 Task: Look for space in Aparecida do Taboado, Brazil from 1st August, 2023 to 5th August, 2023 for 1 adult in price range Rs.6000 to Rs.15000. Place can be entire place with 1  bedroom having 1 bed and 1 bathroom. Property type can be house, flat, guest house. Amenities needed are: wifi, washing machine. Booking option can be shelf check-in. Required host language is Spanish.
Action: Mouse moved to (807, 103)
Screenshot: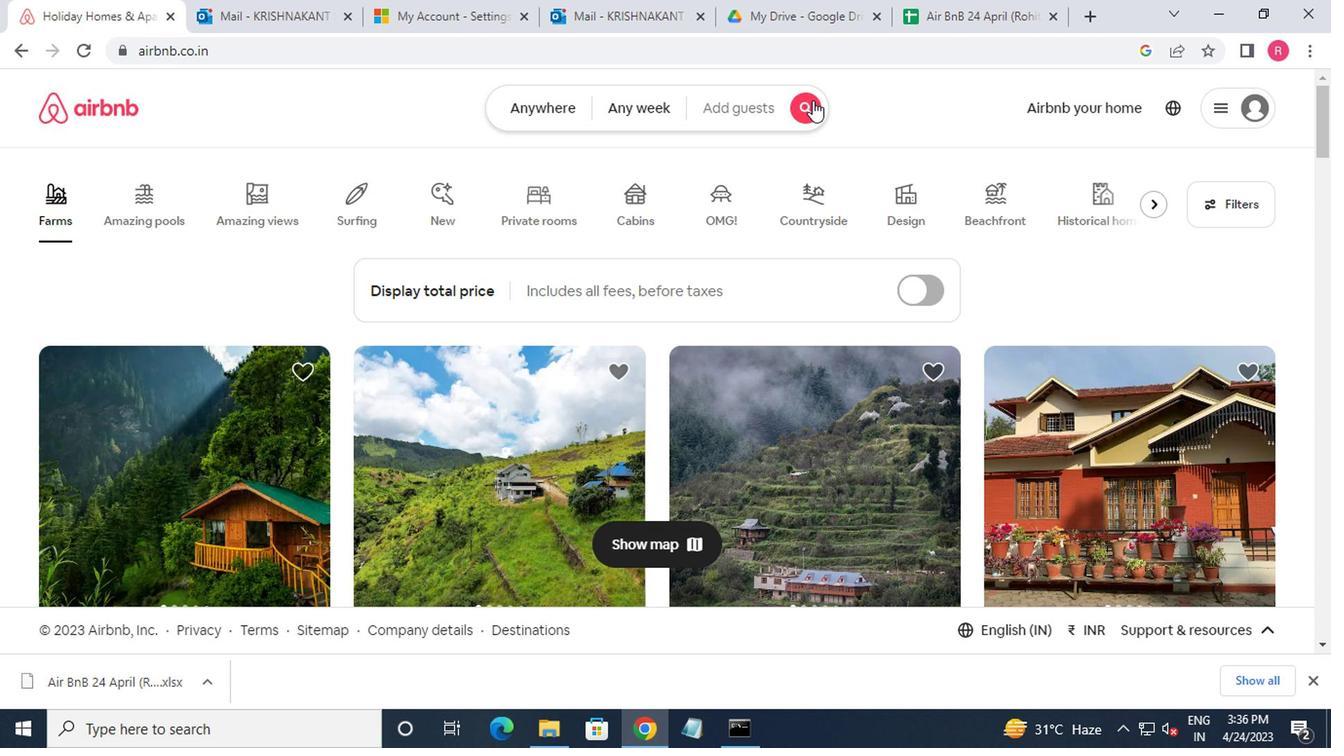 
Action: Mouse pressed left at (807, 103)
Screenshot: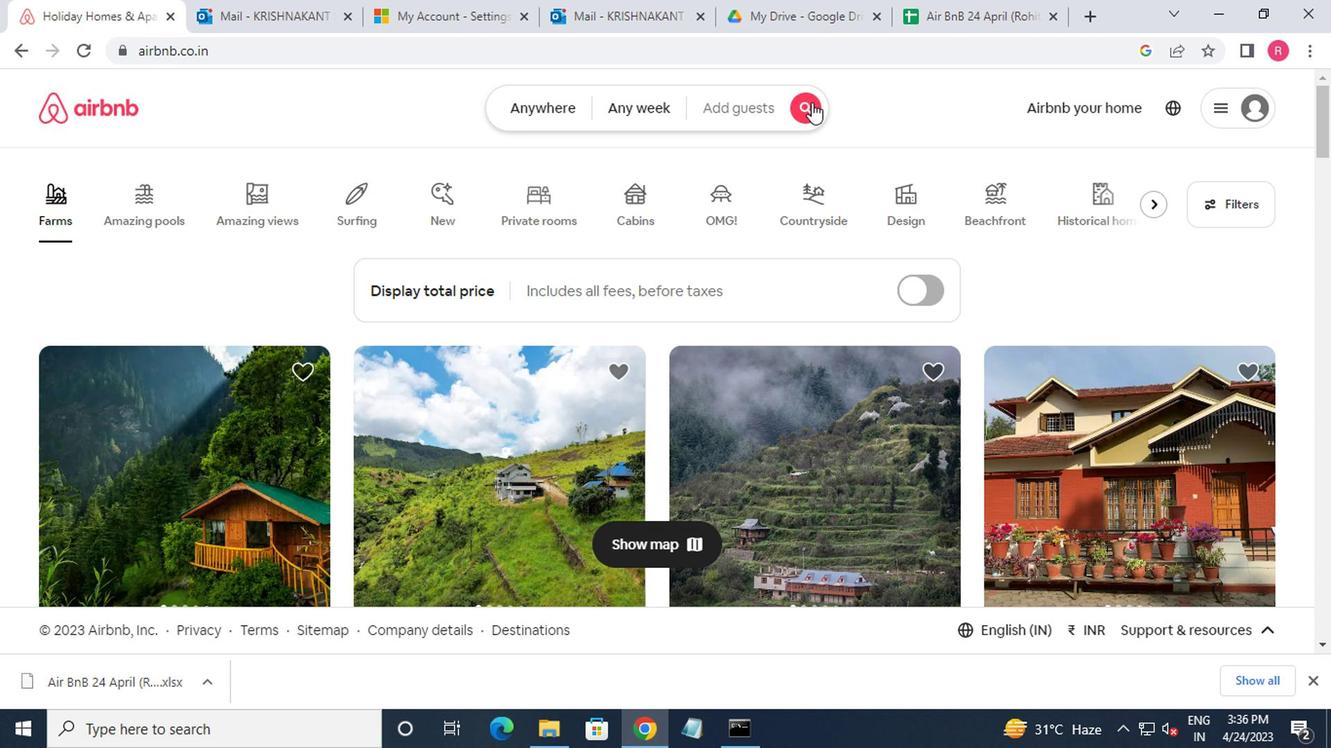 
Action: Mouse moved to (454, 193)
Screenshot: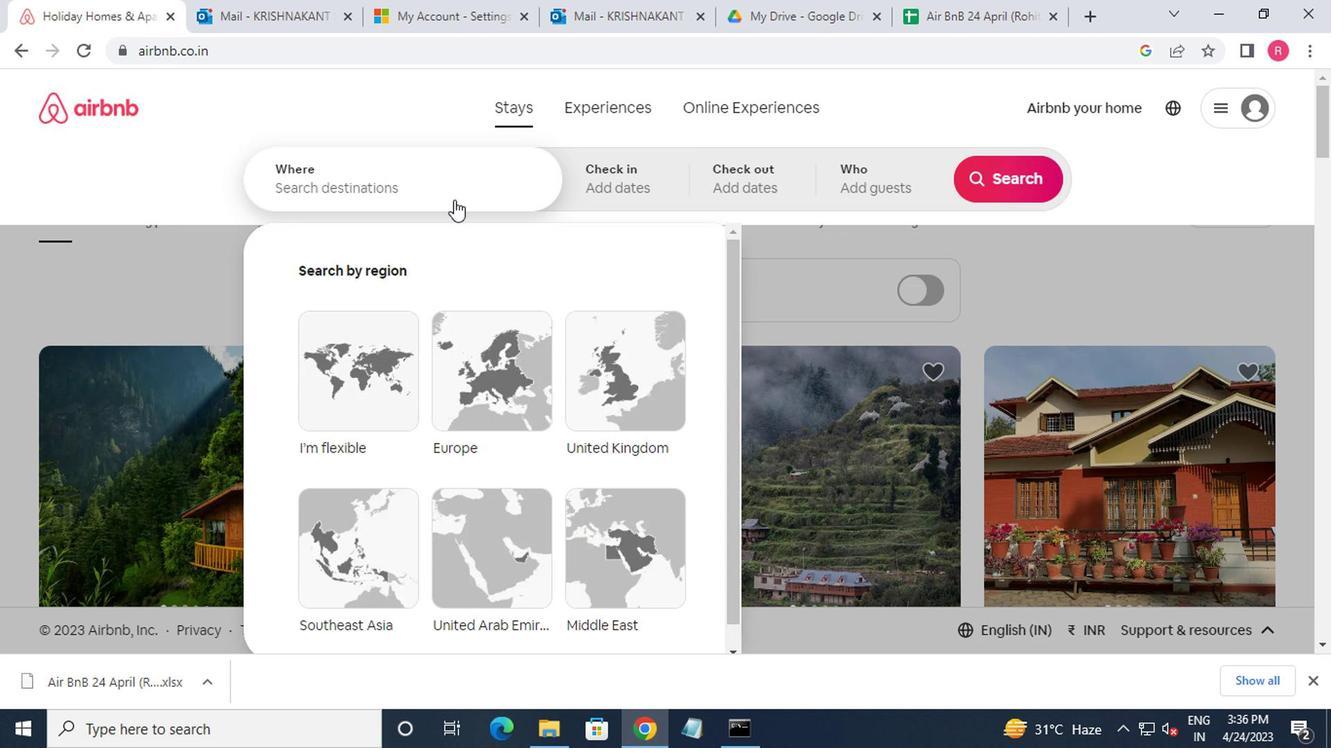
Action: Mouse pressed left at (454, 193)
Screenshot: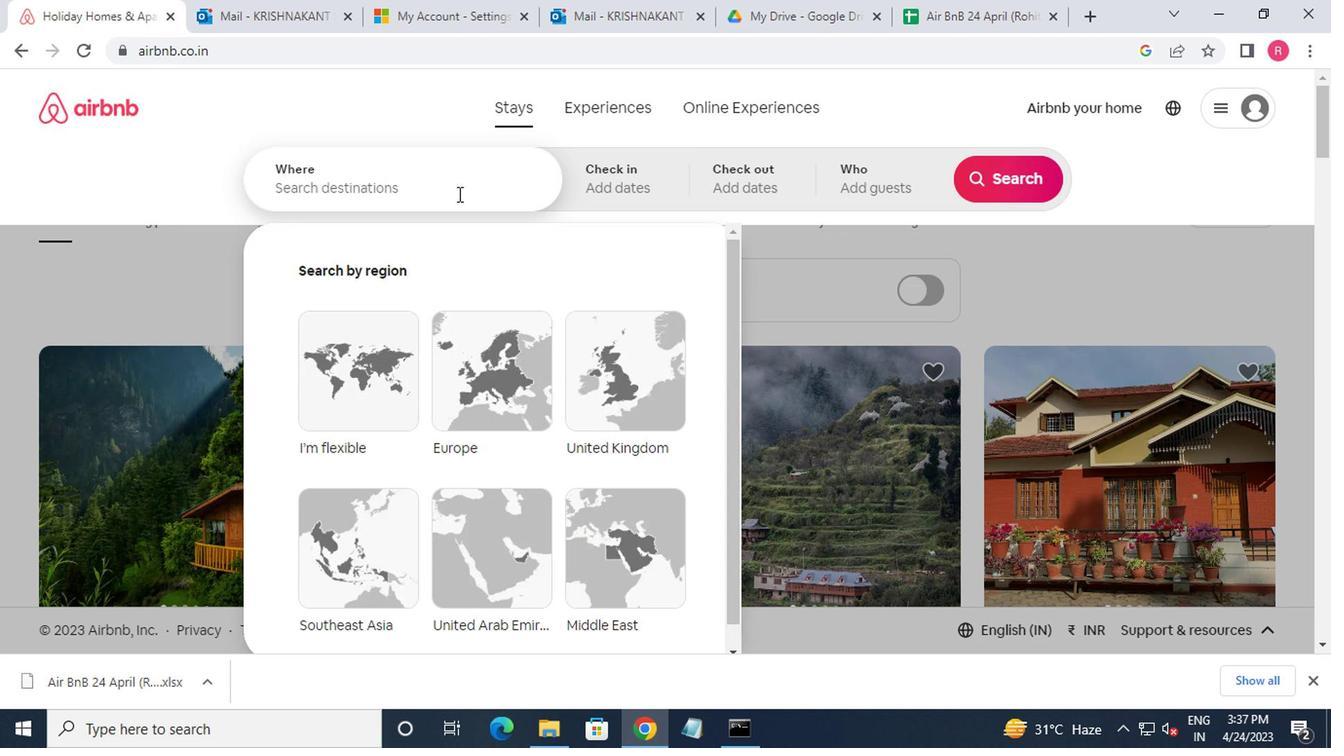 
Action: Mouse moved to (453, 192)
Screenshot: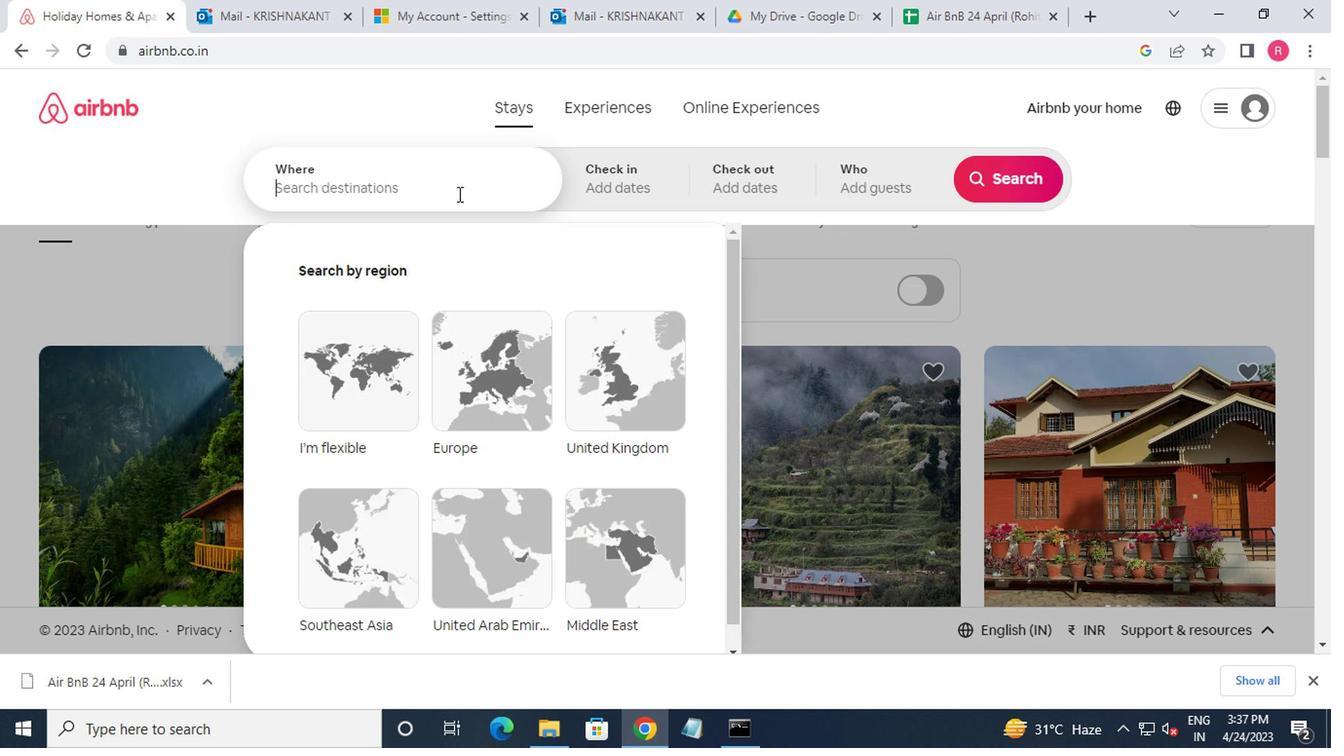 
Action: Key pressed aparecide<Key.space>do<Key.space>taboado,brazil<Key.enter>
Screenshot: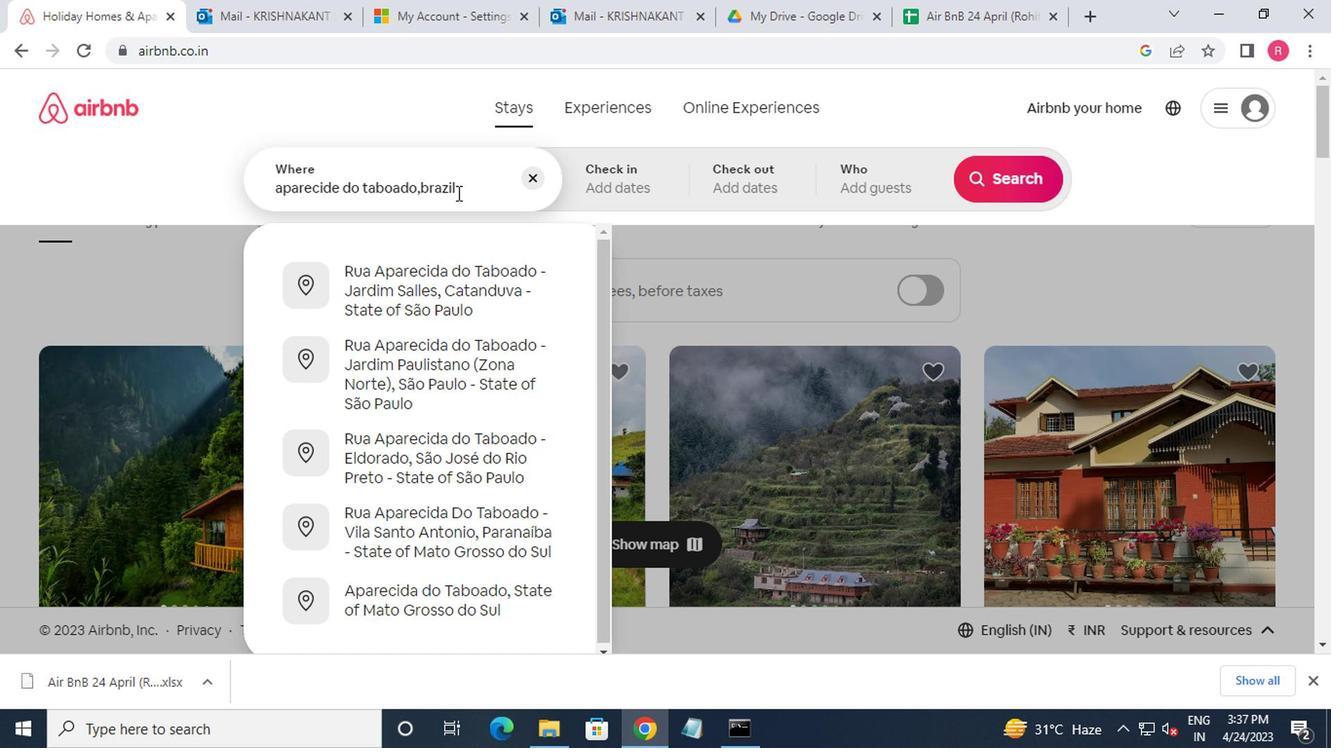 
Action: Mouse moved to (984, 338)
Screenshot: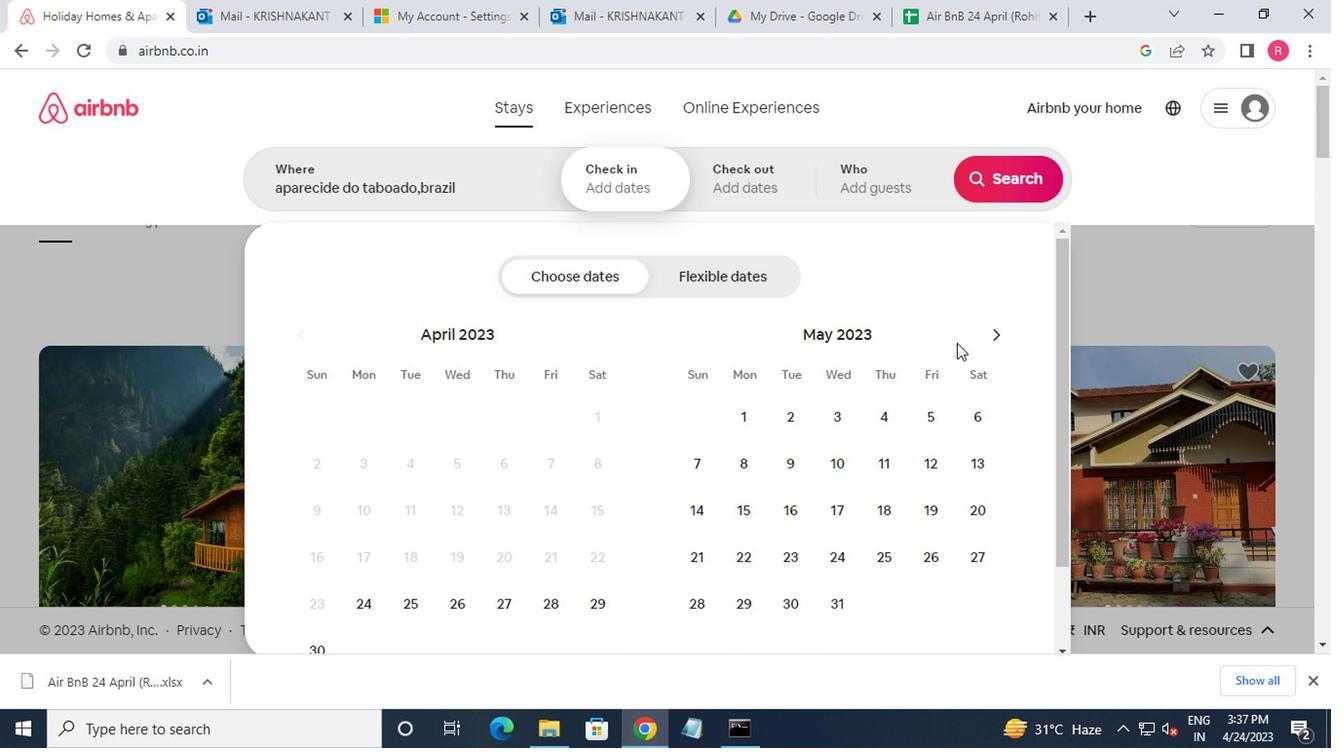 
Action: Mouse pressed left at (984, 338)
Screenshot: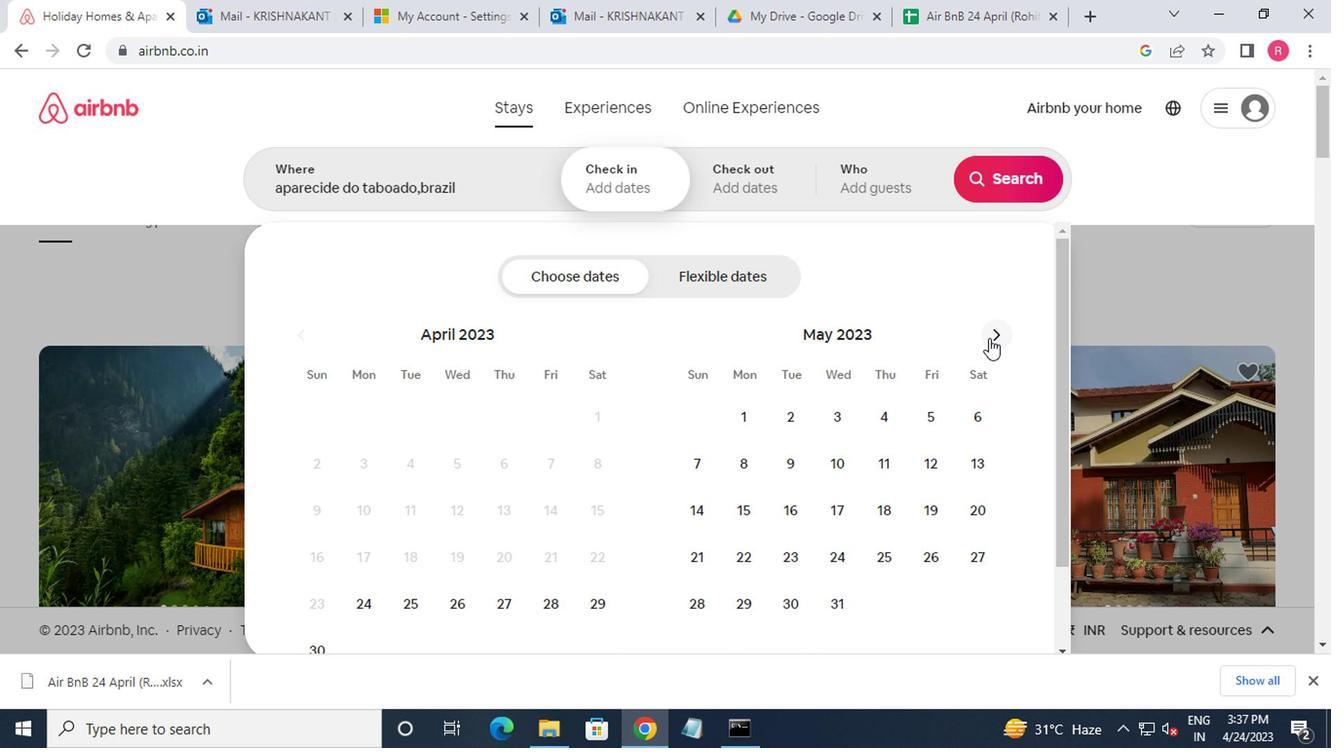 
Action: Mouse pressed left at (984, 338)
Screenshot: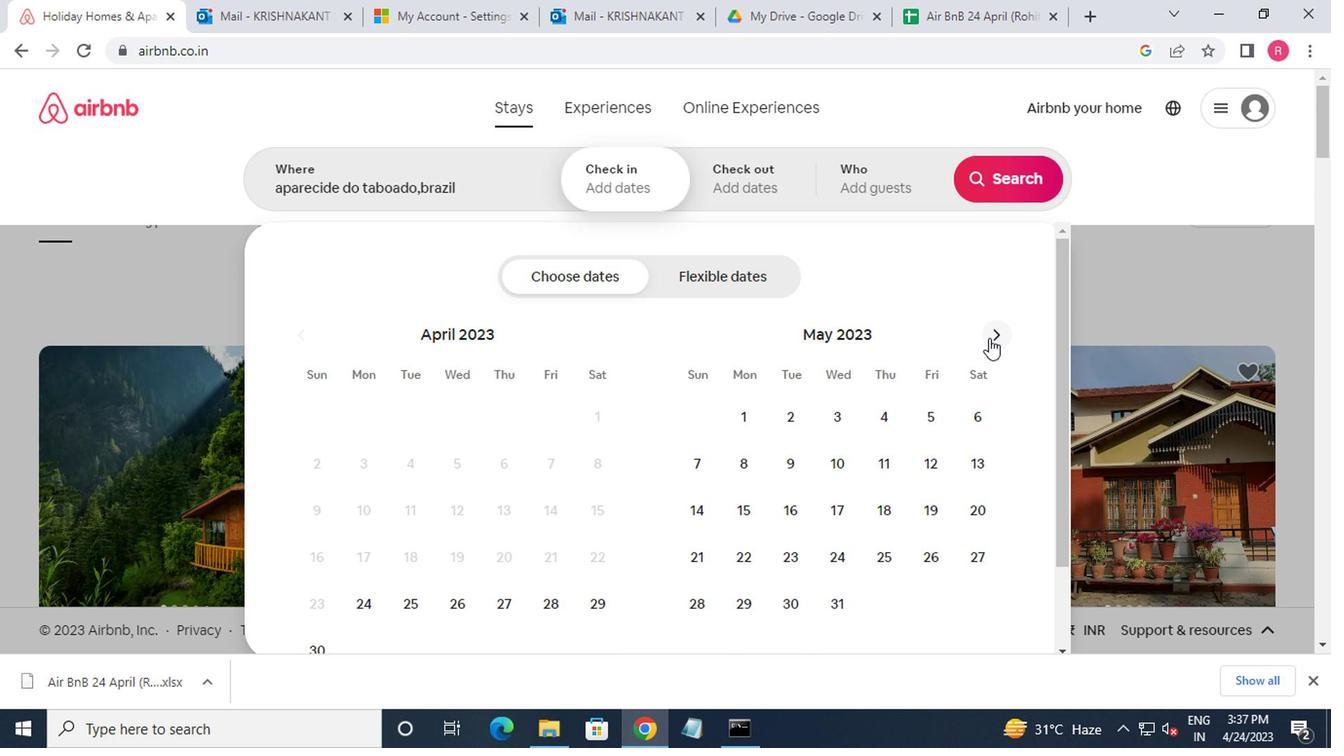 
Action: Mouse moved to (984, 338)
Screenshot: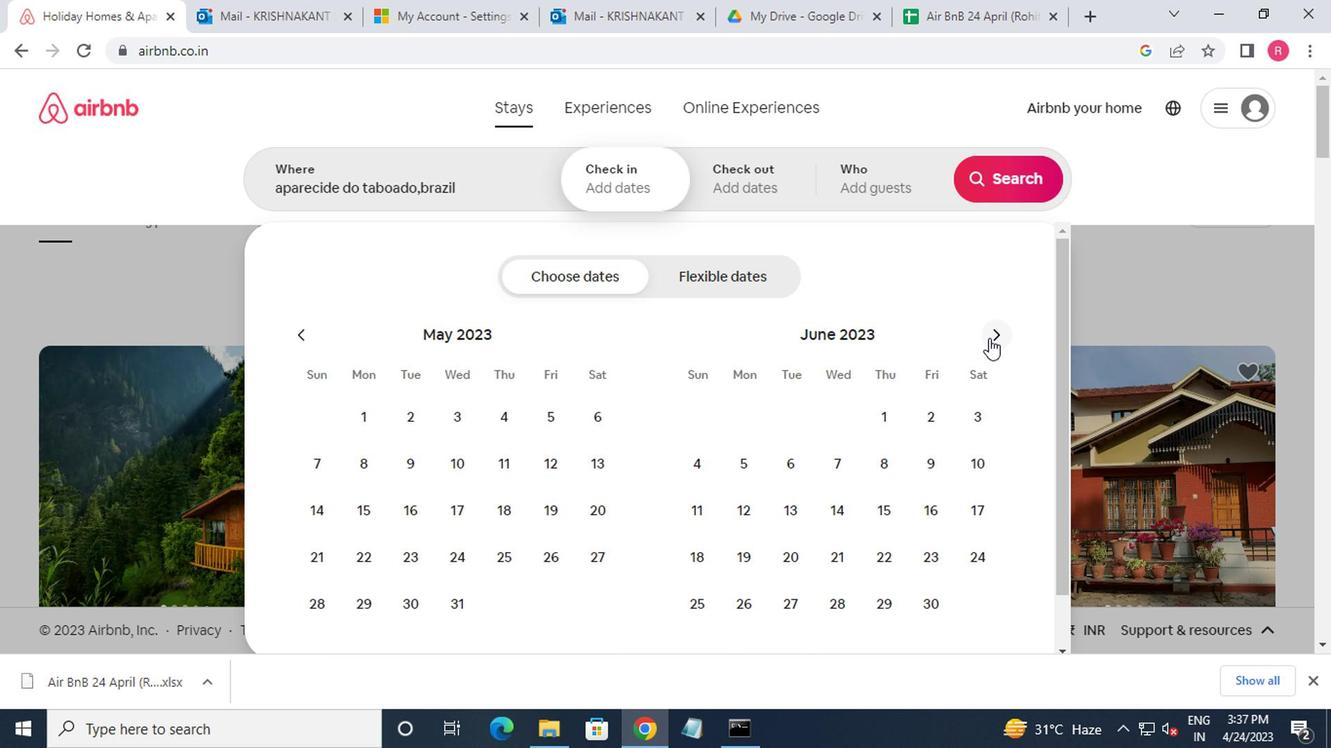 
Action: Mouse pressed left at (984, 338)
Screenshot: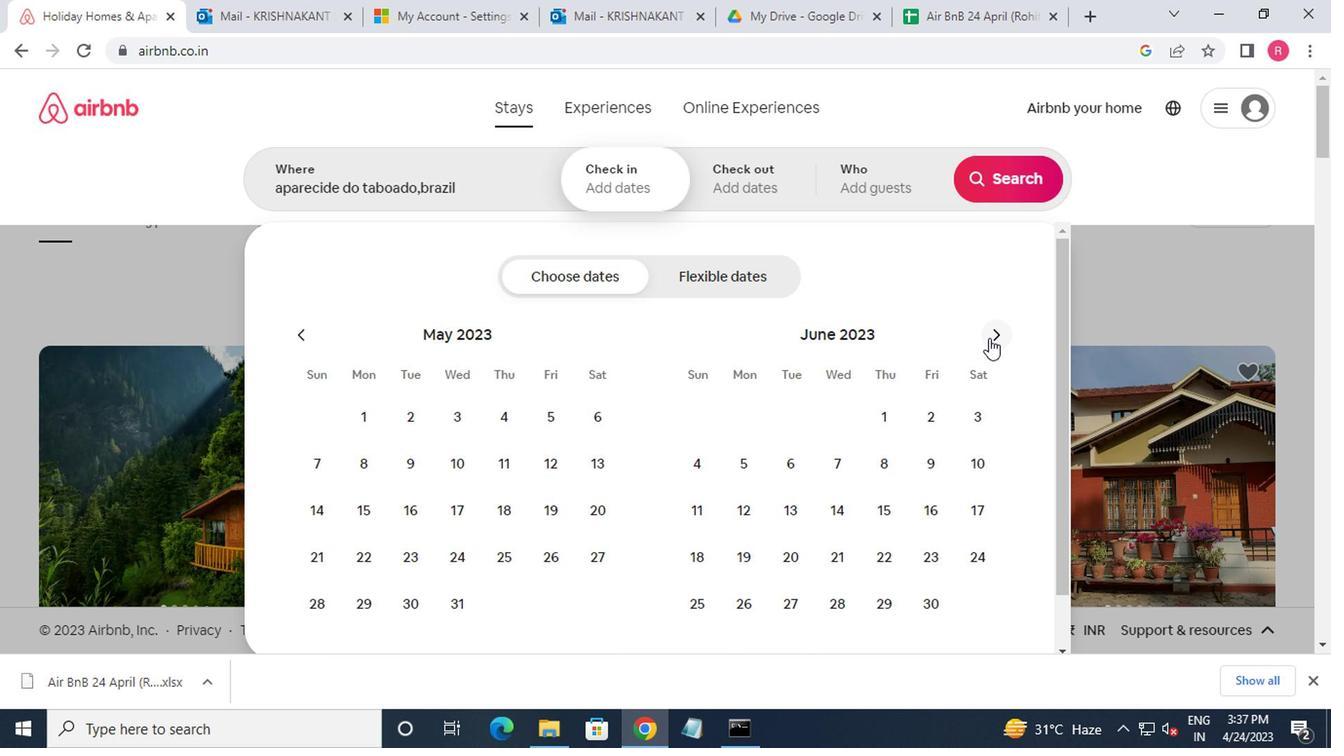 
Action: Mouse moved to (986, 336)
Screenshot: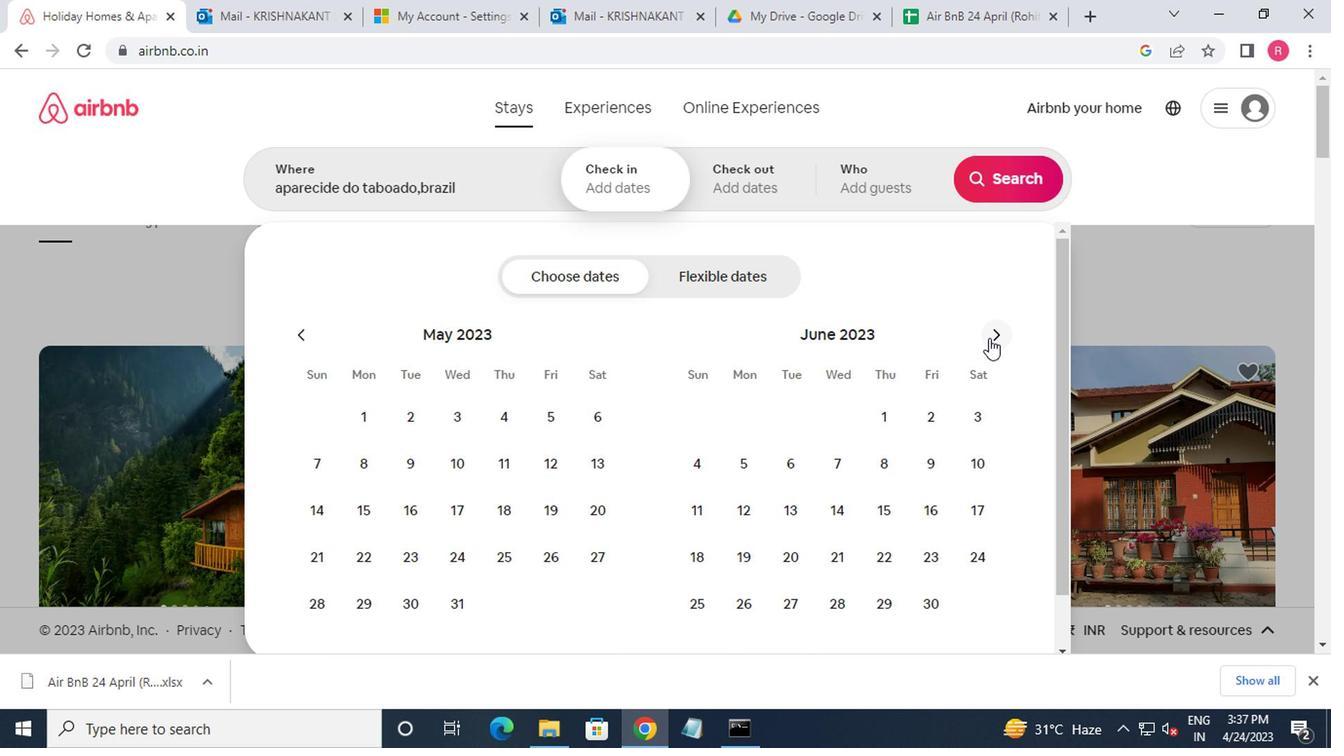 
Action: Mouse pressed left at (986, 336)
Screenshot: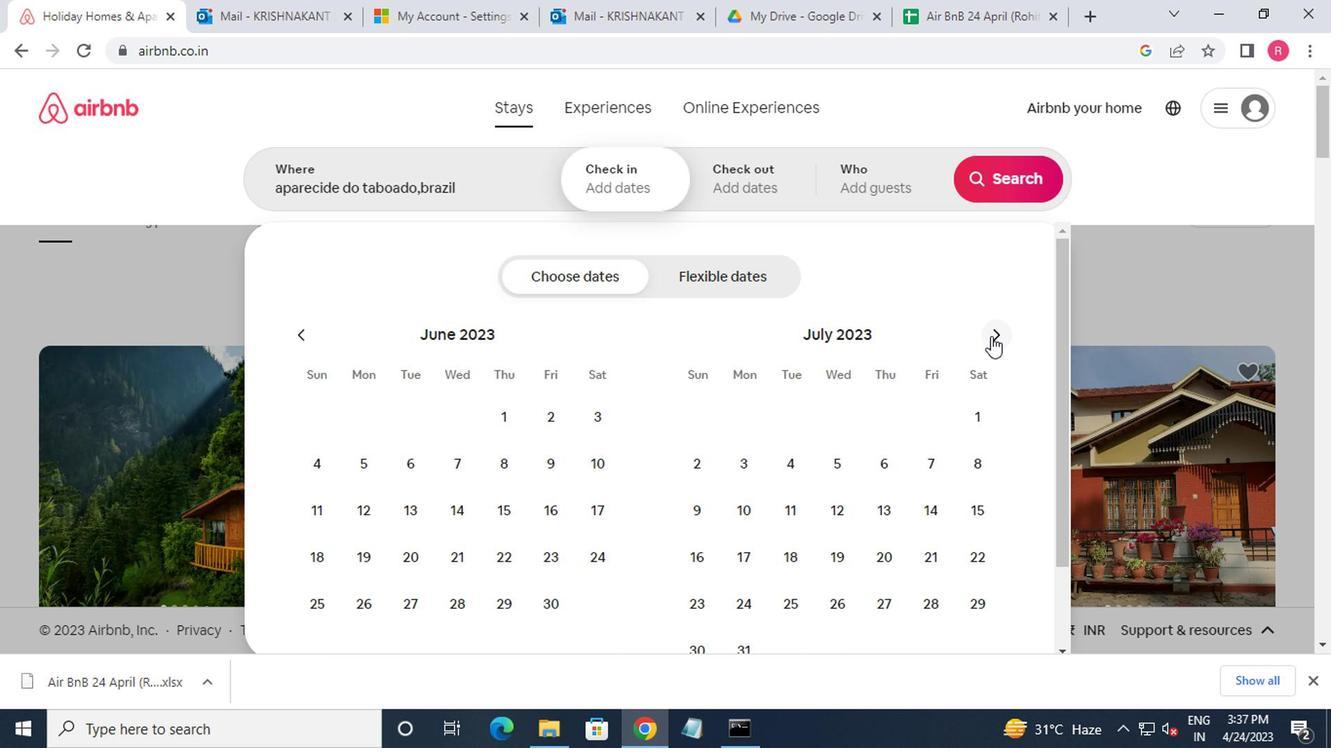 
Action: Mouse moved to (800, 422)
Screenshot: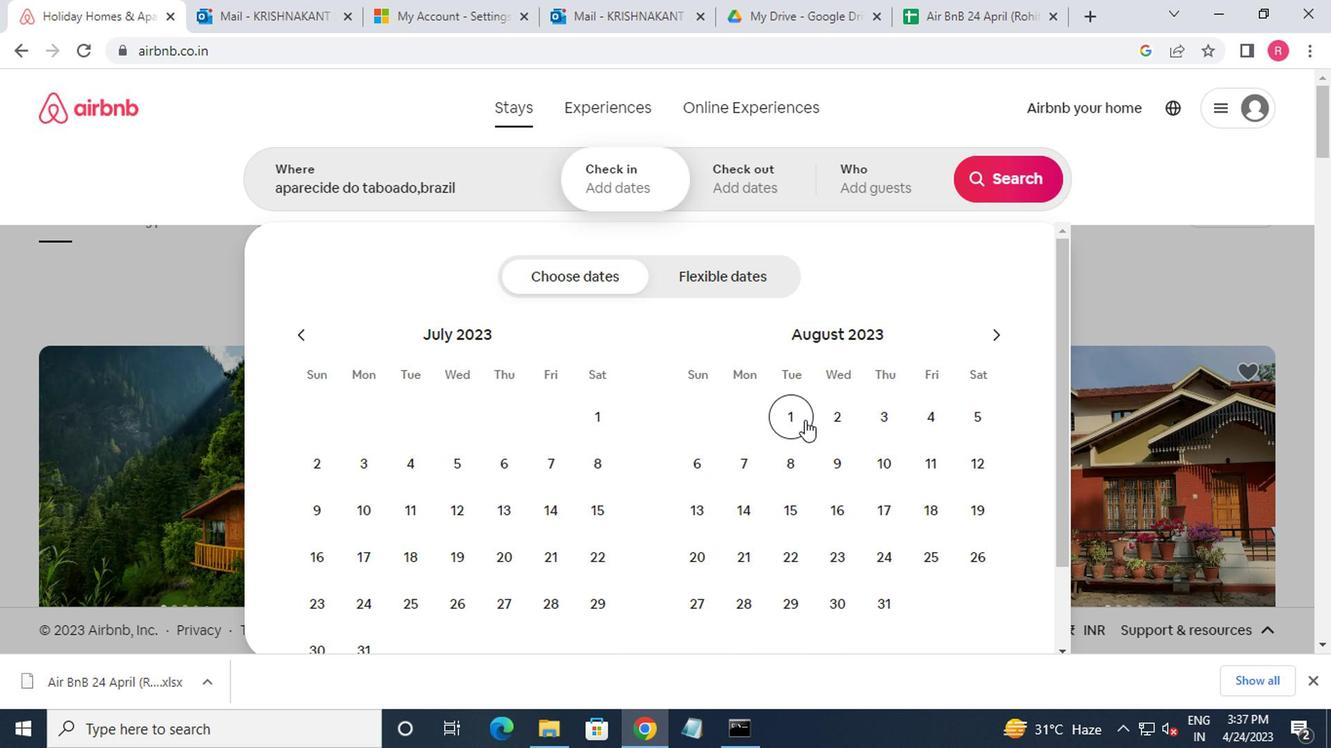 
Action: Mouse pressed left at (800, 422)
Screenshot: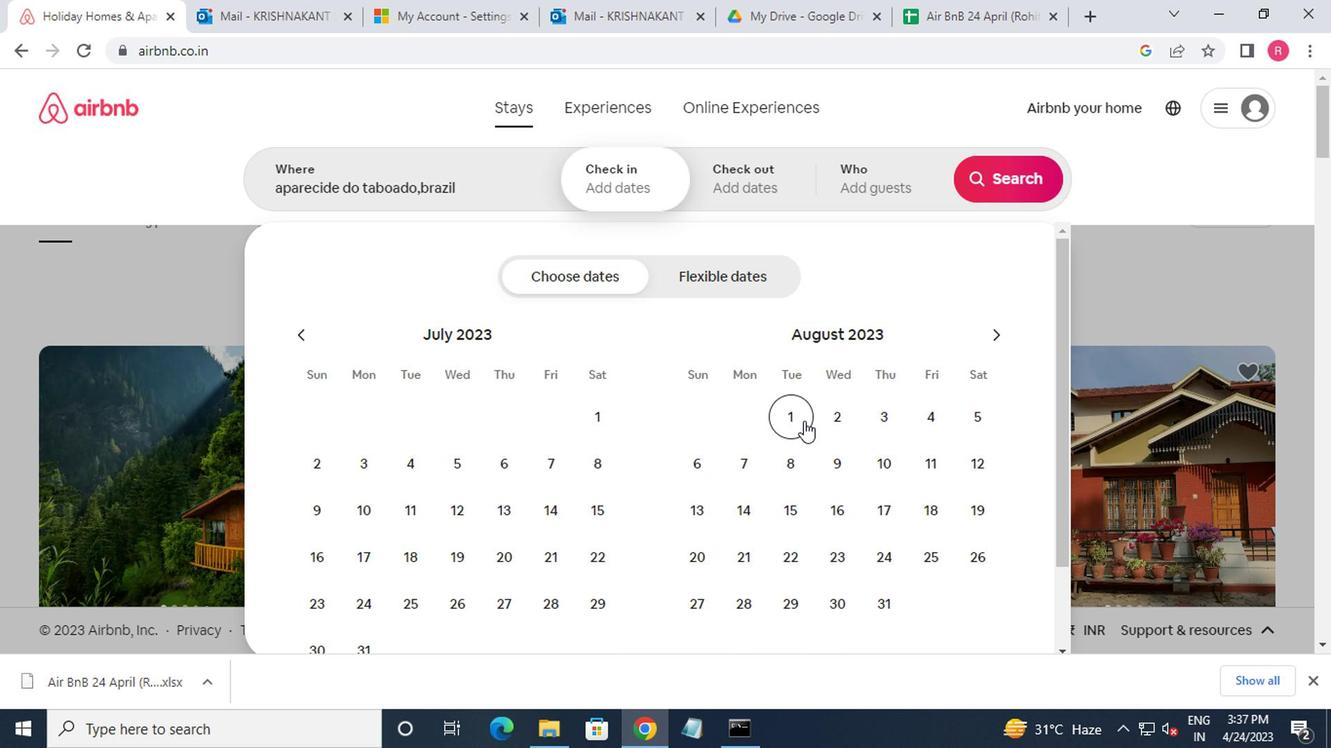 
Action: Mouse moved to (984, 424)
Screenshot: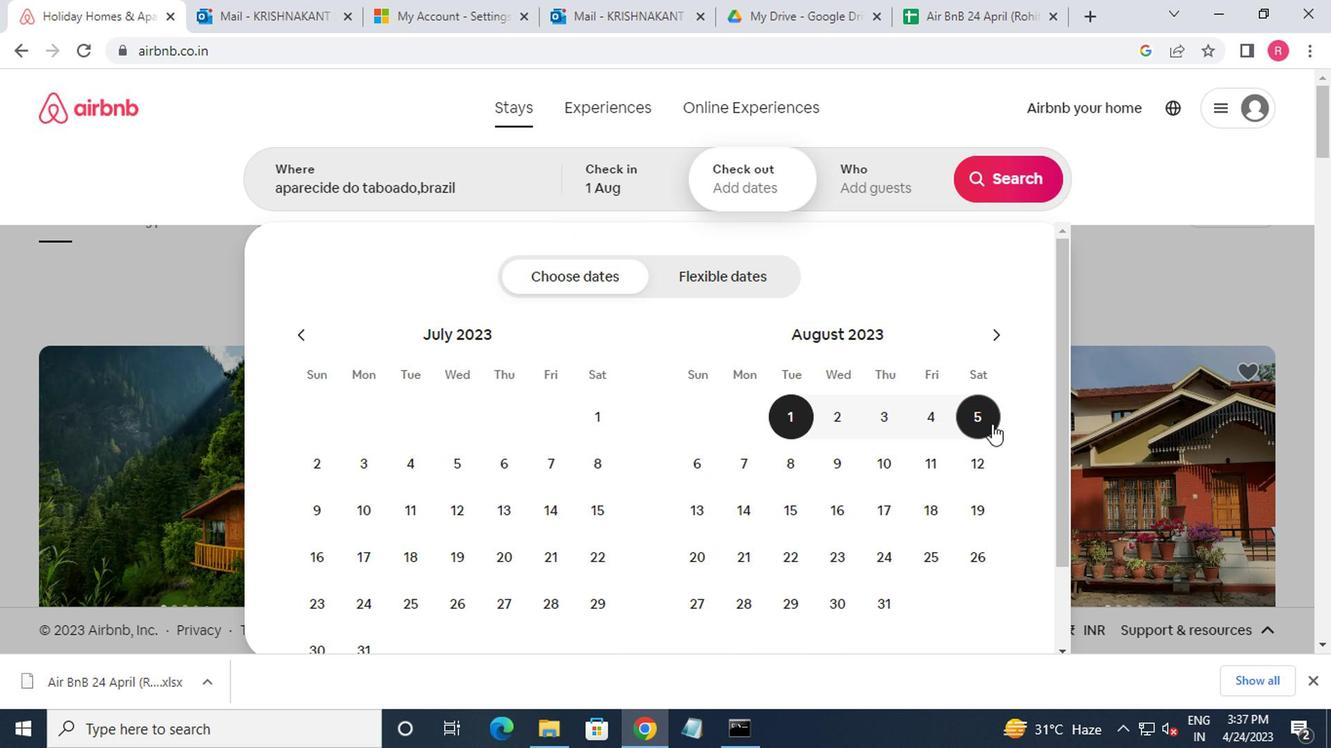 
Action: Mouse pressed left at (984, 424)
Screenshot: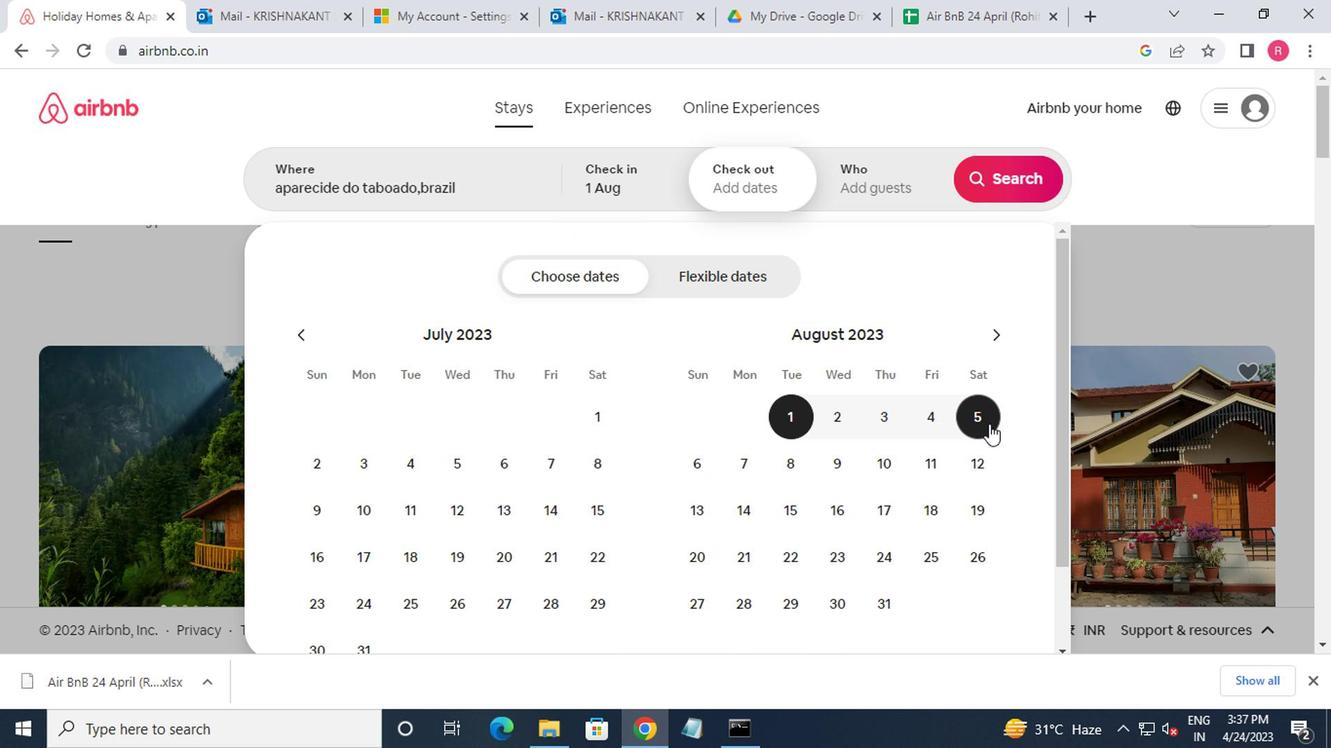 
Action: Mouse moved to (881, 196)
Screenshot: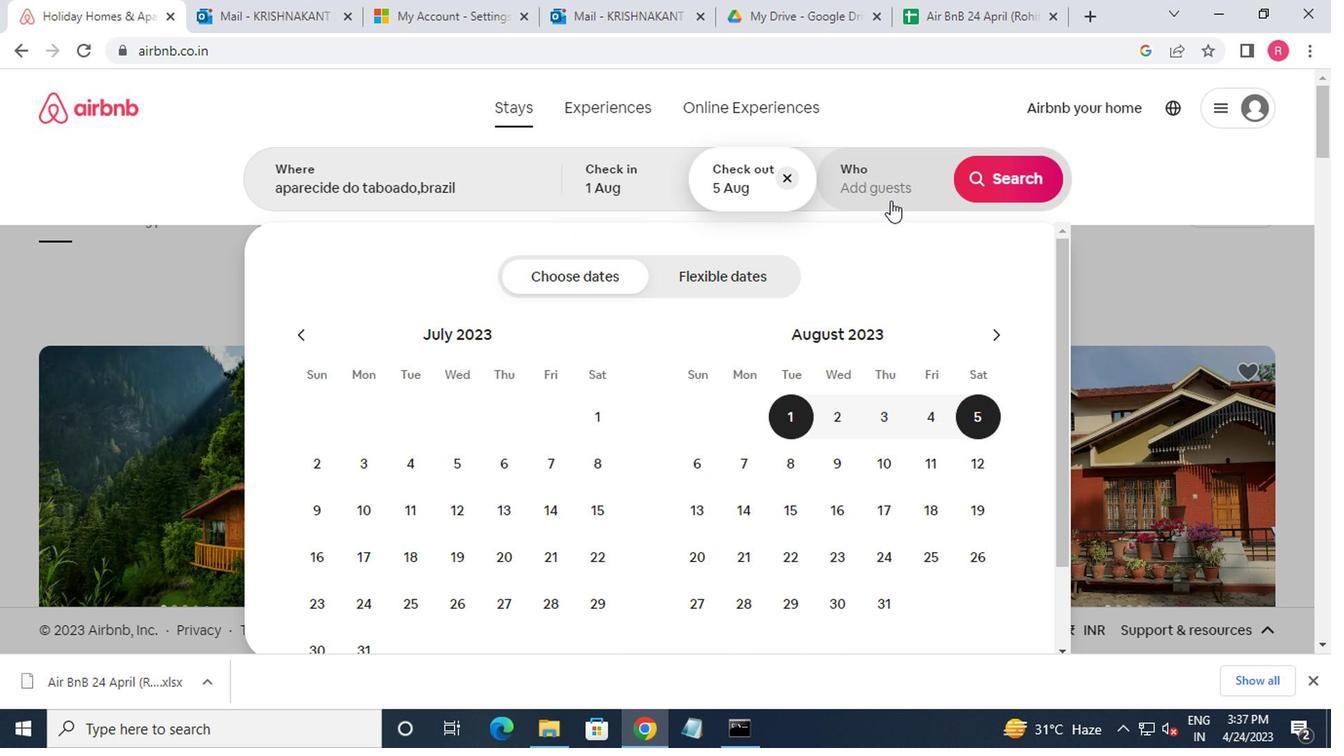 
Action: Mouse pressed left at (881, 196)
Screenshot: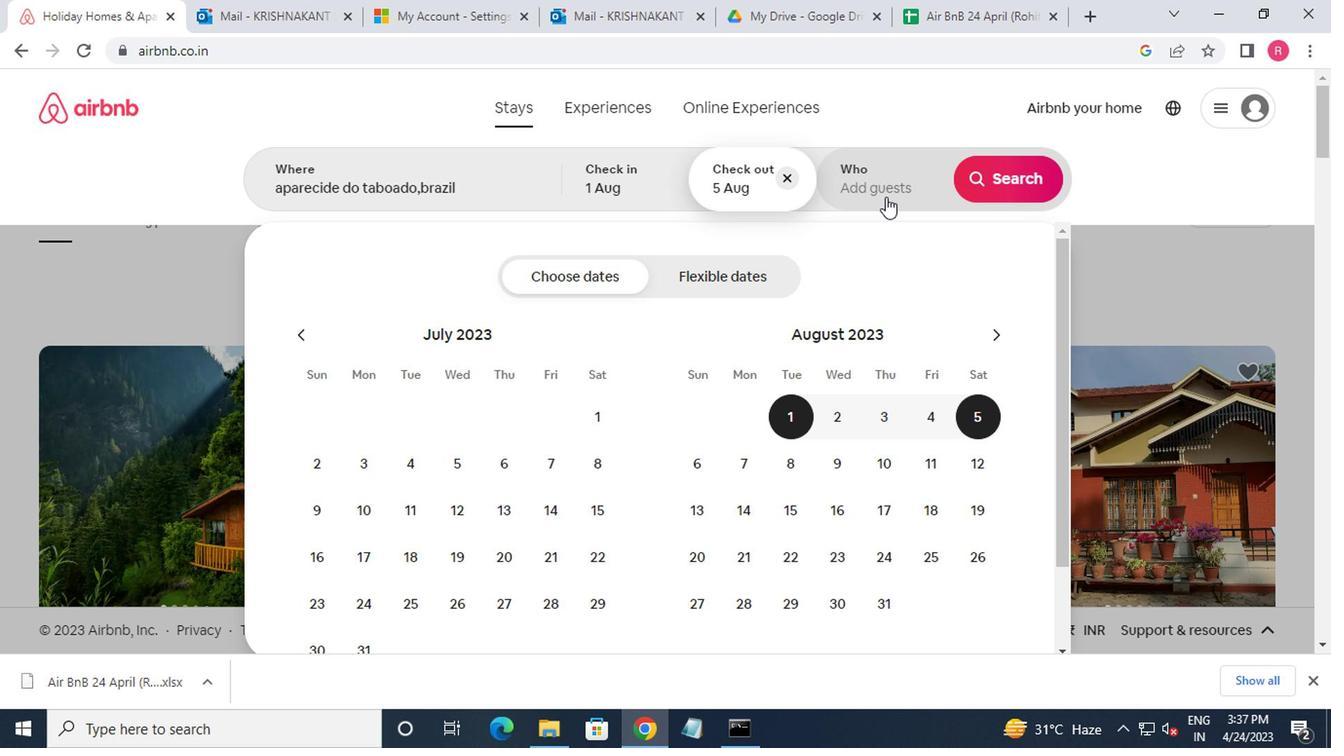 
Action: Mouse moved to (1005, 277)
Screenshot: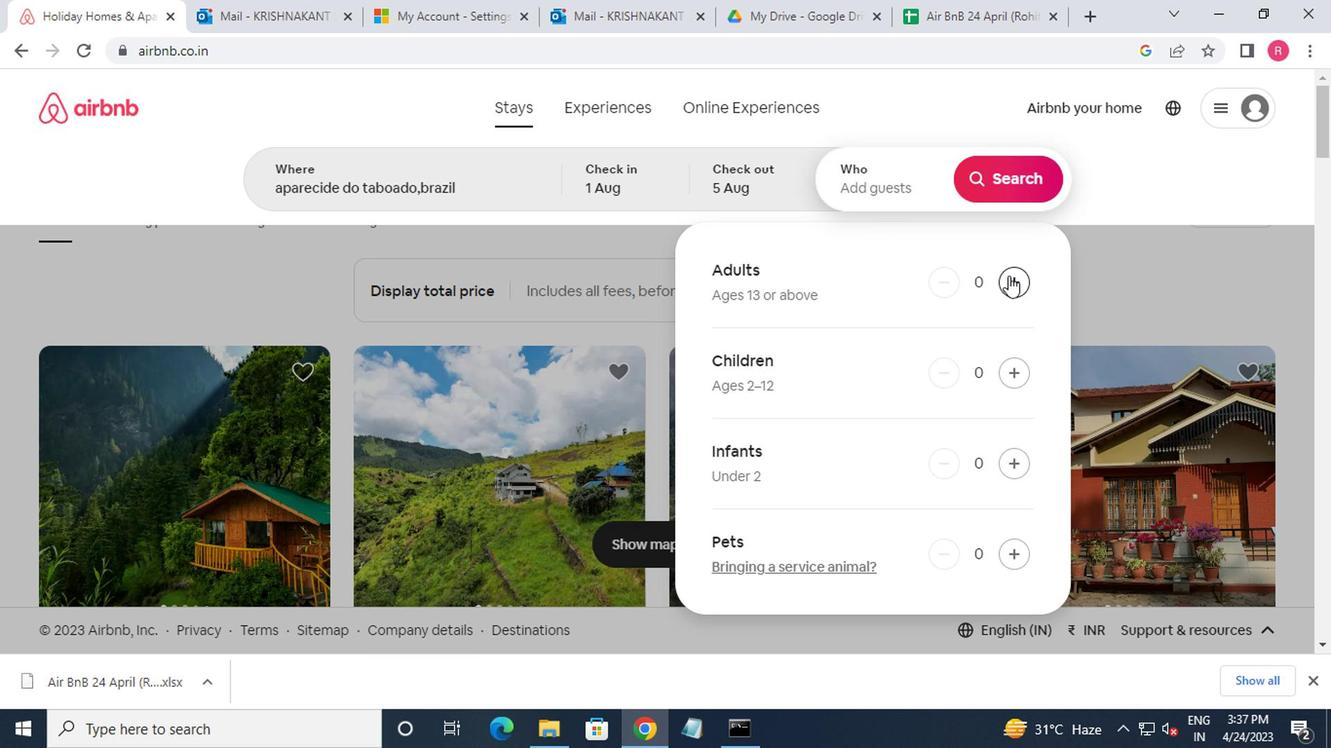 
Action: Mouse pressed left at (1005, 277)
Screenshot: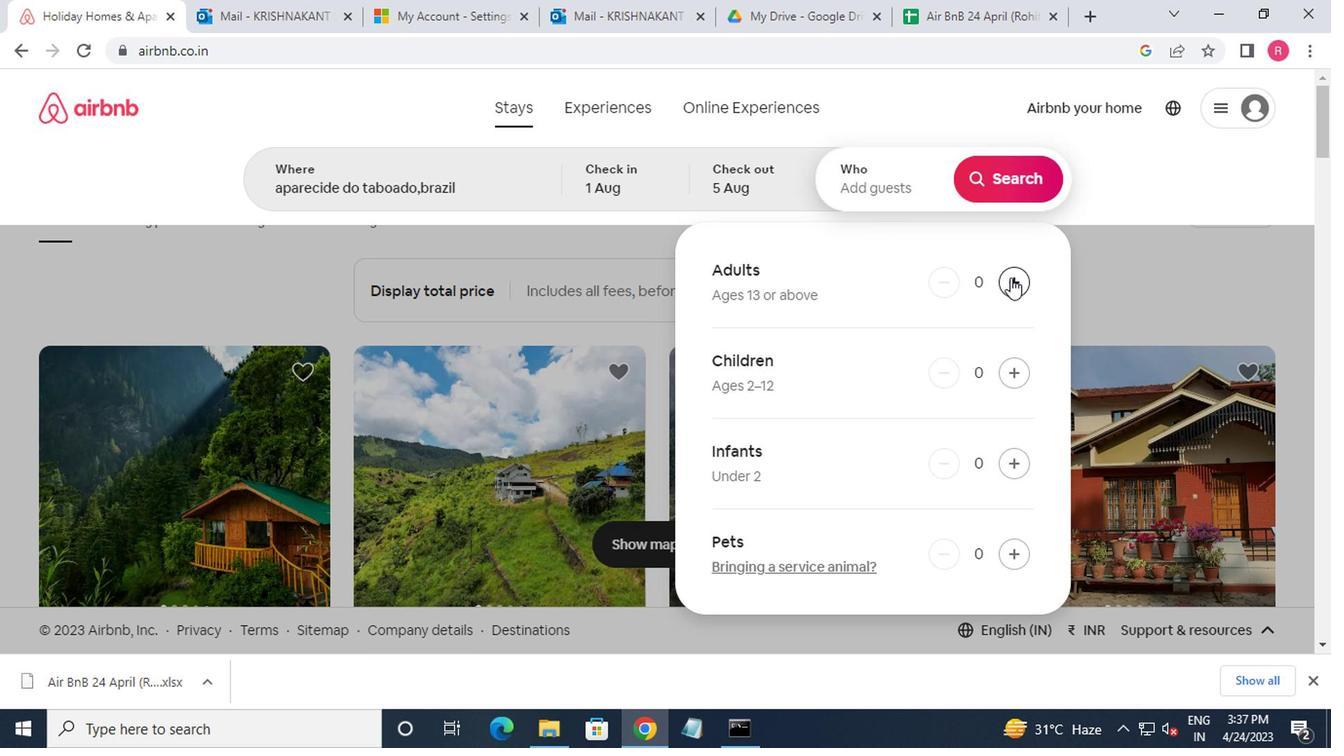 
Action: Mouse moved to (991, 188)
Screenshot: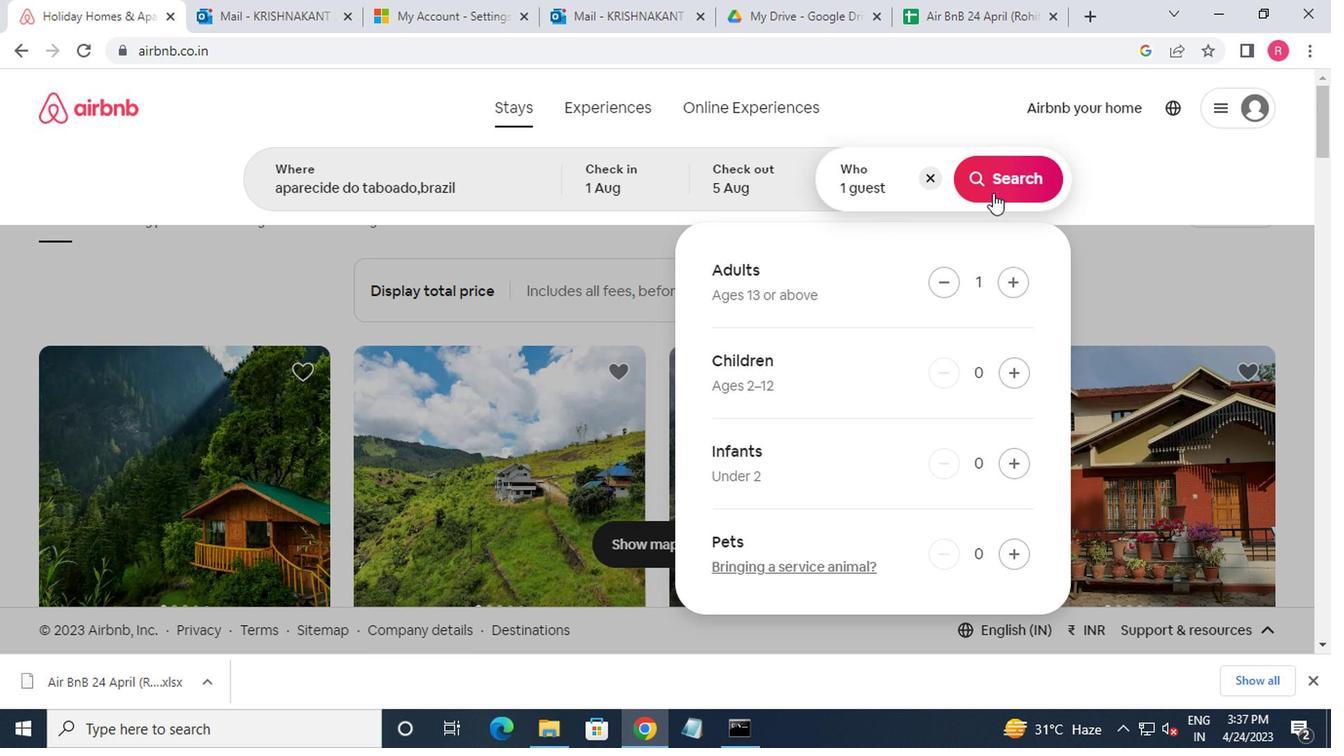 
Action: Mouse pressed left at (991, 188)
Screenshot: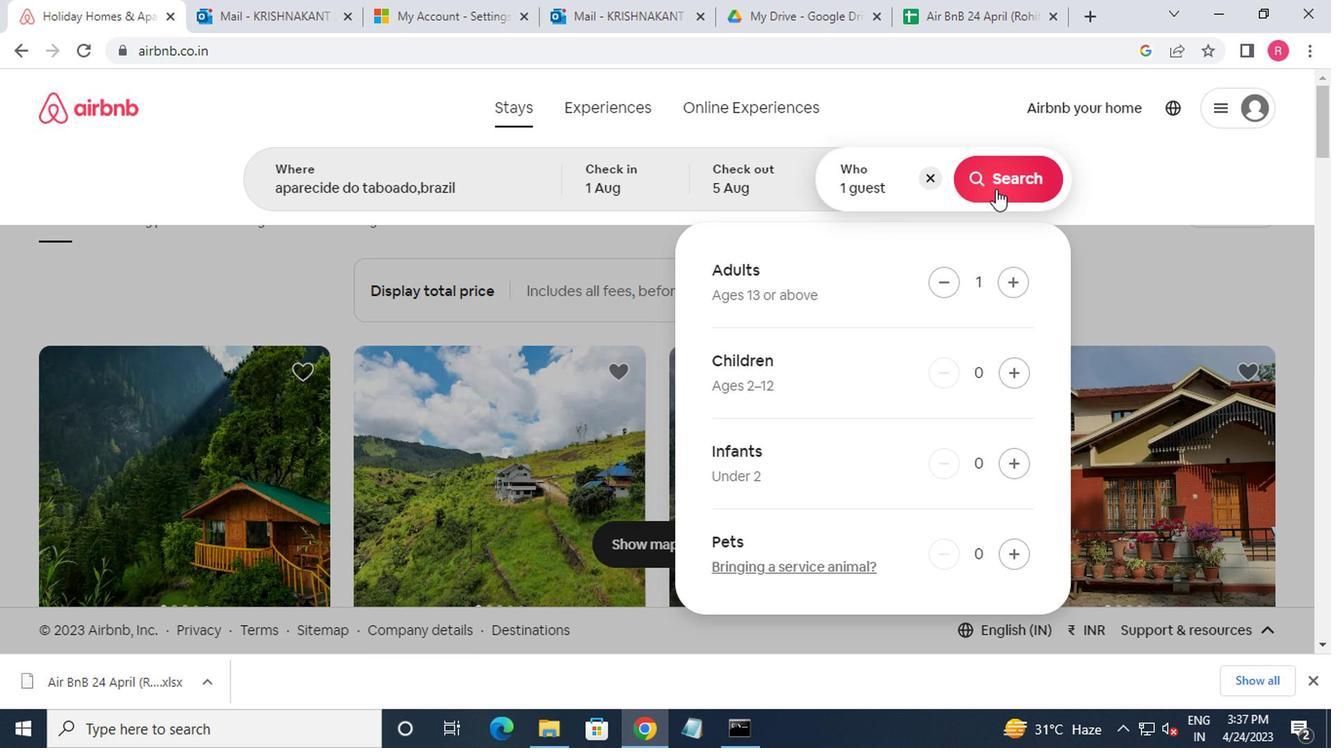
Action: Mouse moved to (1272, 194)
Screenshot: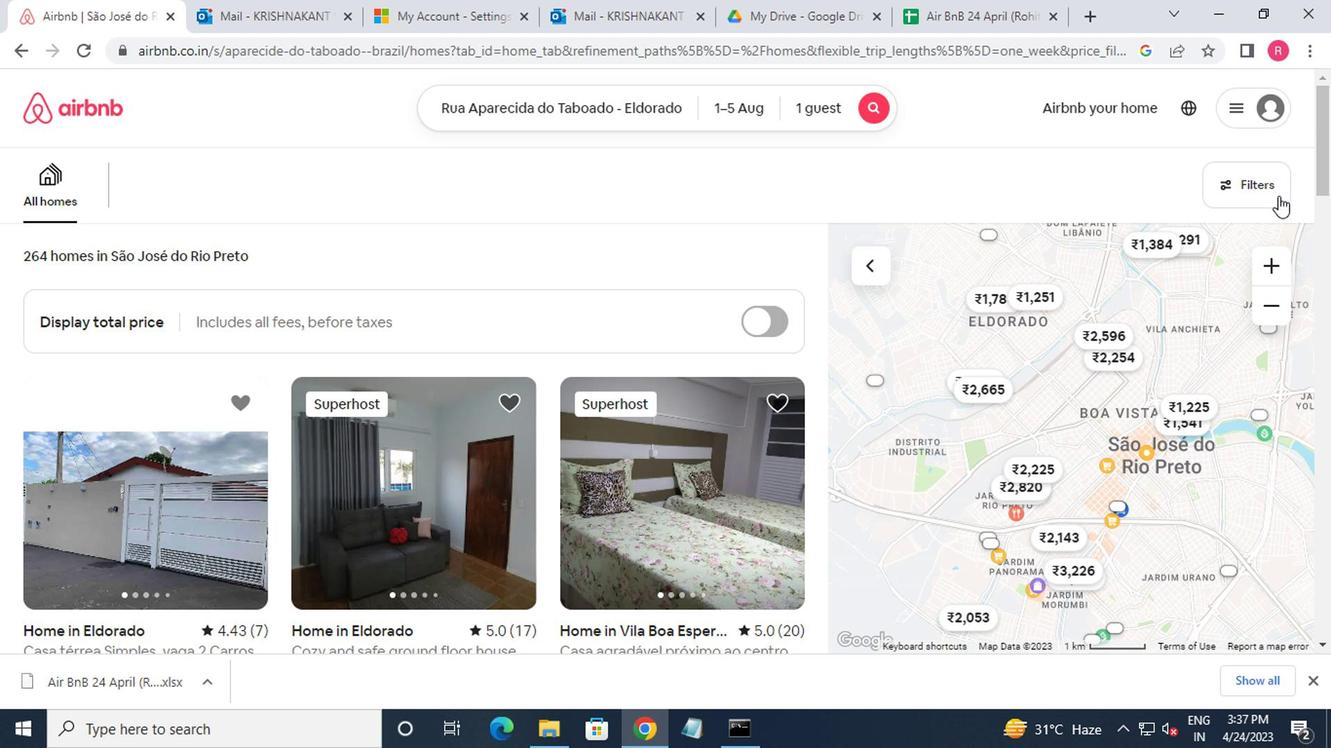 
Action: Mouse pressed left at (1272, 194)
Screenshot: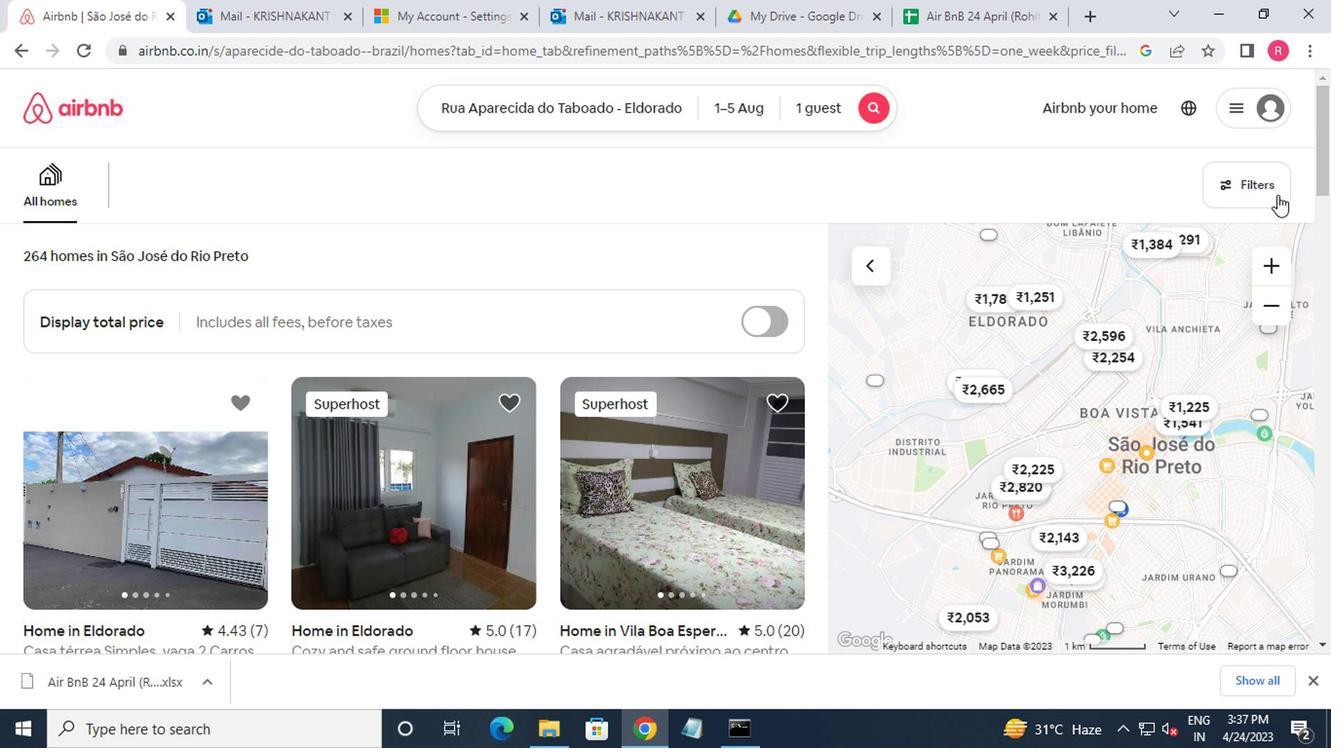 
Action: Mouse moved to (448, 441)
Screenshot: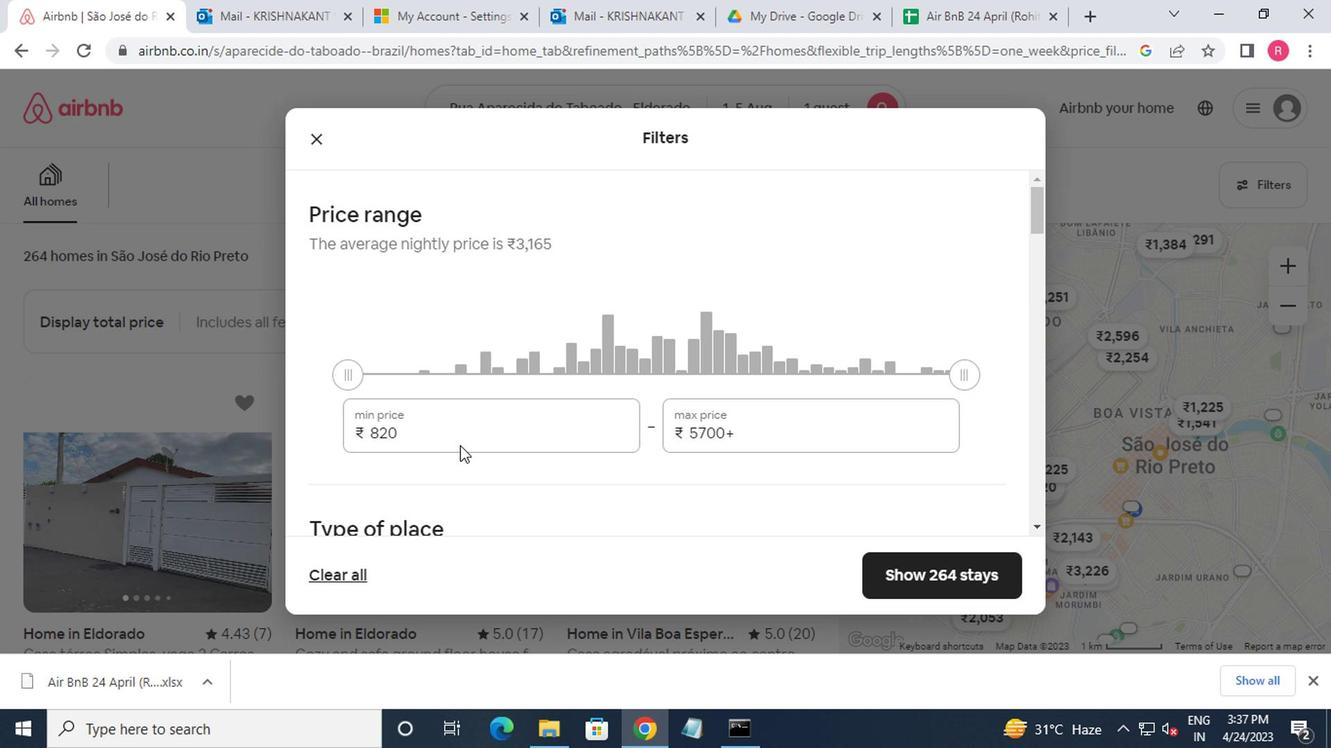 
Action: Mouse pressed left at (448, 441)
Screenshot: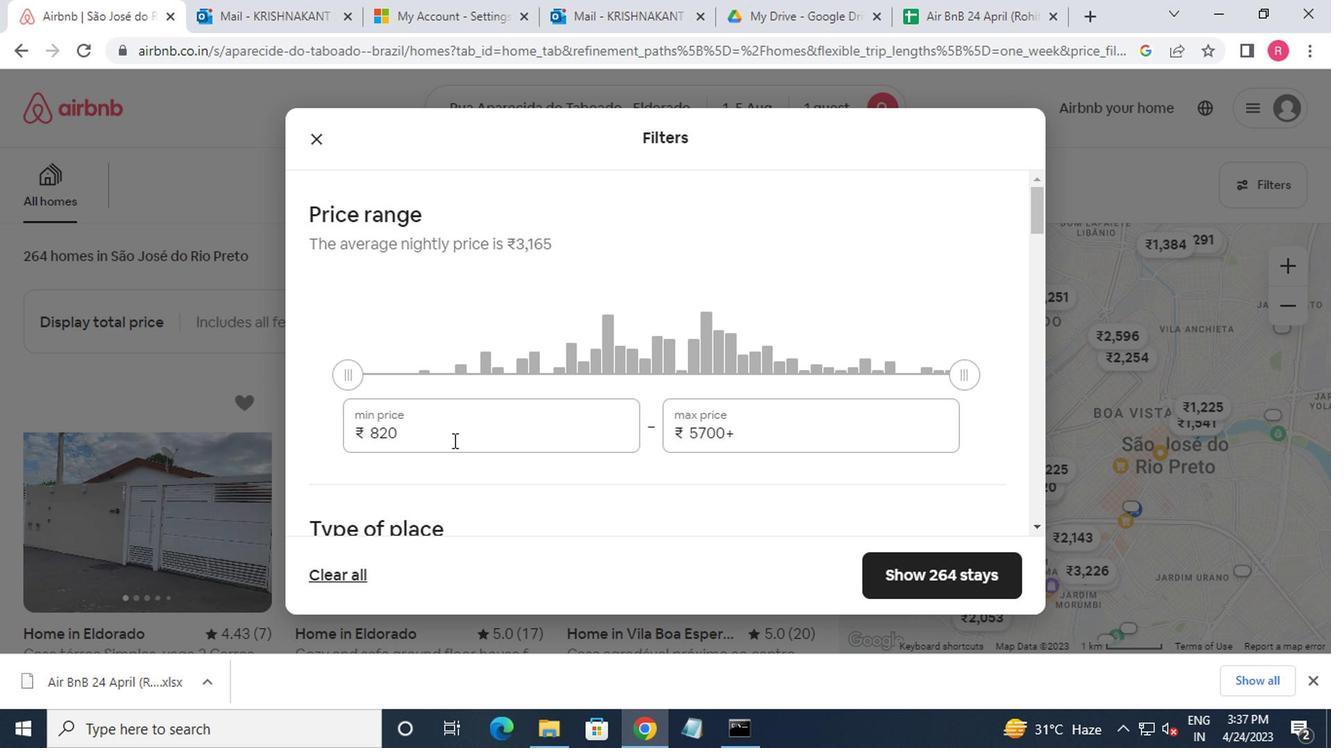 
Action: Key pressed <Key.backspace><Key.backspace><Key.backspace><Key.backspace><Key.backspace><Key.backspace><Key.backspace><Key.backspace><Key.backspace><Key.backspace><Key.backspace><Key.backspace><Key.backspace><Key.backspace><Key.backspace><Key.backspace><Key.backspace>6000<Key.tab>1<Key.backspace><Key.backspace><Key.backspace><Key.backspace><Key.backspace><Key.backspace><Key.backspace><Key.backspace><Key.backspace><Key.backspace>15000
Screenshot: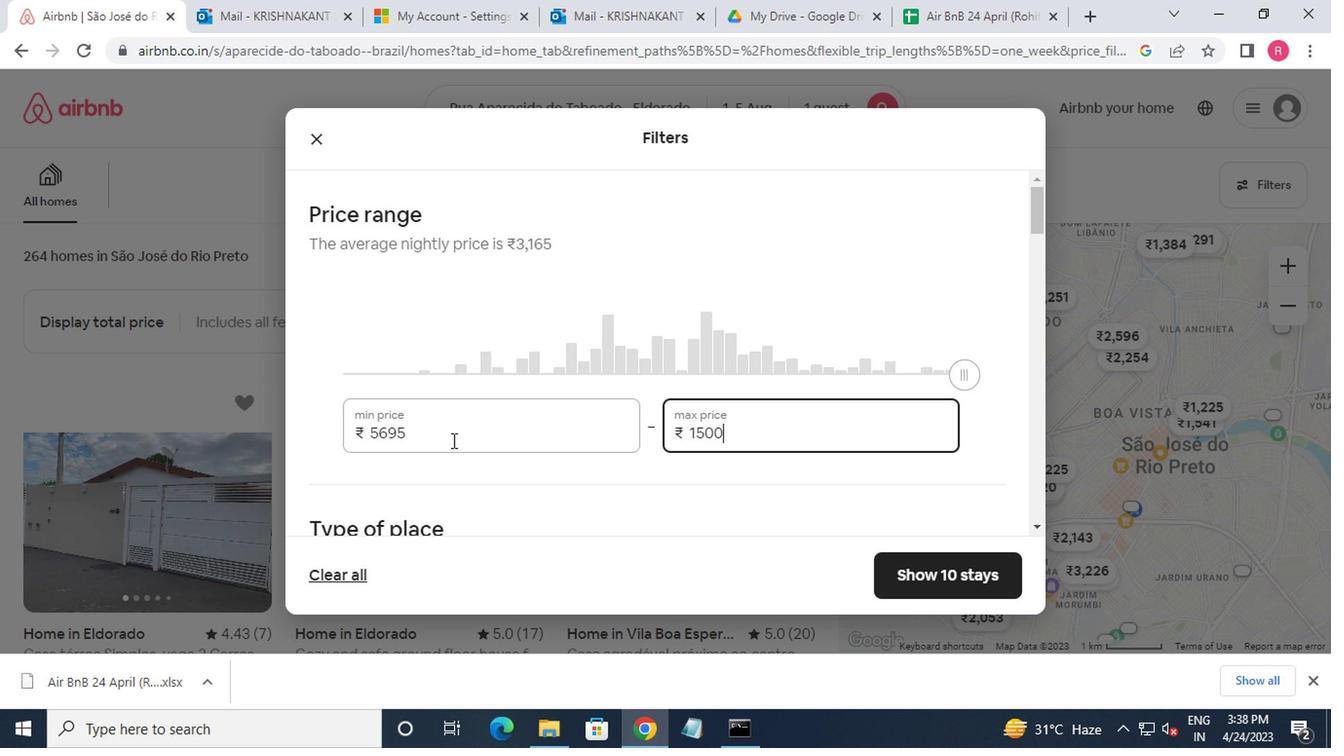 
Action: Mouse scrolled (448, 442) with delta (0, 0)
Screenshot: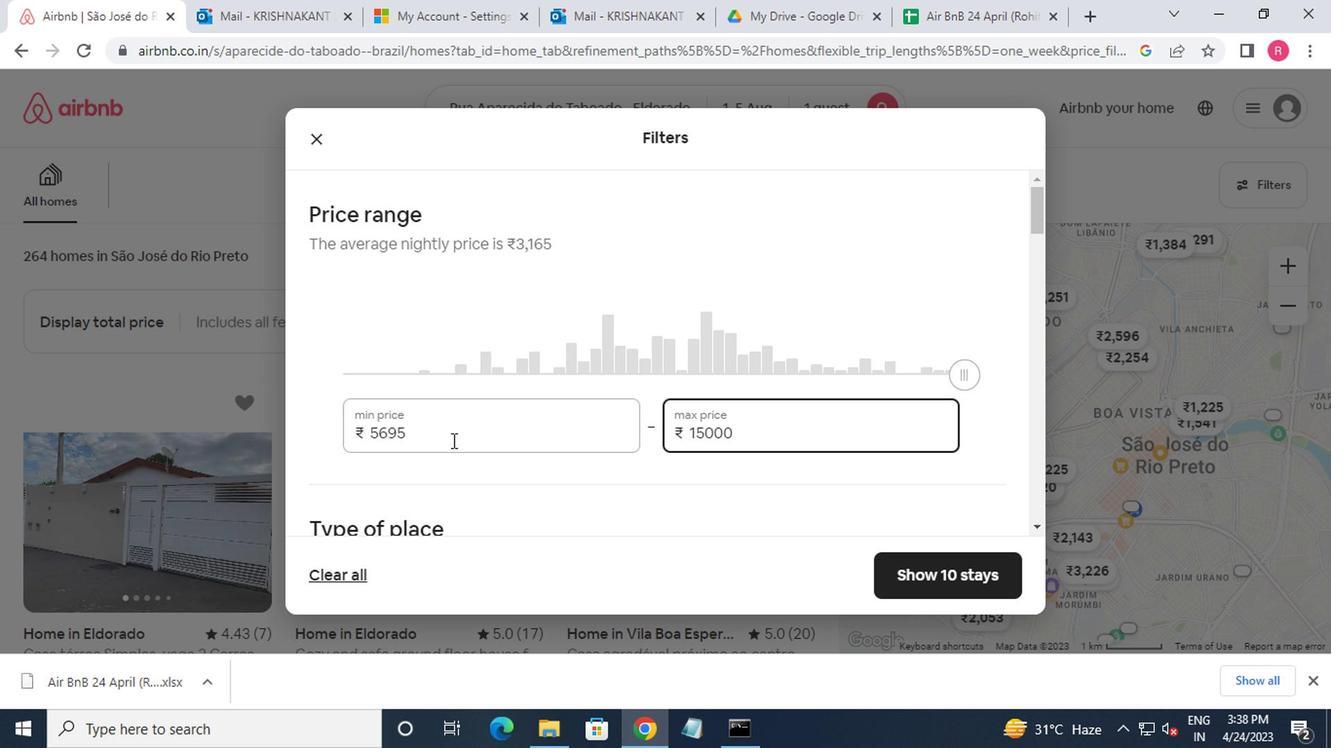 
Action: Mouse moved to (341, 354)
Screenshot: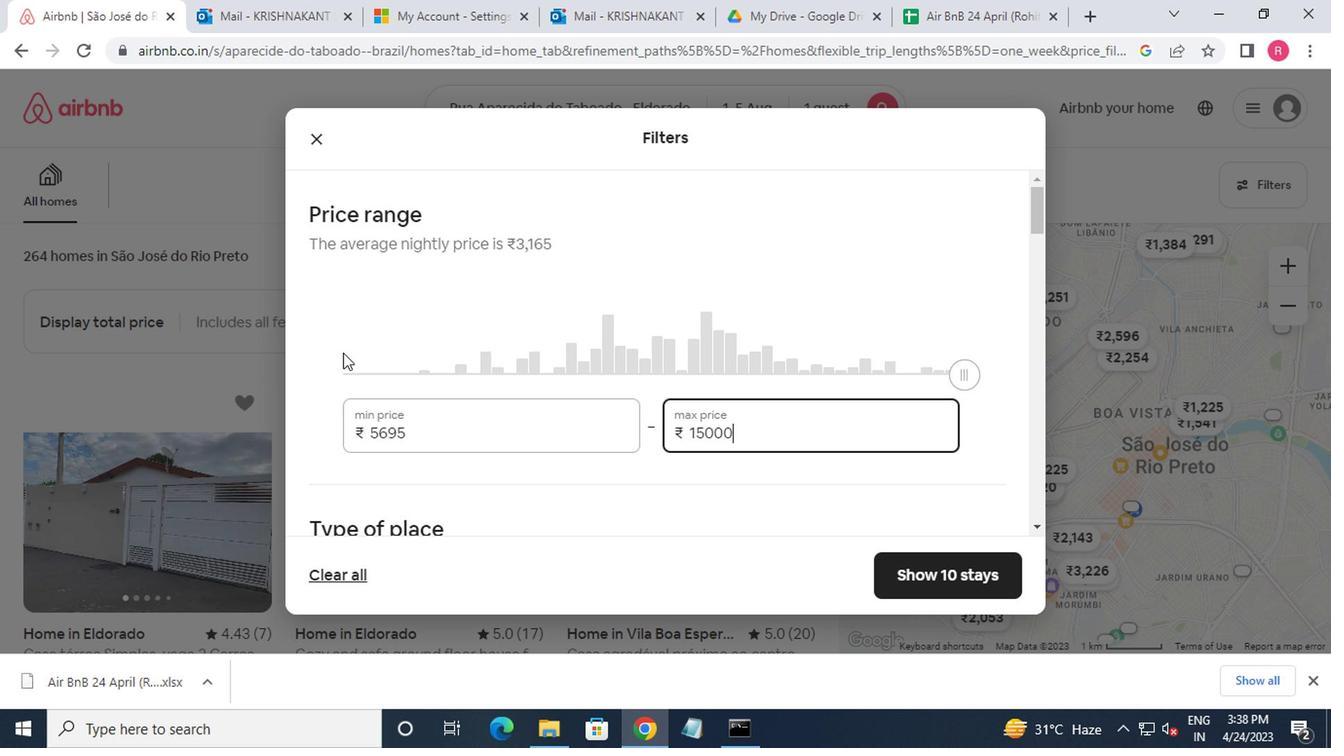 
Action: Mouse scrolled (341, 352) with delta (0, -1)
Screenshot: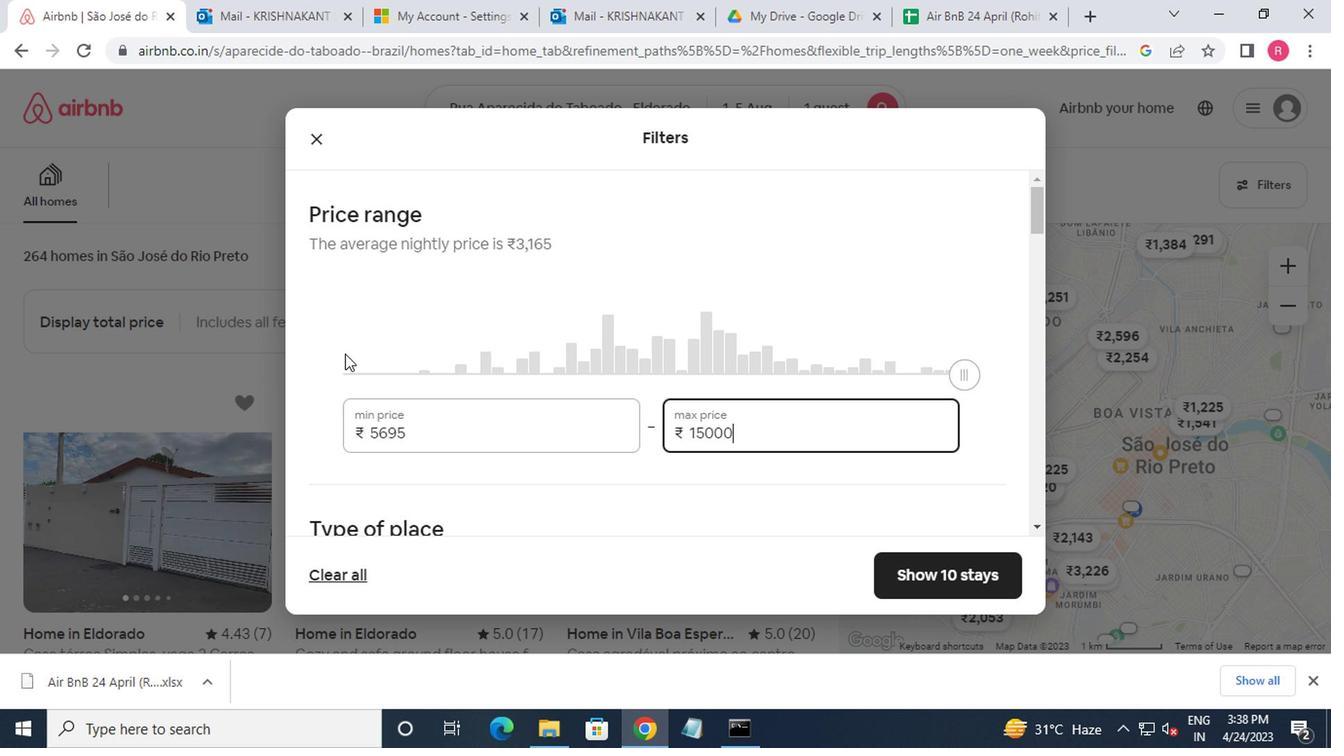 
Action: Mouse scrolled (341, 352) with delta (0, -1)
Screenshot: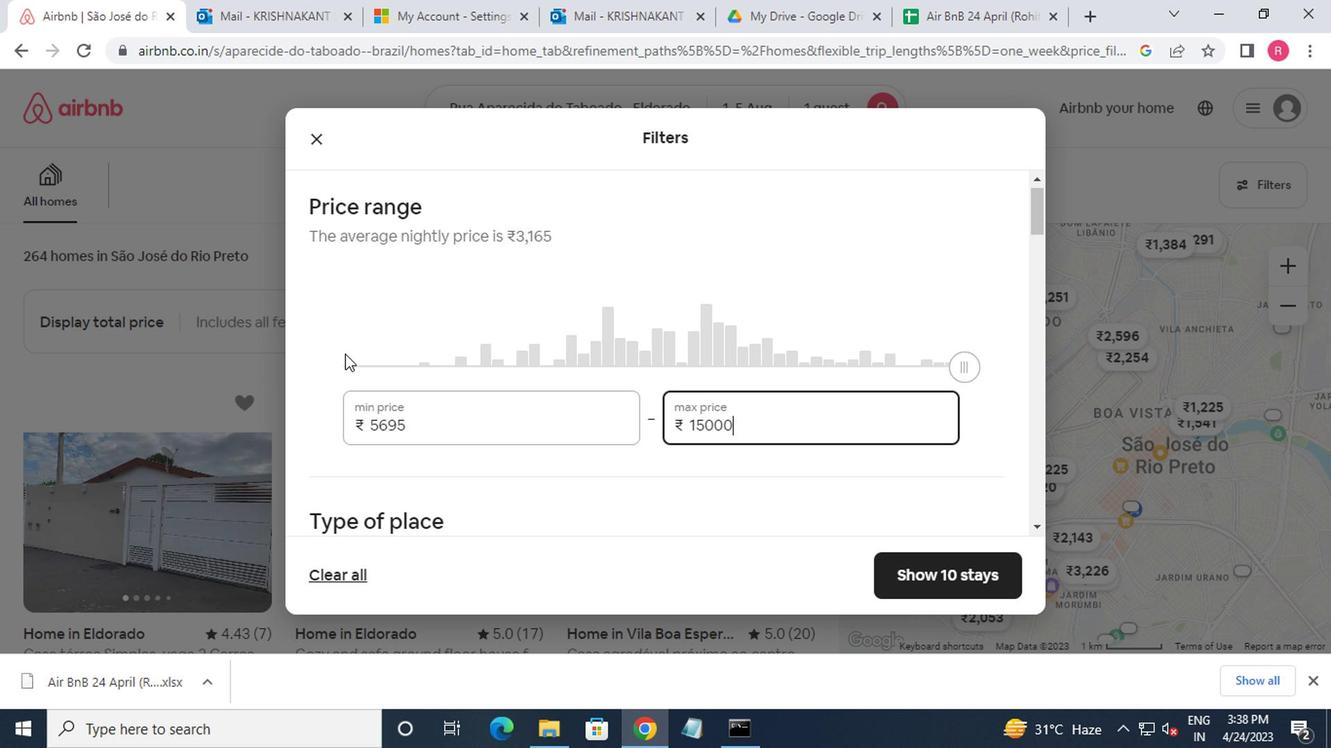 
Action: Mouse moved to (307, 393)
Screenshot: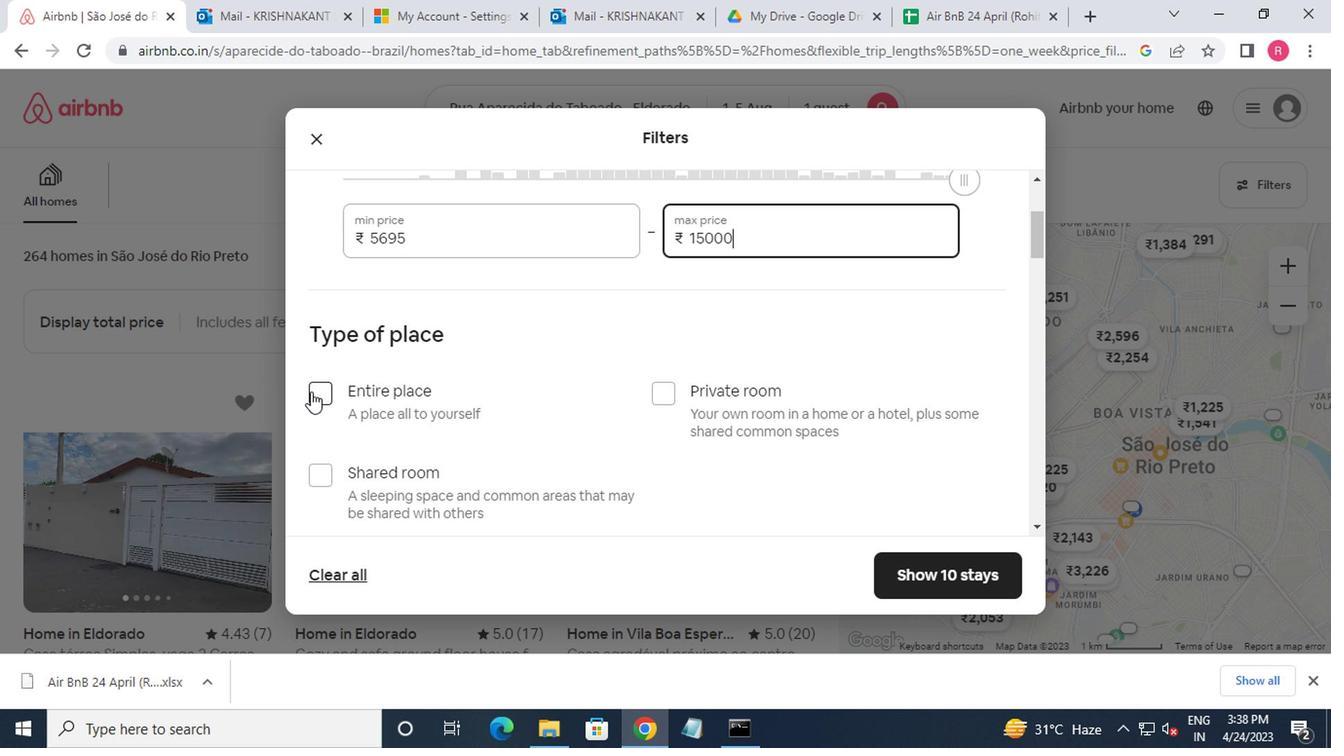 
Action: Mouse pressed left at (307, 393)
Screenshot: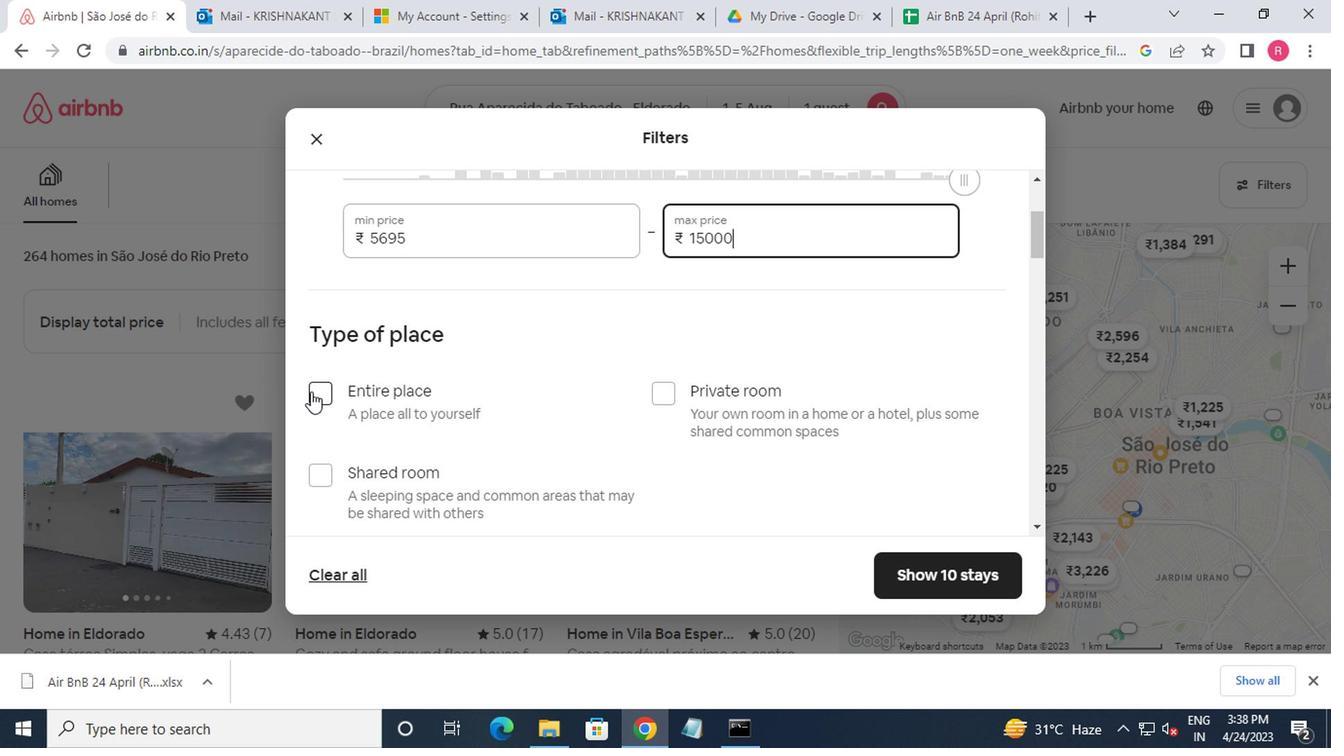 
Action: Mouse moved to (374, 418)
Screenshot: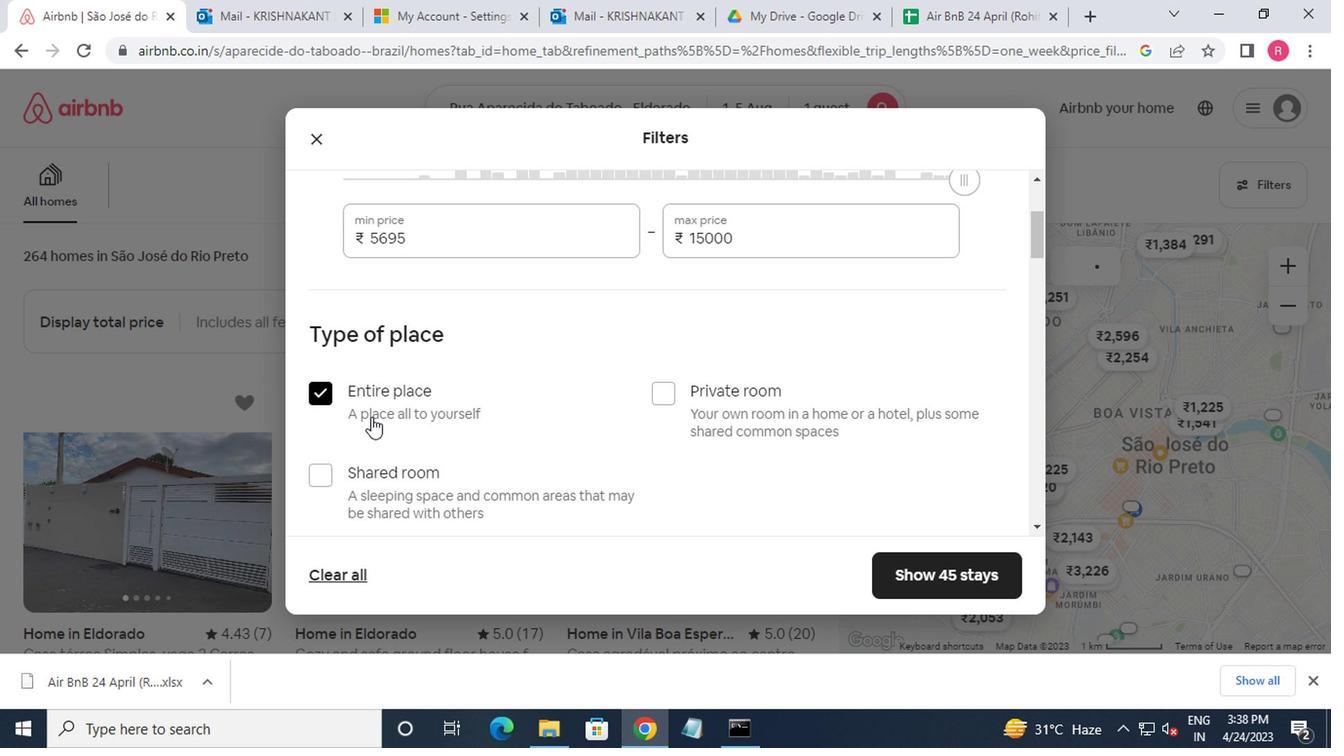 
Action: Mouse scrolled (374, 418) with delta (0, 0)
Screenshot: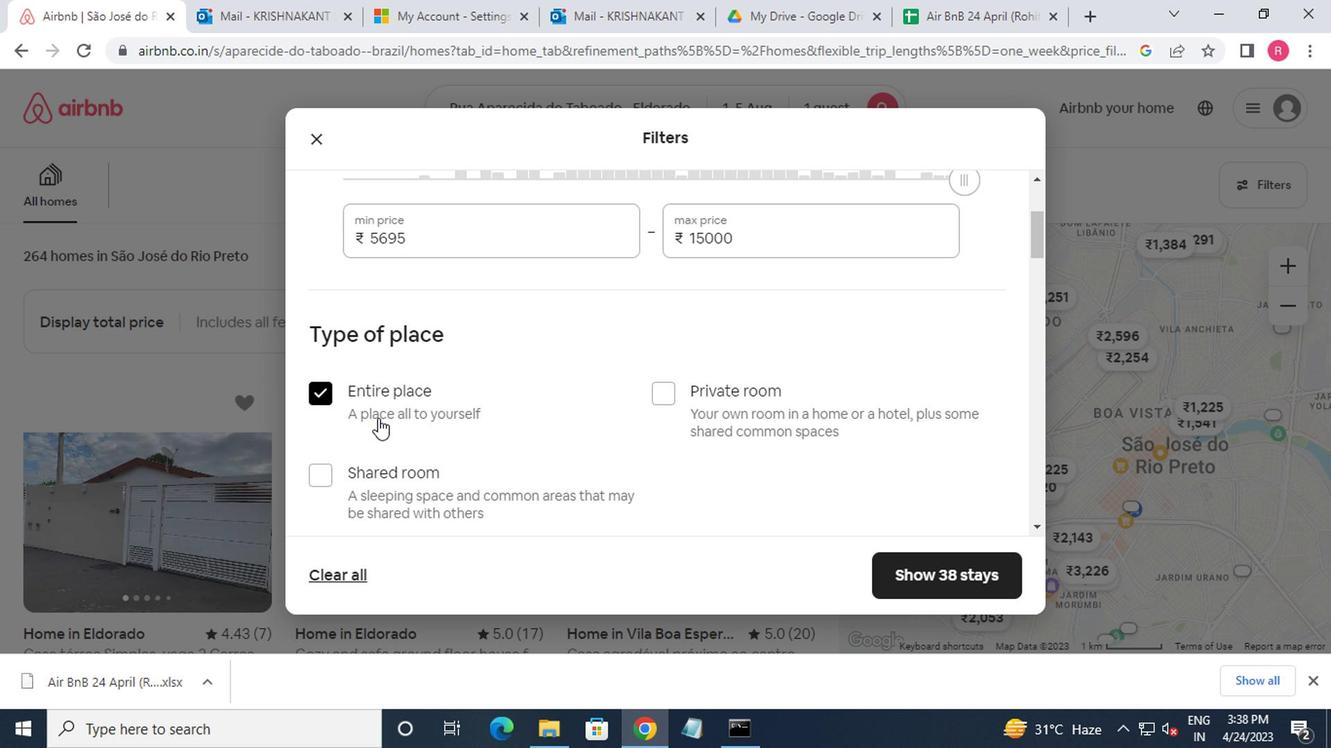 
Action: Mouse moved to (377, 422)
Screenshot: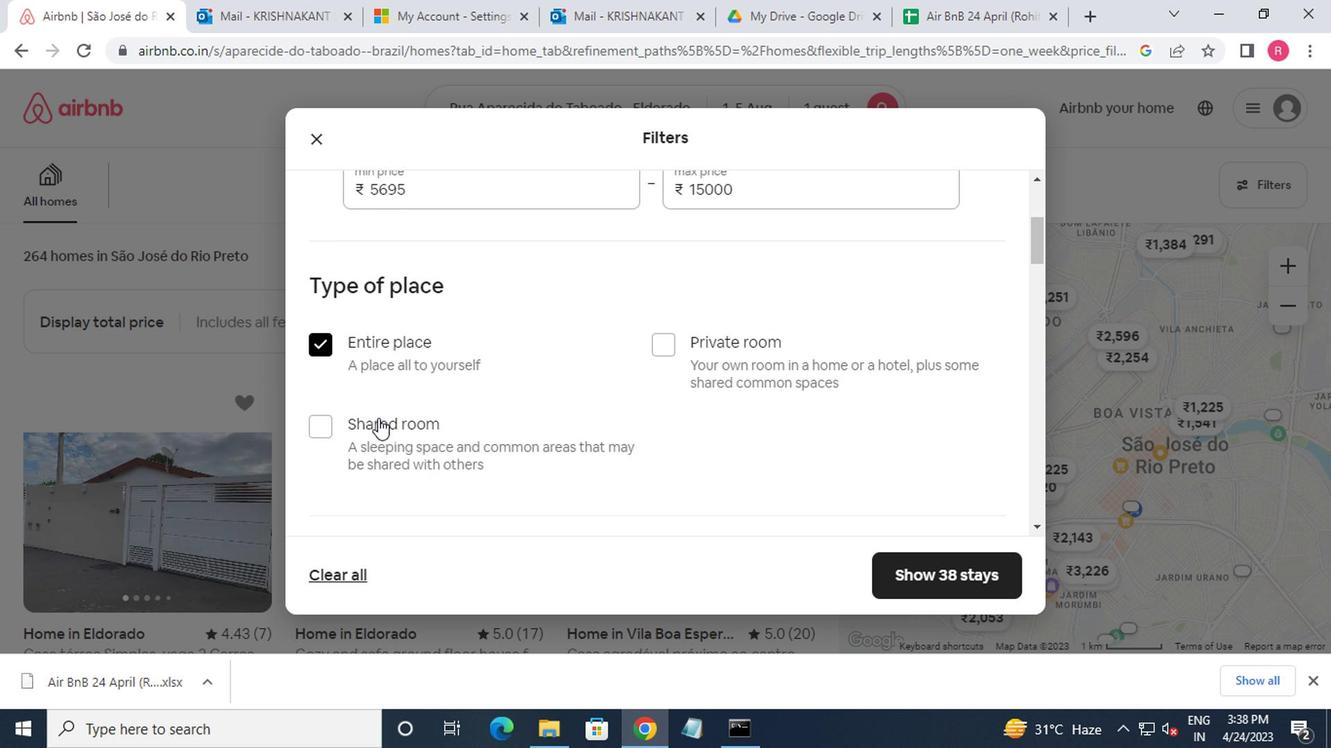 
Action: Mouse scrolled (377, 420) with delta (0, -1)
Screenshot: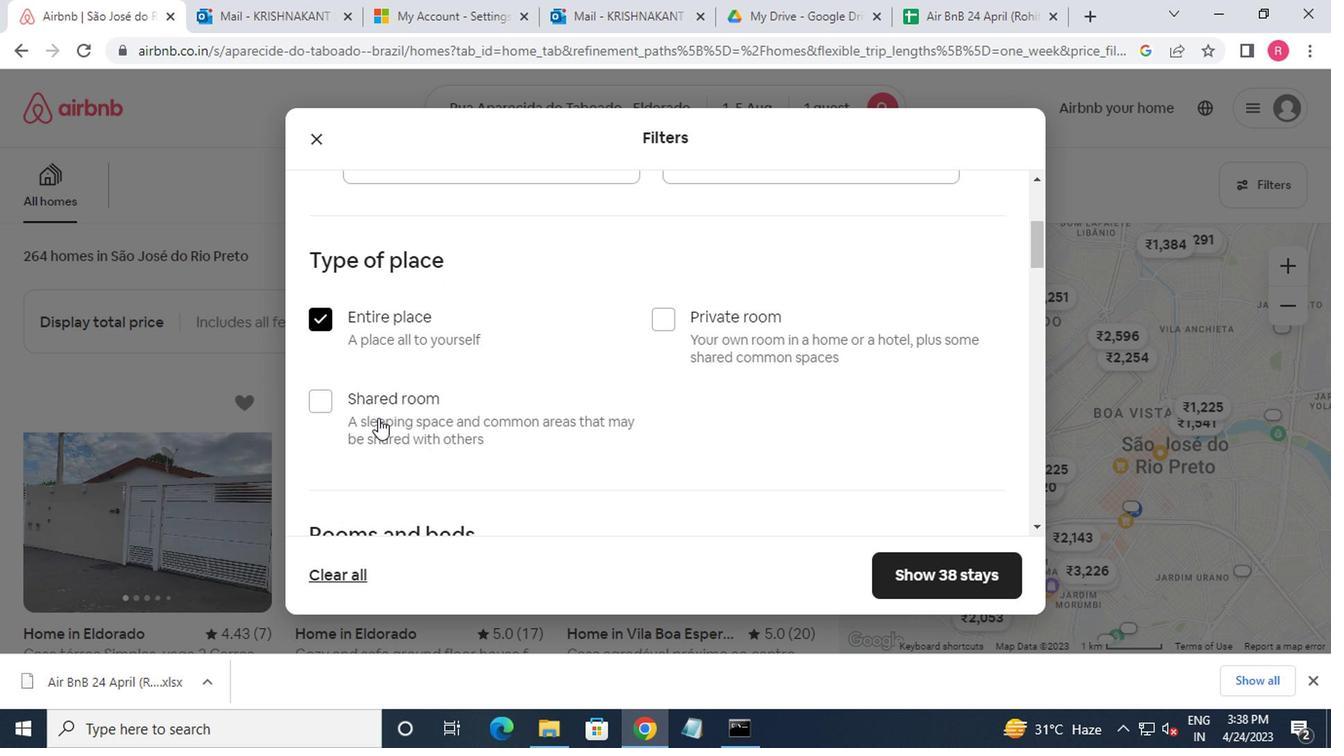 
Action: Mouse moved to (380, 423)
Screenshot: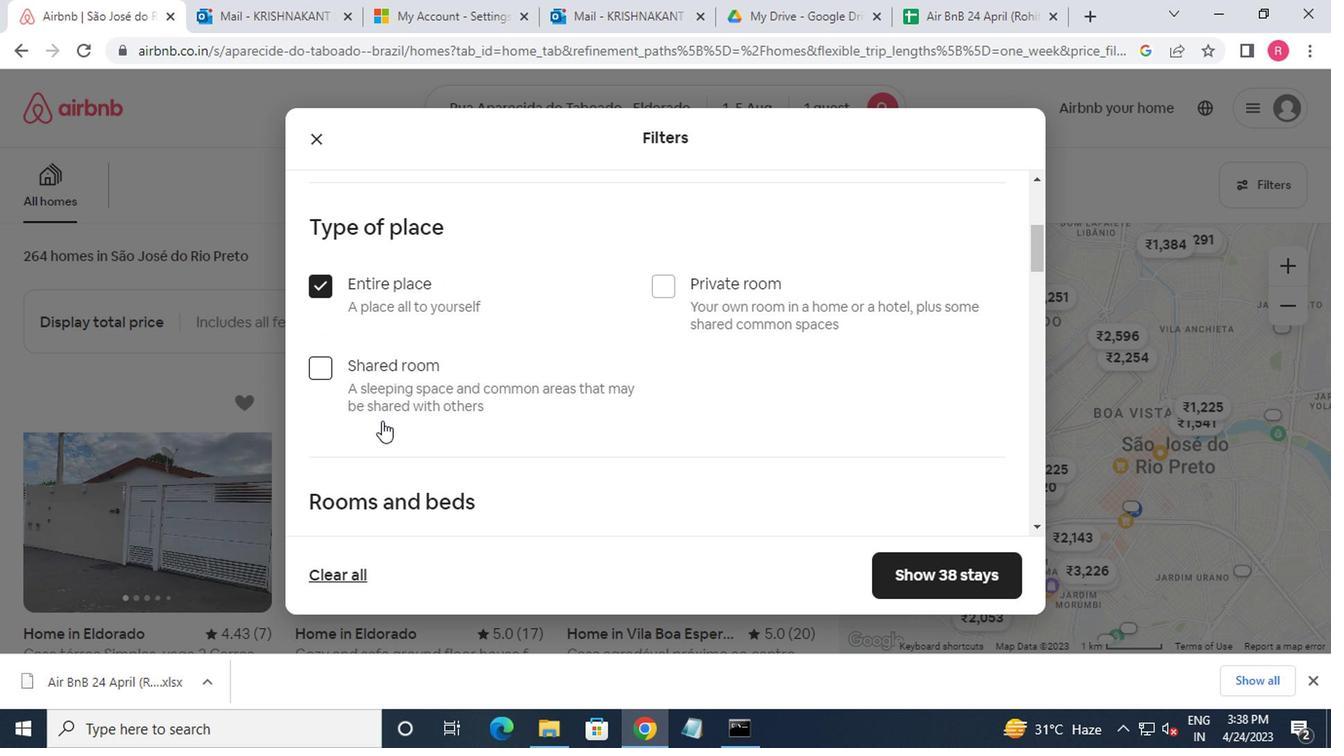 
Action: Mouse scrolled (380, 422) with delta (0, 0)
Screenshot: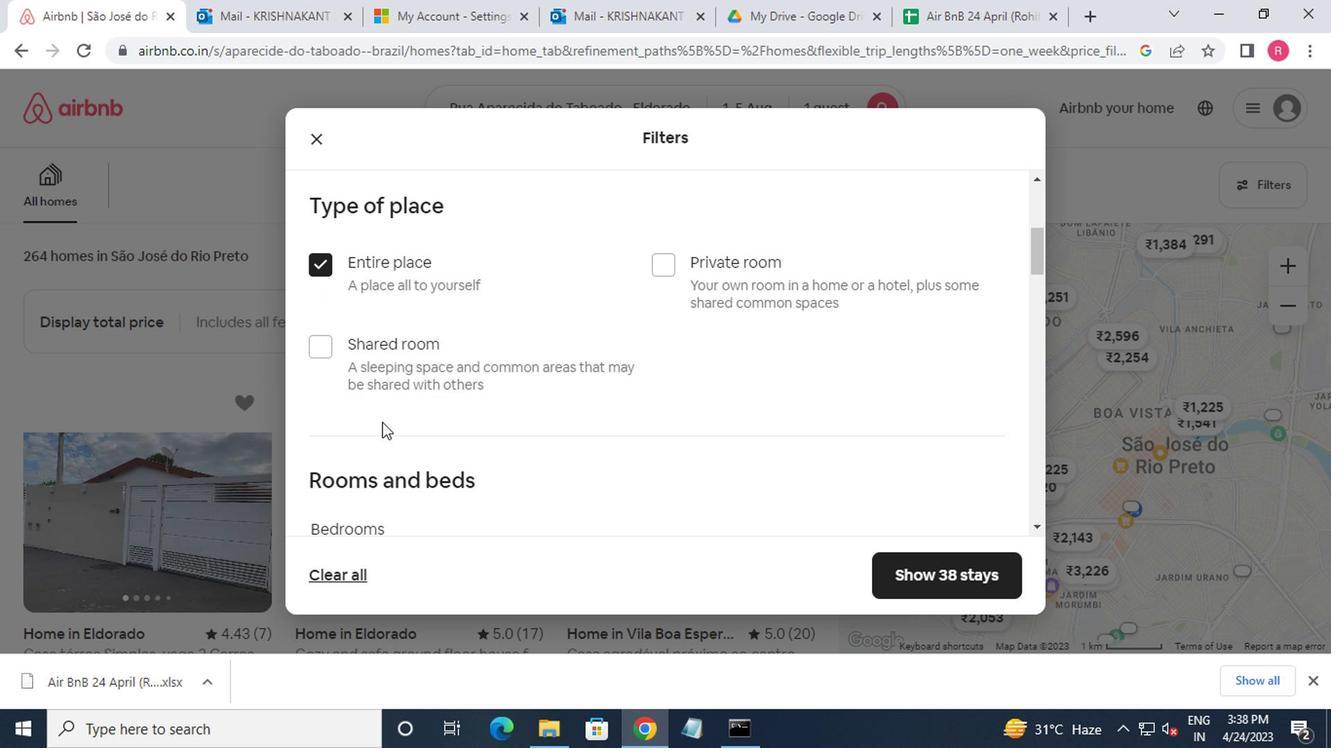
Action: Mouse moved to (381, 424)
Screenshot: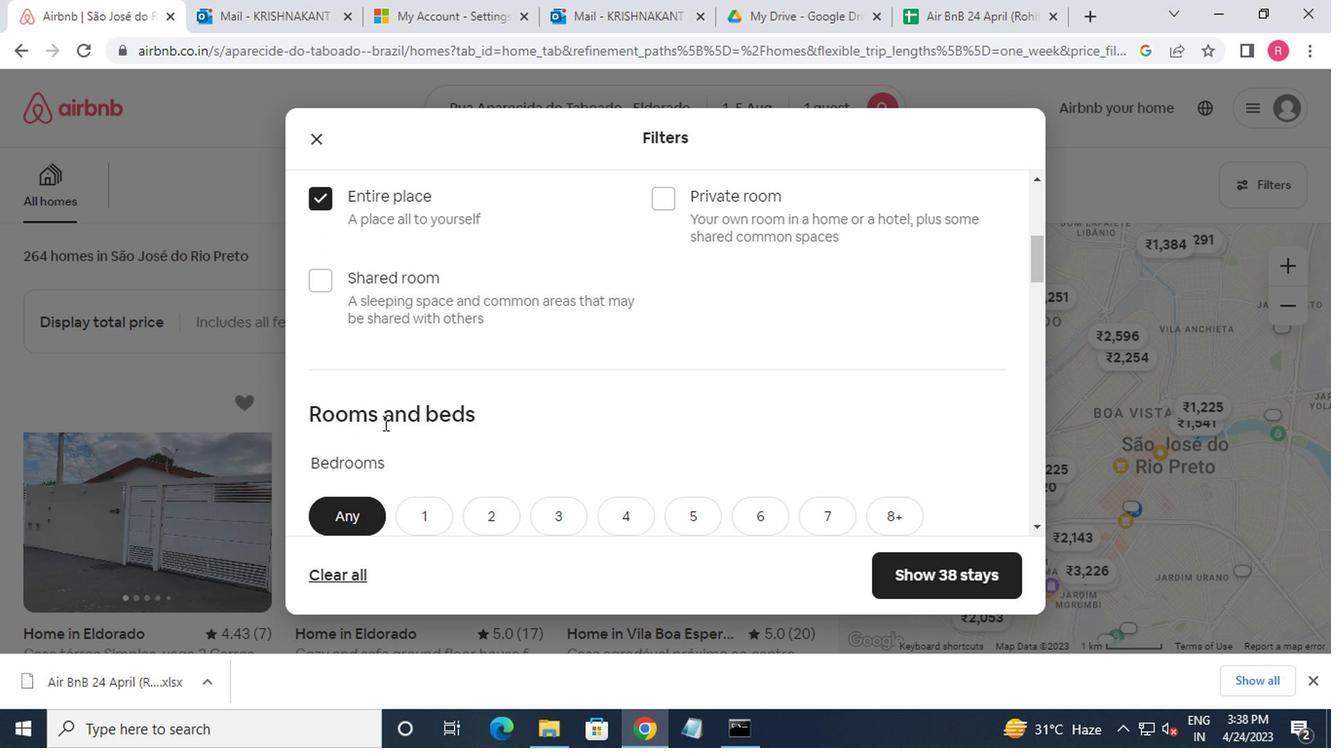 
Action: Mouse scrolled (381, 423) with delta (0, -1)
Screenshot: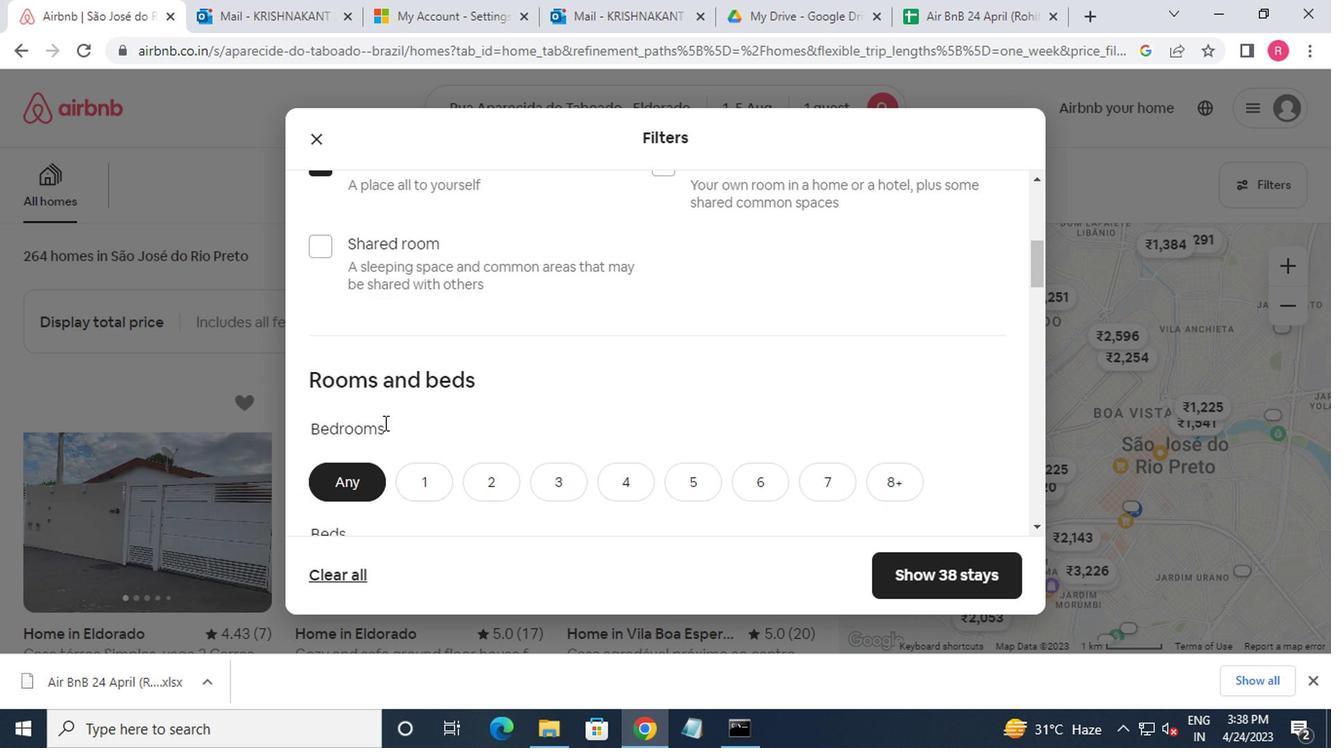 
Action: Mouse moved to (418, 334)
Screenshot: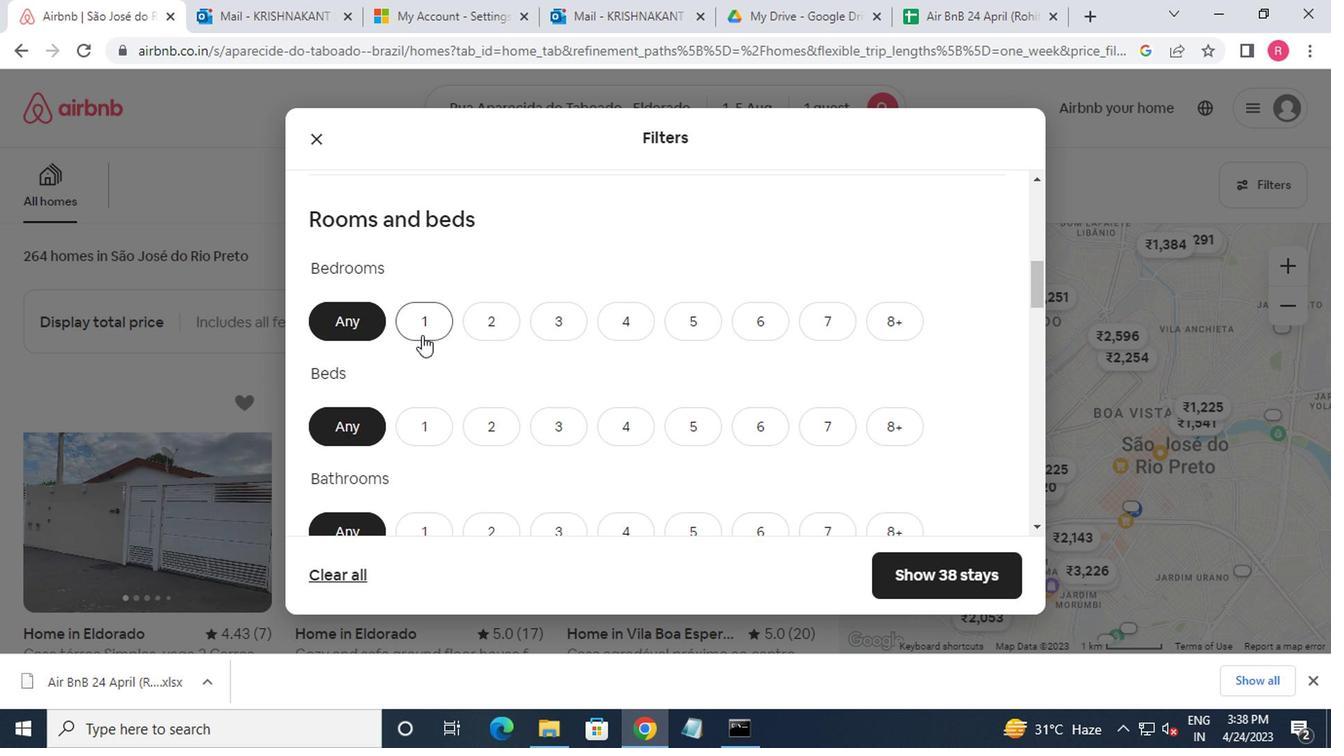 
Action: Mouse pressed left at (418, 334)
Screenshot: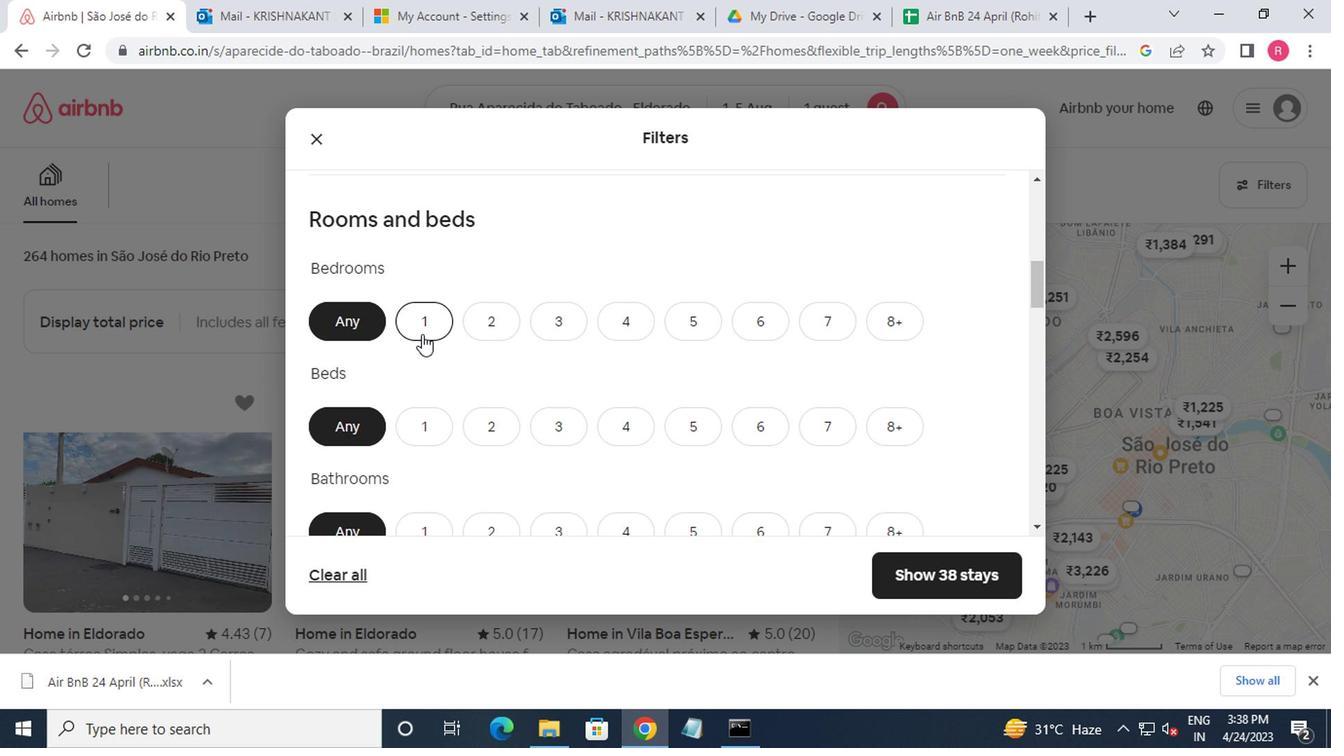 
Action: Mouse moved to (487, 359)
Screenshot: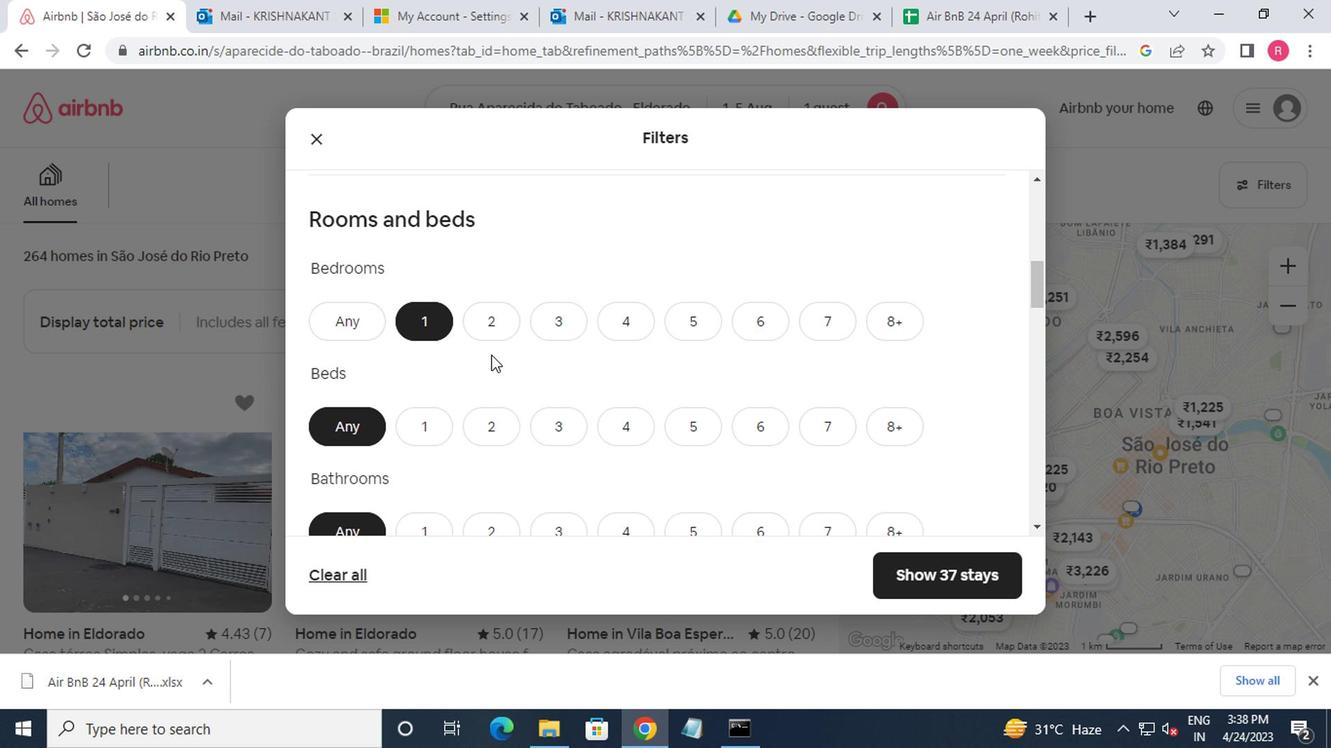 
Action: Mouse scrolled (487, 358) with delta (0, 0)
Screenshot: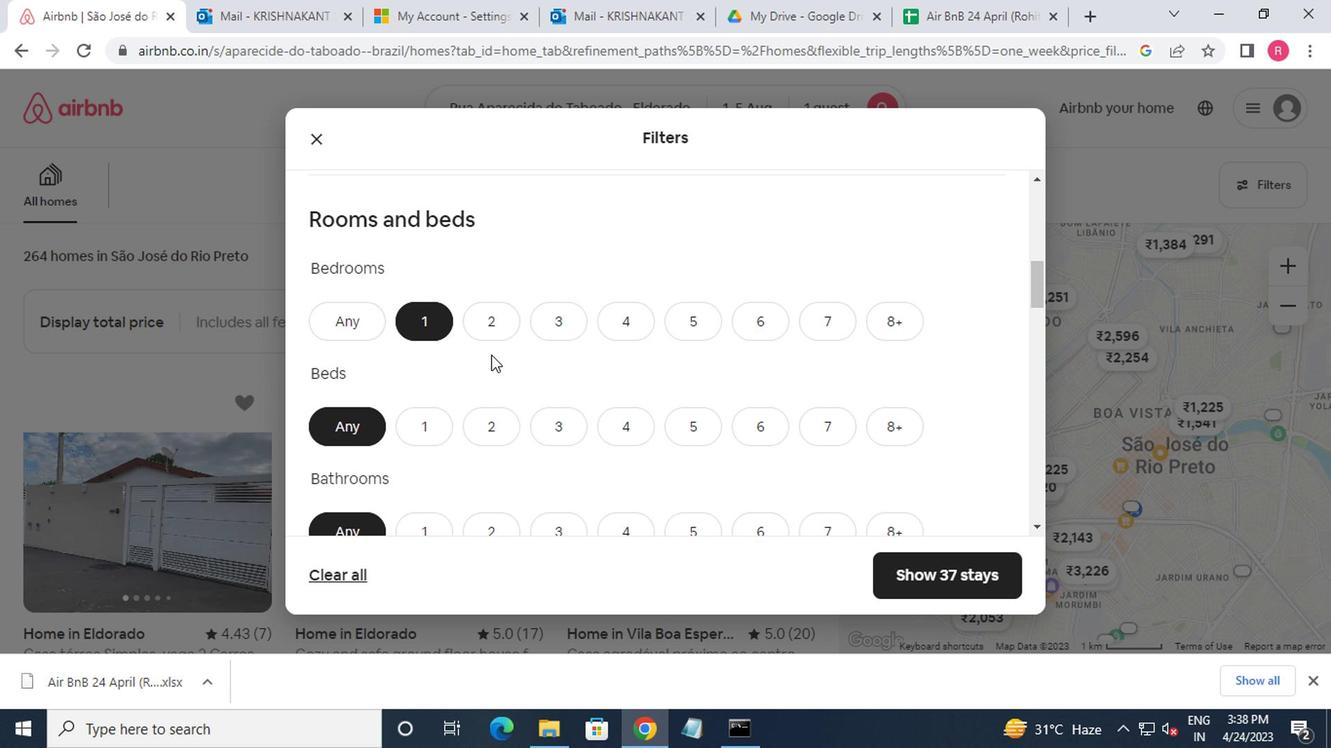 
Action: Mouse moved to (427, 333)
Screenshot: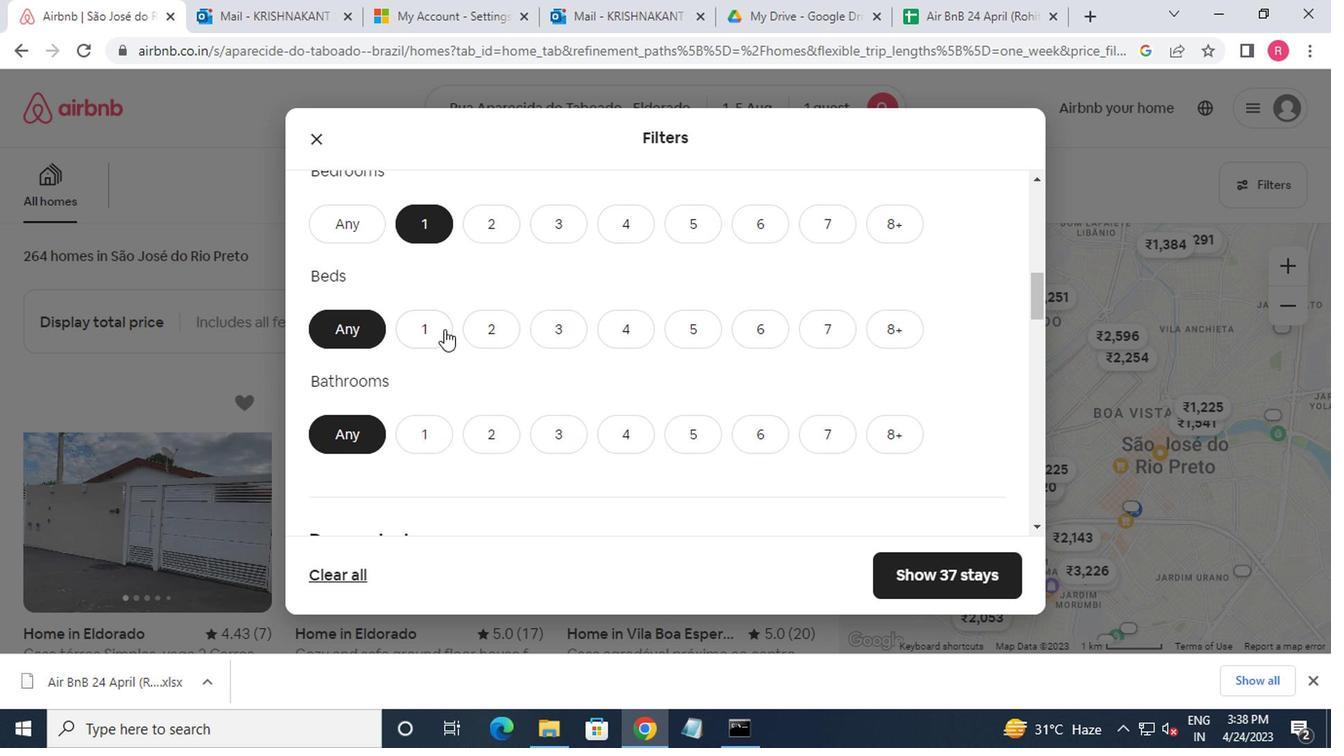 
Action: Mouse pressed left at (427, 333)
Screenshot: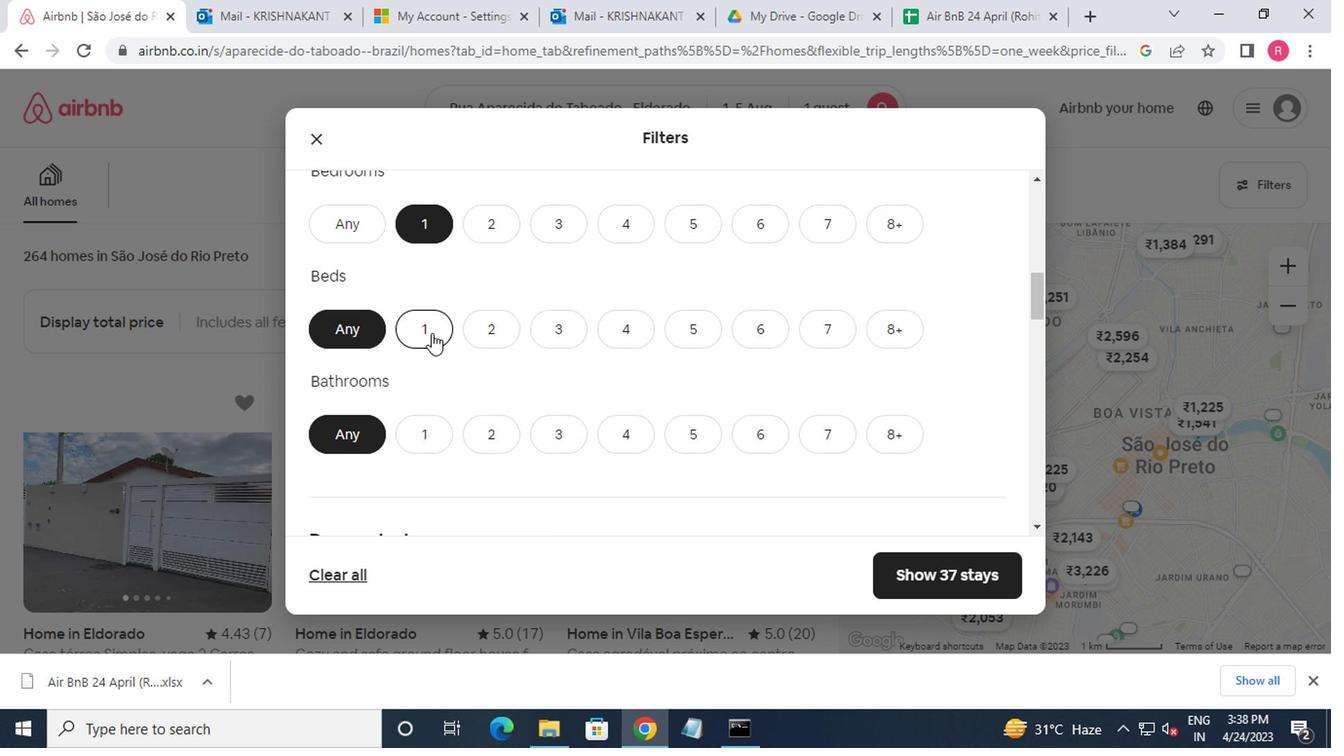 
Action: Mouse moved to (437, 436)
Screenshot: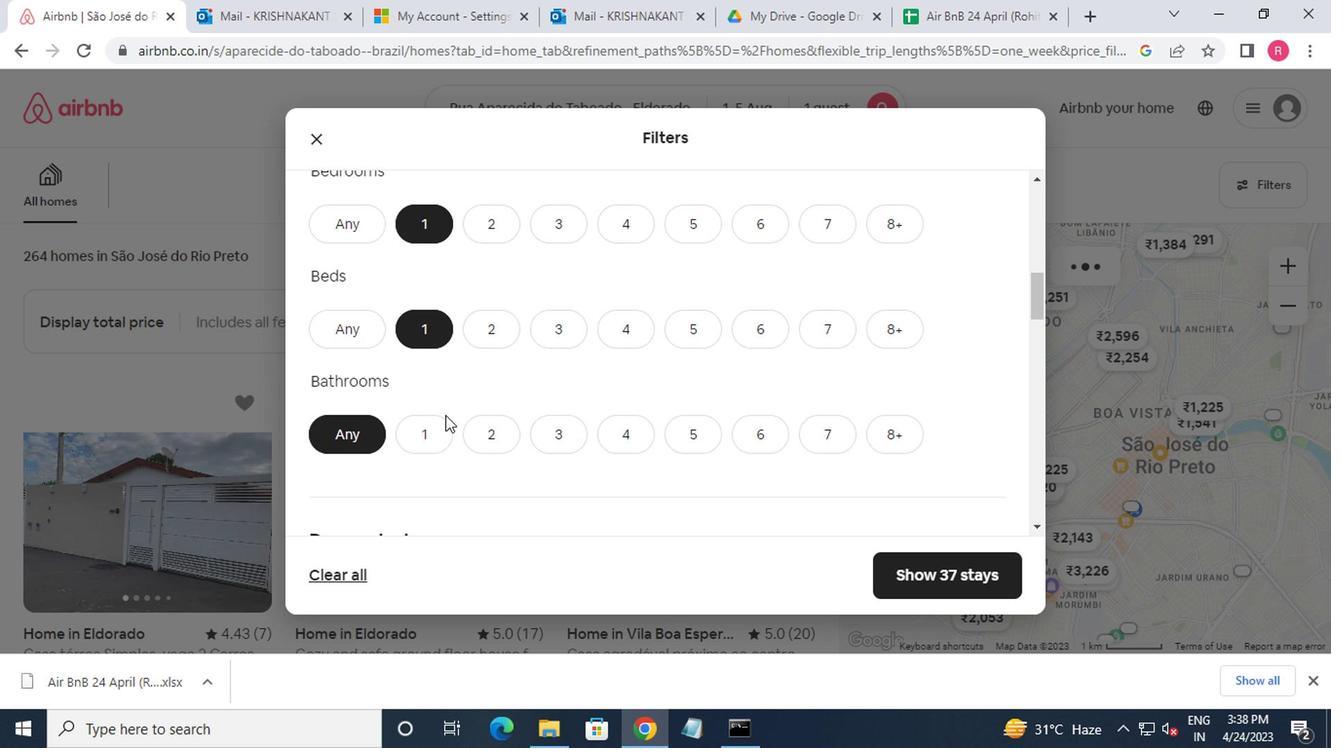 
Action: Mouse pressed left at (437, 436)
Screenshot: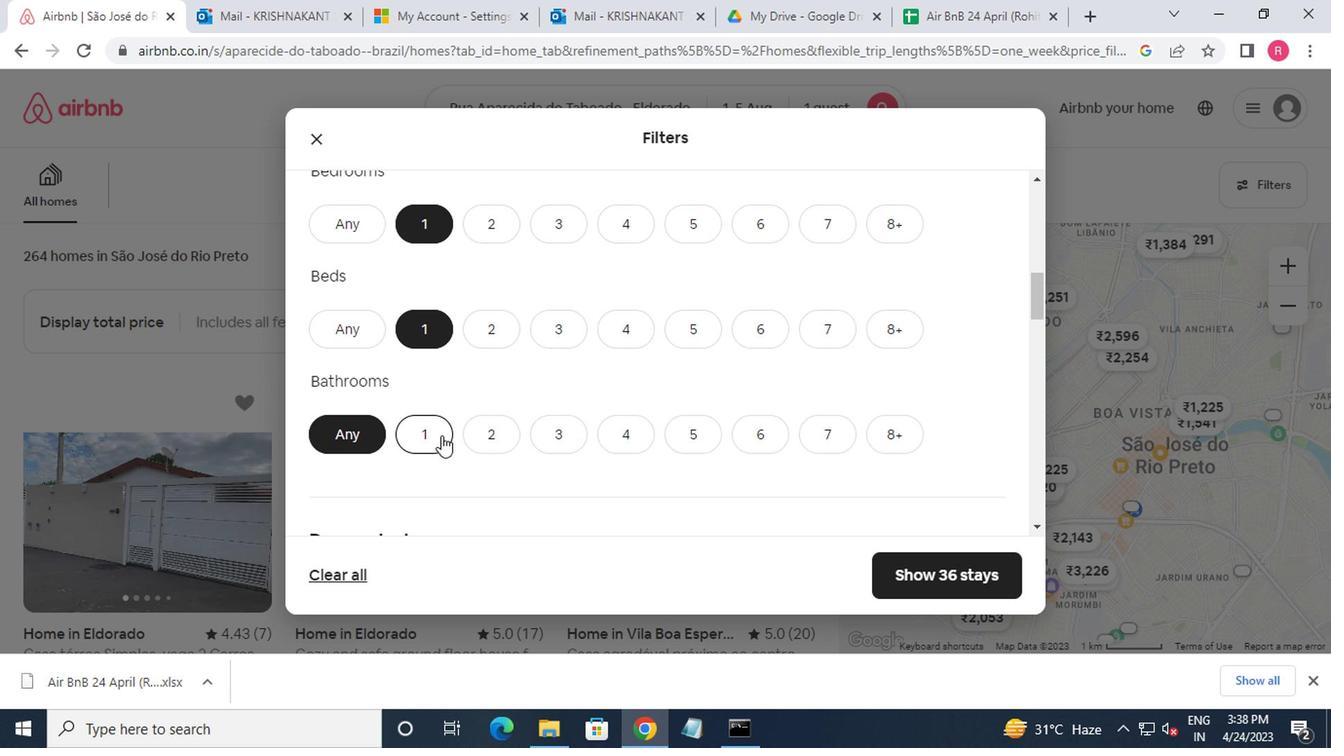 
Action: Mouse moved to (419, 428)
Screenshot: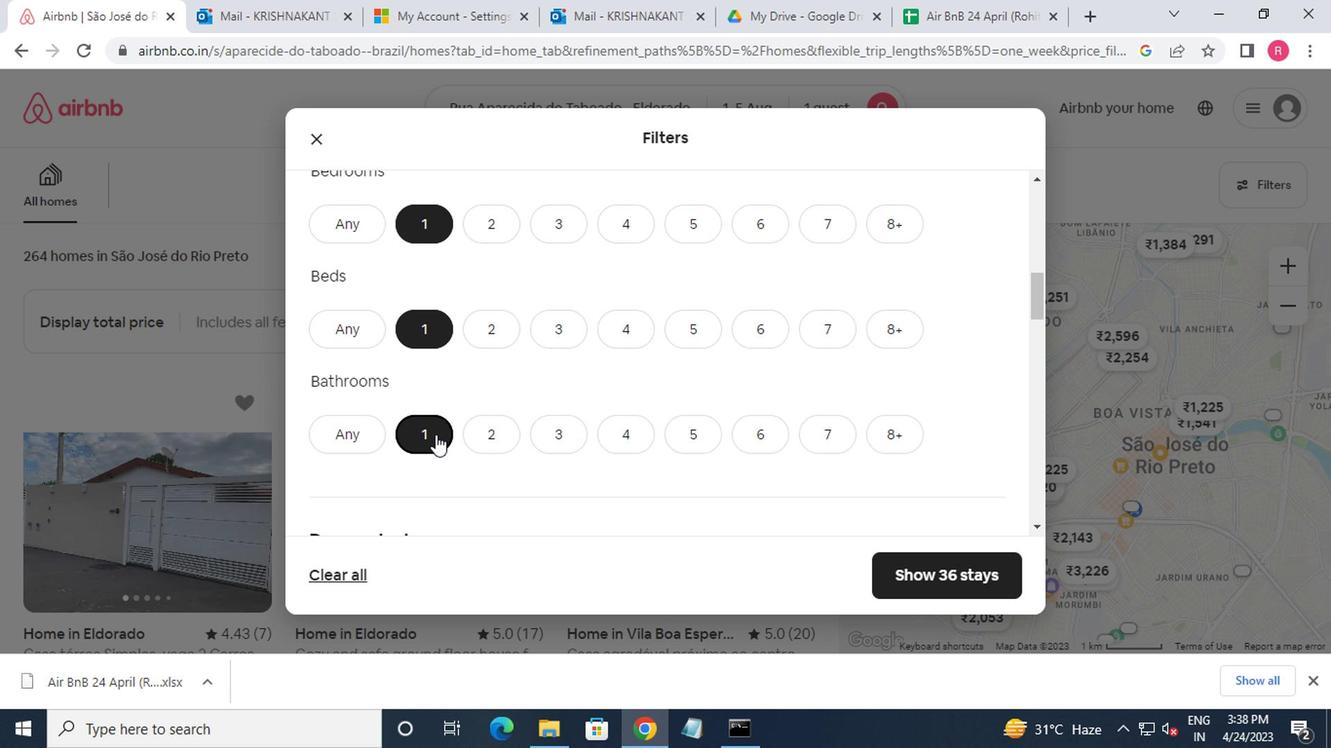 
Action: Mouse scrolled (419, 427) with delta (0, 0)
Screenshot: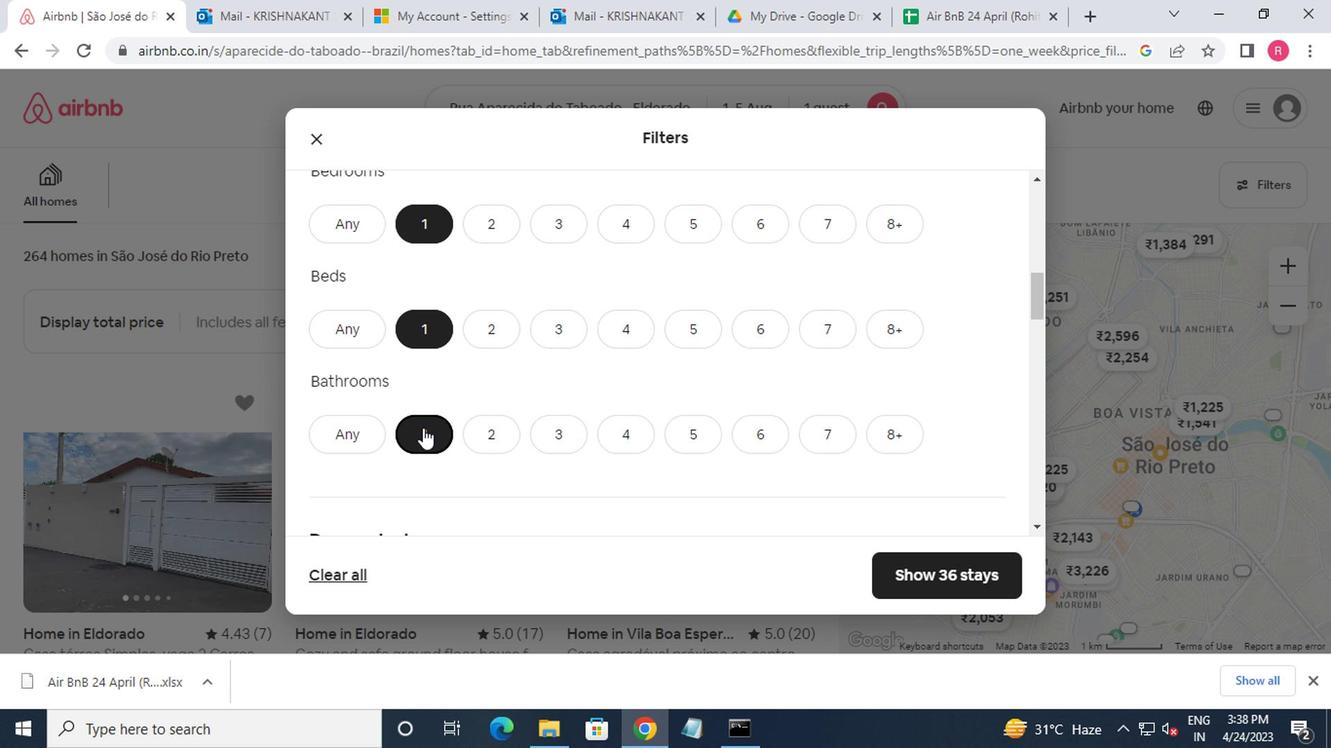 
Action: Mouse moved to (402, 395)
Screenshot: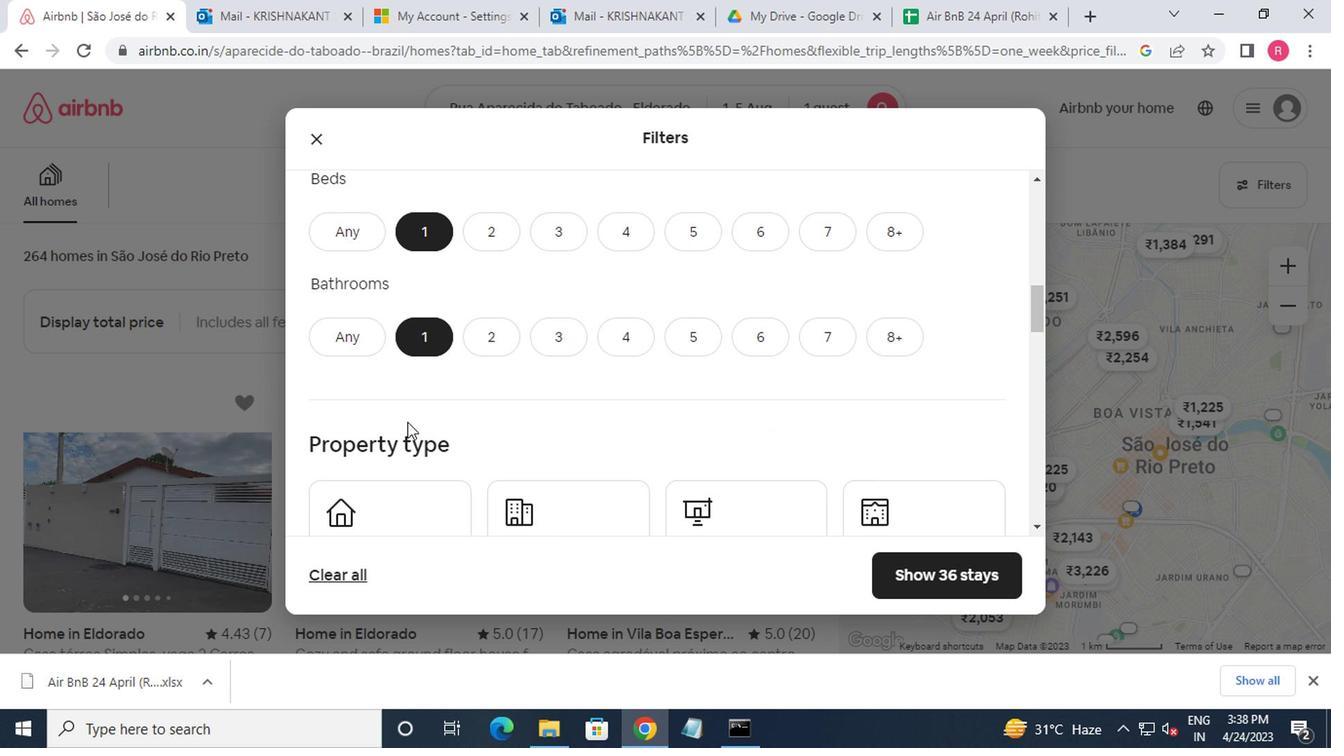 
Action: Mouse scrolled (402, 394) with delta (0, 0)
Screenshot: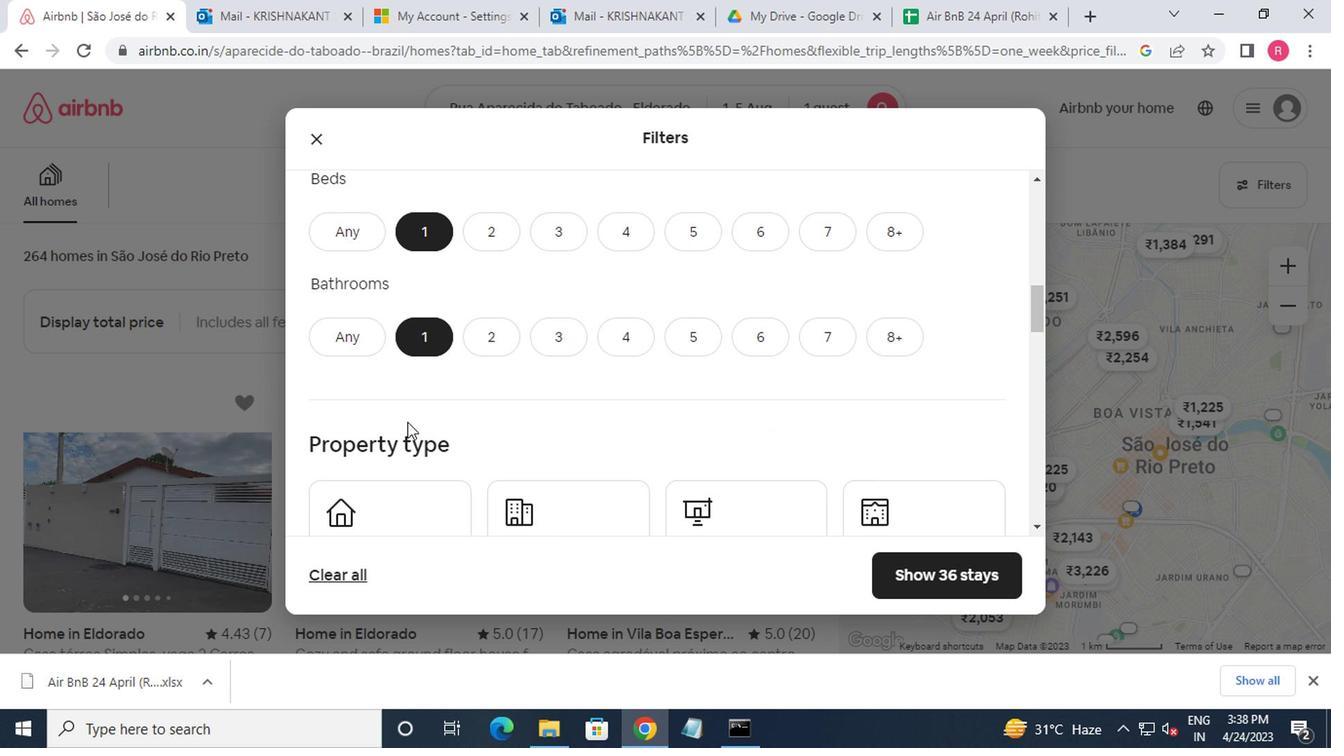 
Action: Mouse scrolled (402, 394) with delta (0, 0)
Screenshot: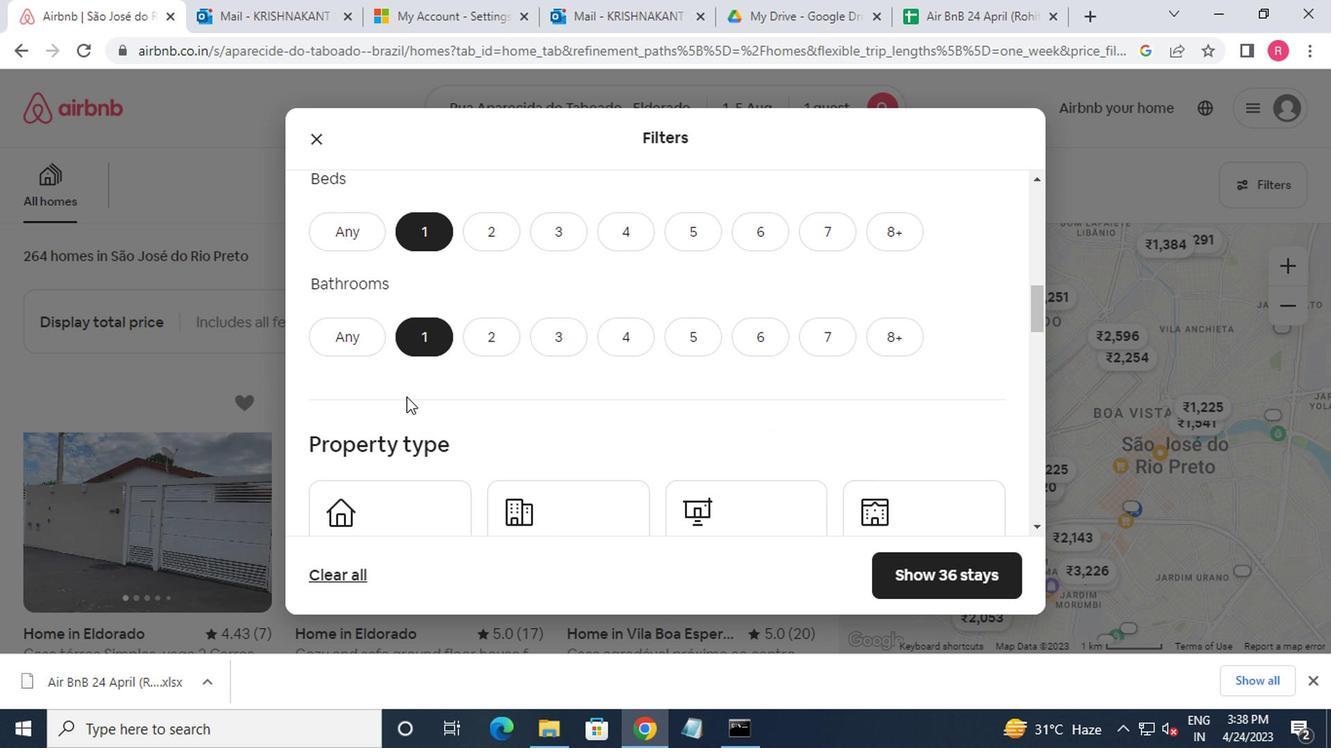 
Action: Mouse moved to (418, 366)
Screenshot: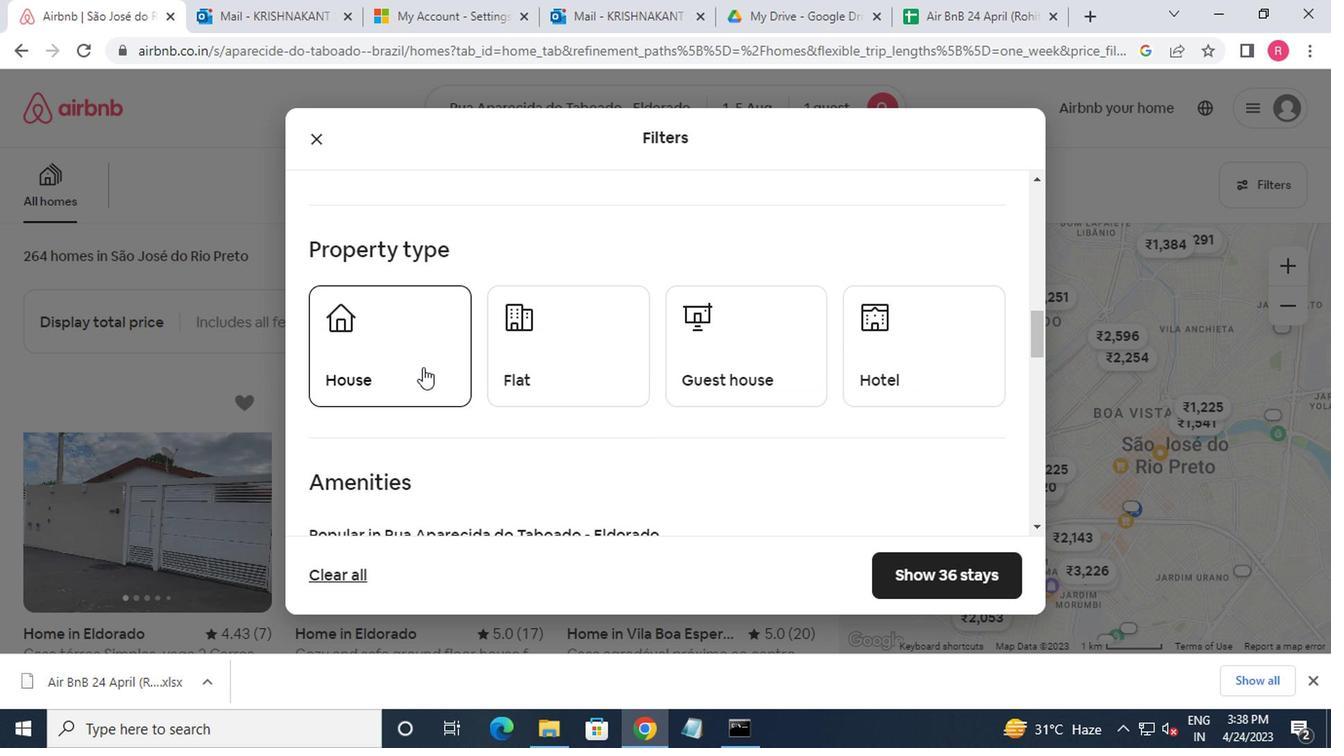 
Action: Mouse pressed left at (418, 366)
Screenshot: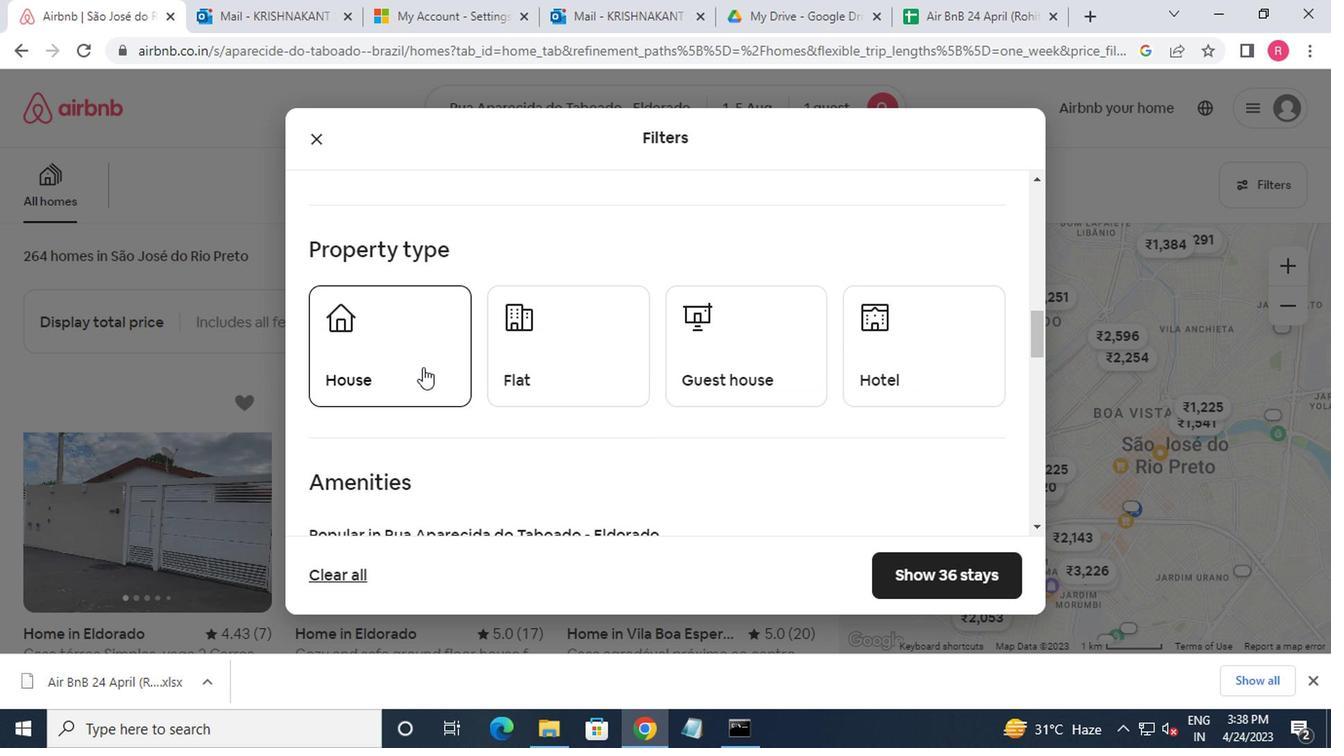 
Action: Mouse moved to (569, 371)
Screenshot: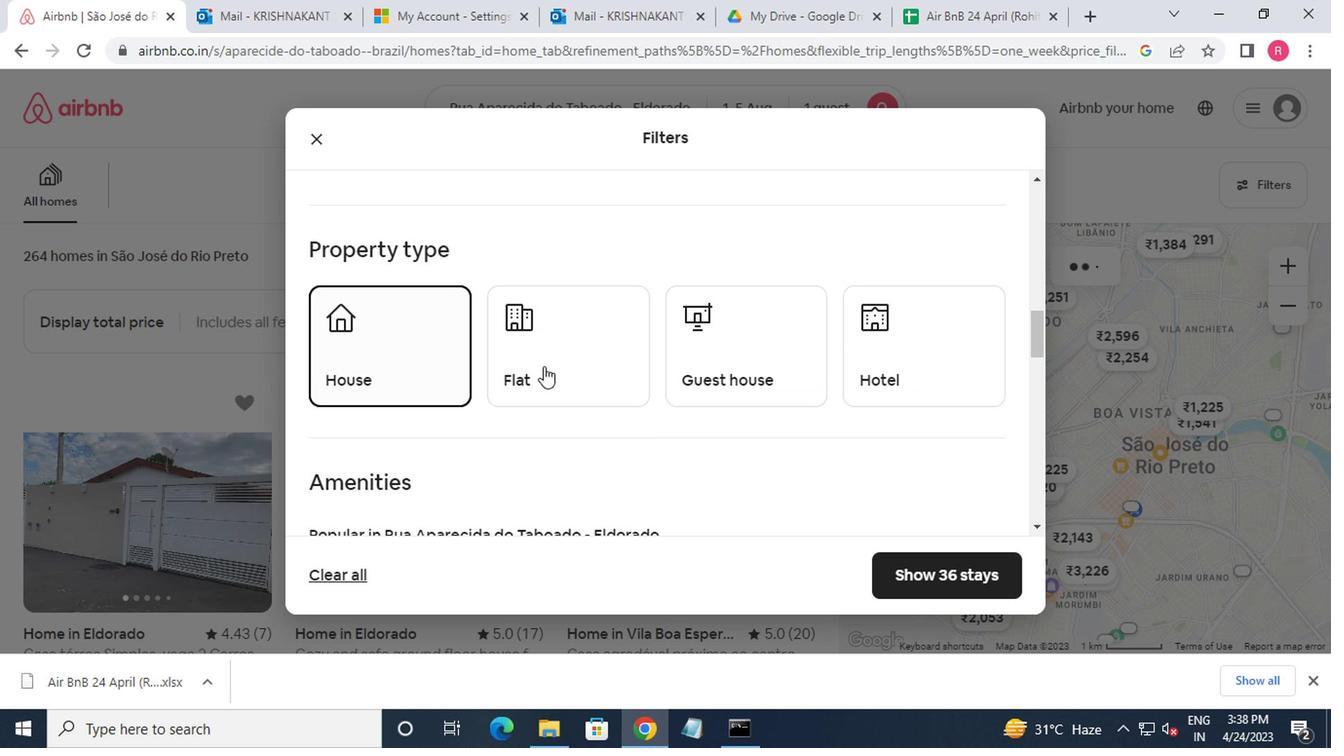 
Action: Mouse pressed left at (569, 371)
Screenshot: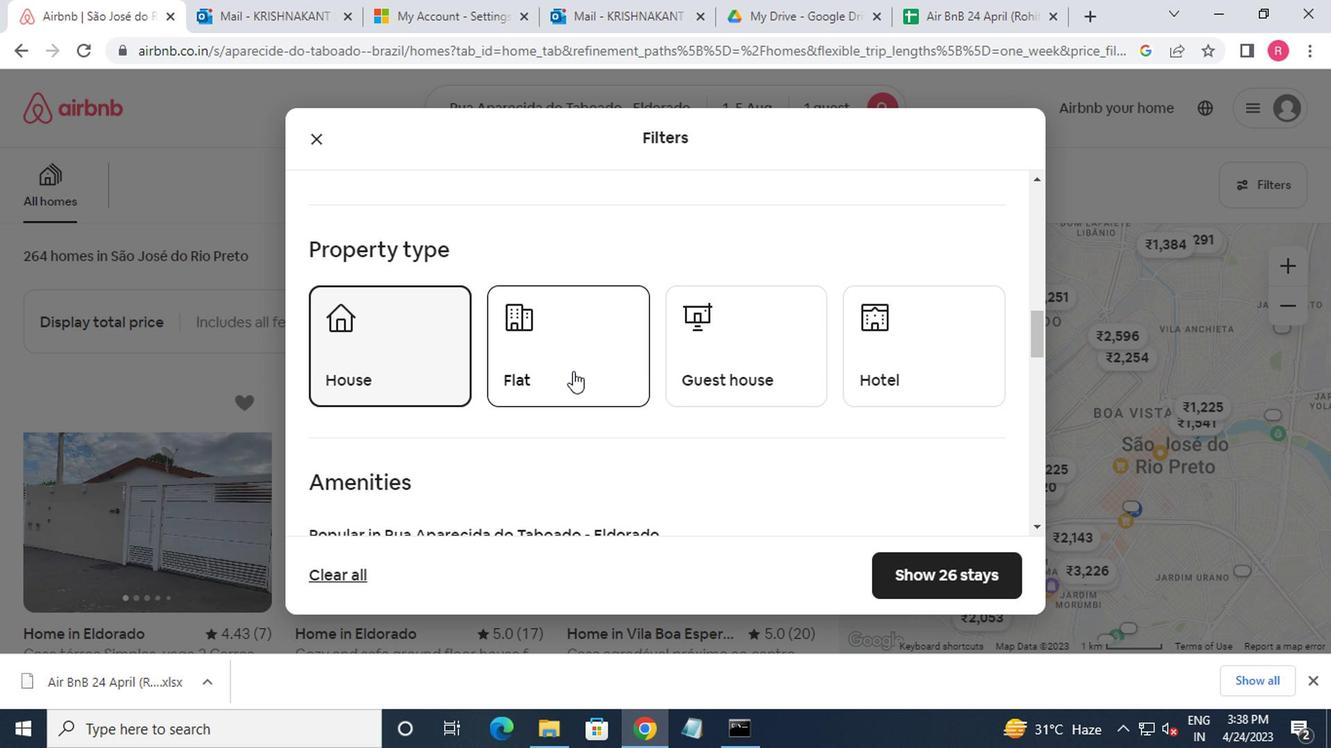 
Action: Mouse moved to (706, 368)
Screenshot: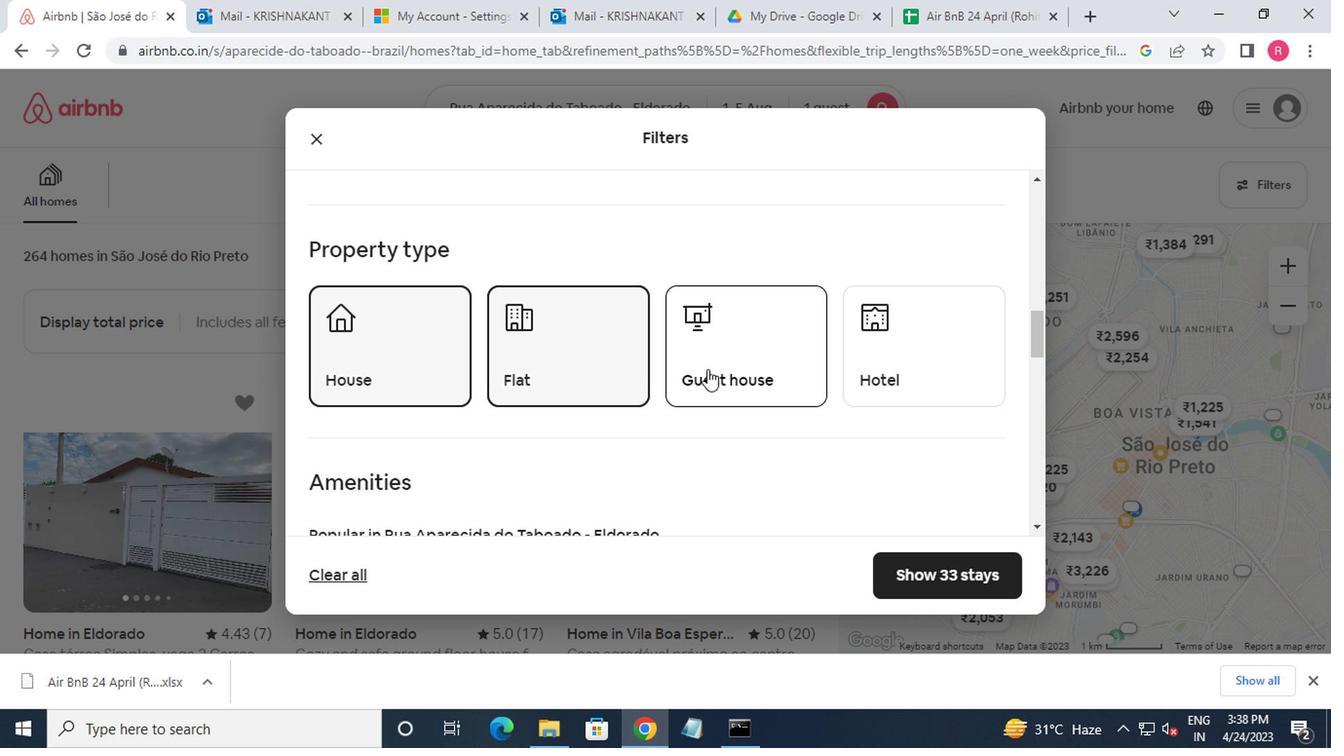 
Action: Mouse pressed left at (706, 368)
Screenshot: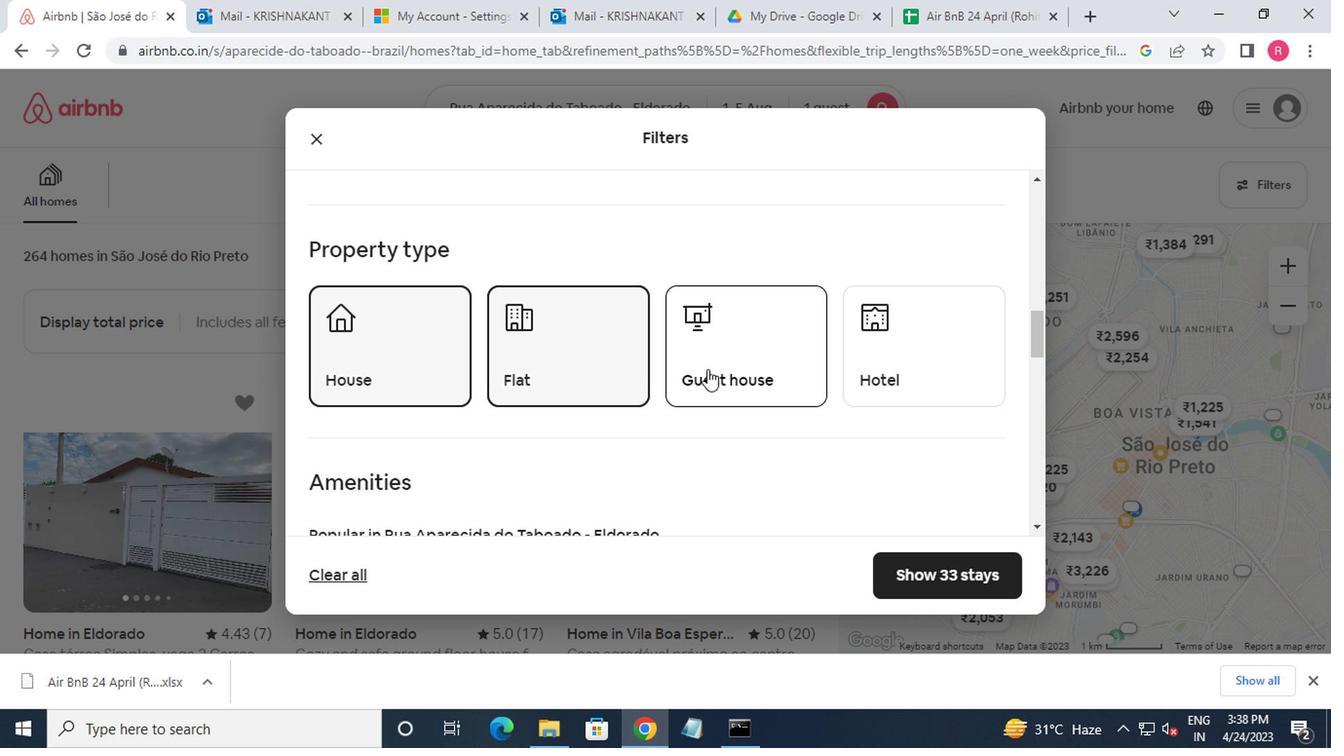 
Action: Mouse moved to (701, 401)
Screenshot: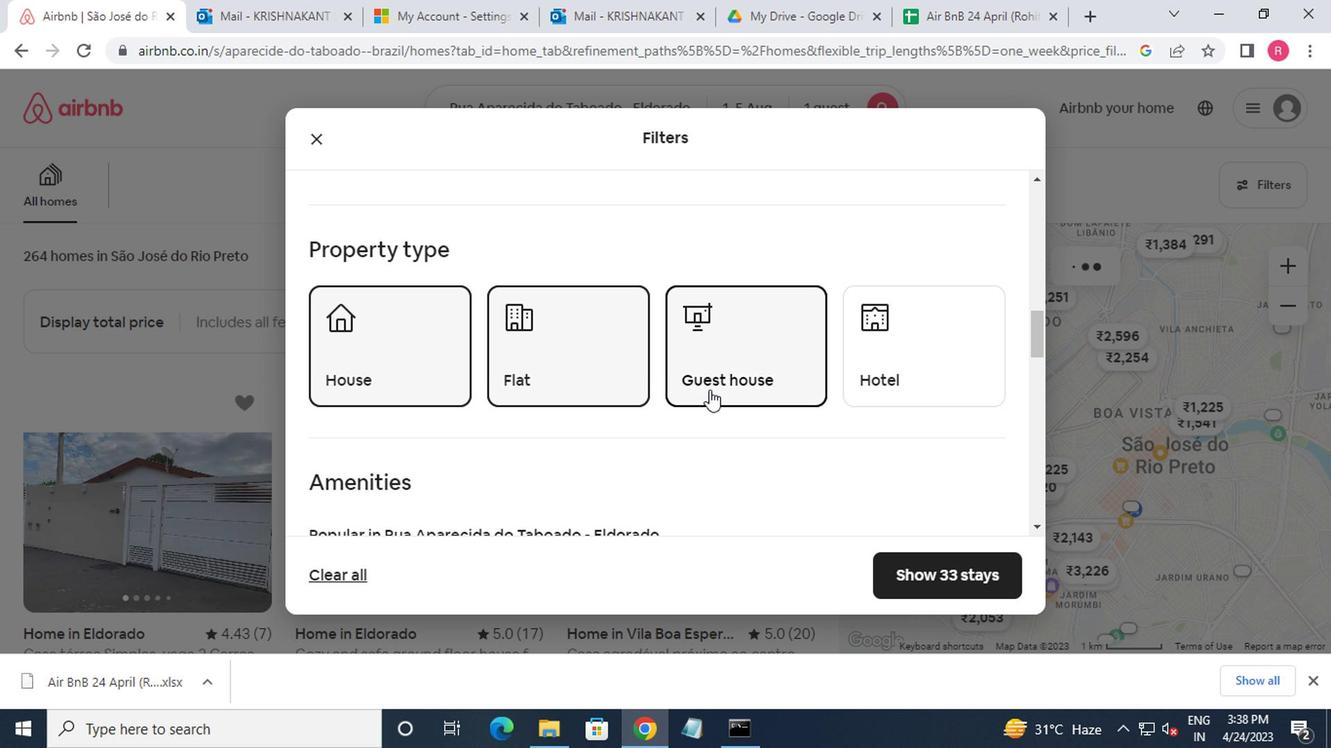 
Action: Mouse scrolled (701, 400) with delta (0, -1)
Screenshot: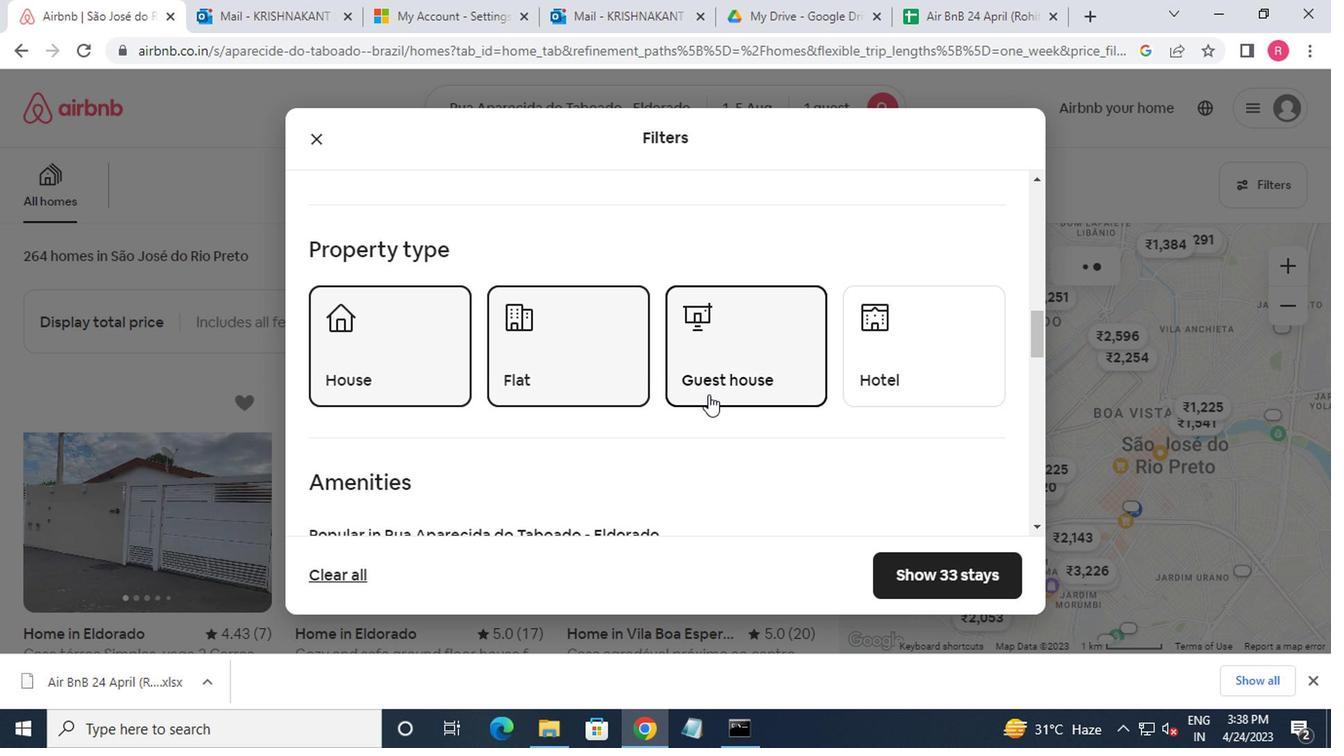 
Action: Mouse moved to (699, 404)
Screenshot: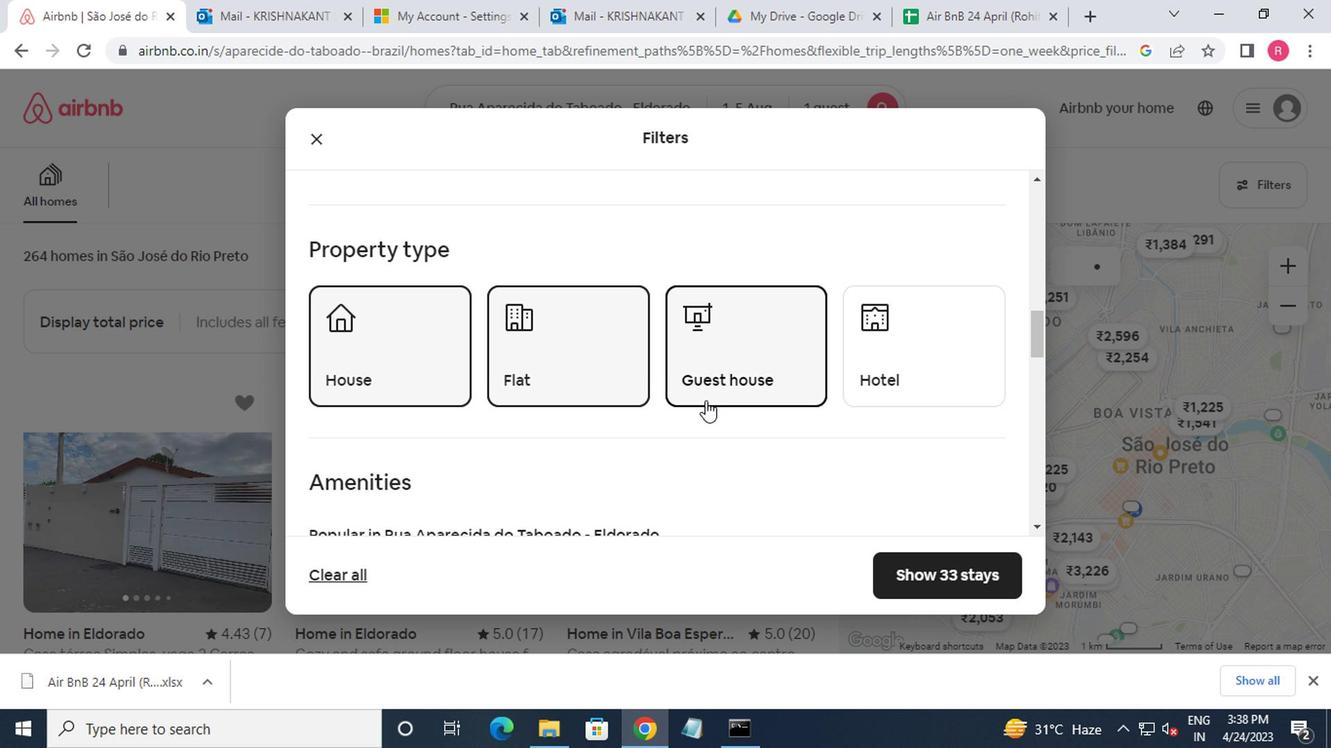 
Action: Mouse scrolled (699, 404) with delta (0, 0)
Screenshot: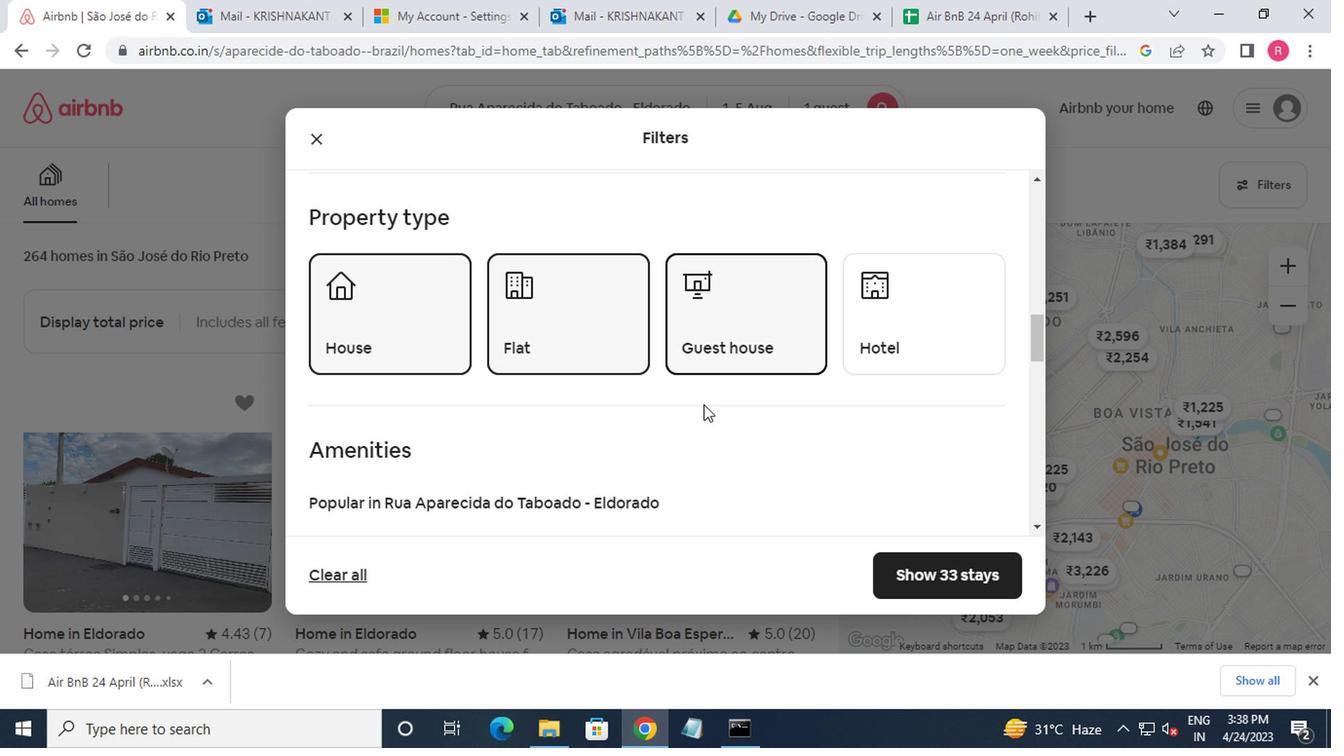 
Action: Mouse scrolled (699, 404) with delta (0, 0)
Screenshot: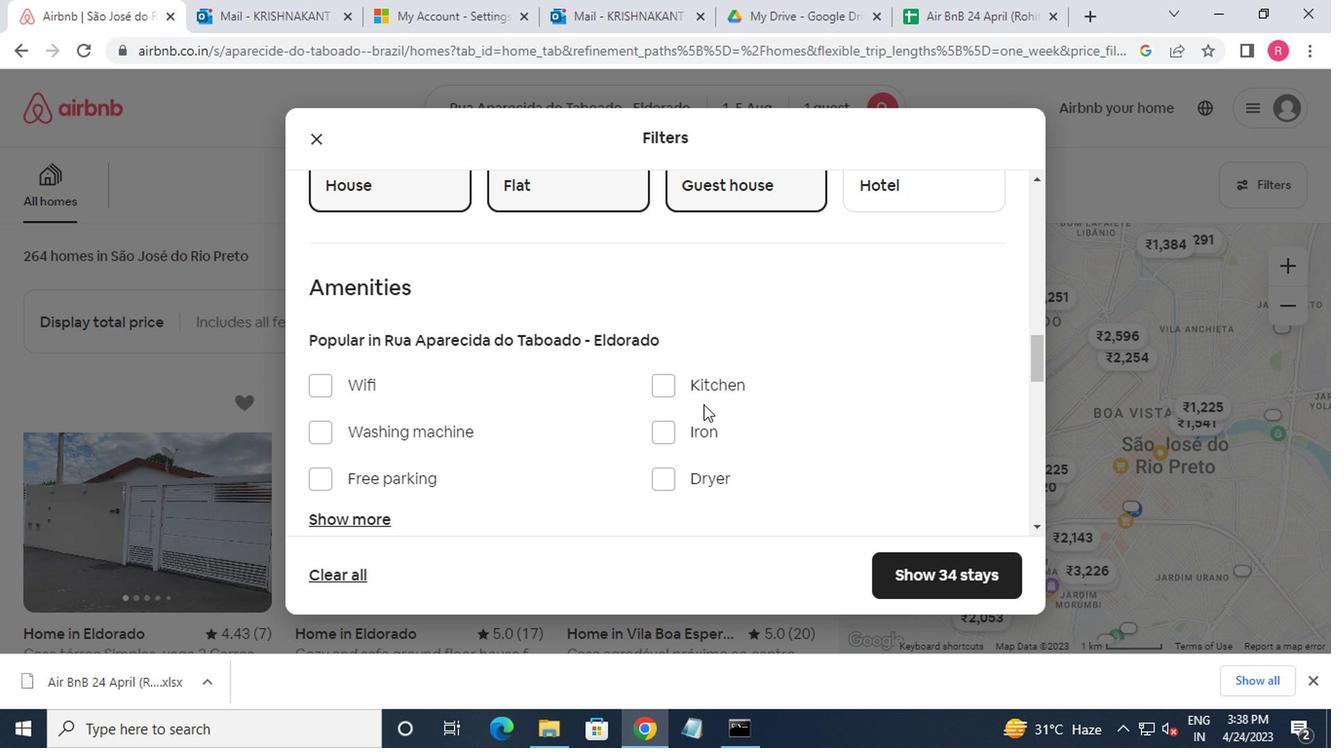 
Action: Mouse moved to (323, 286)
Screenshot: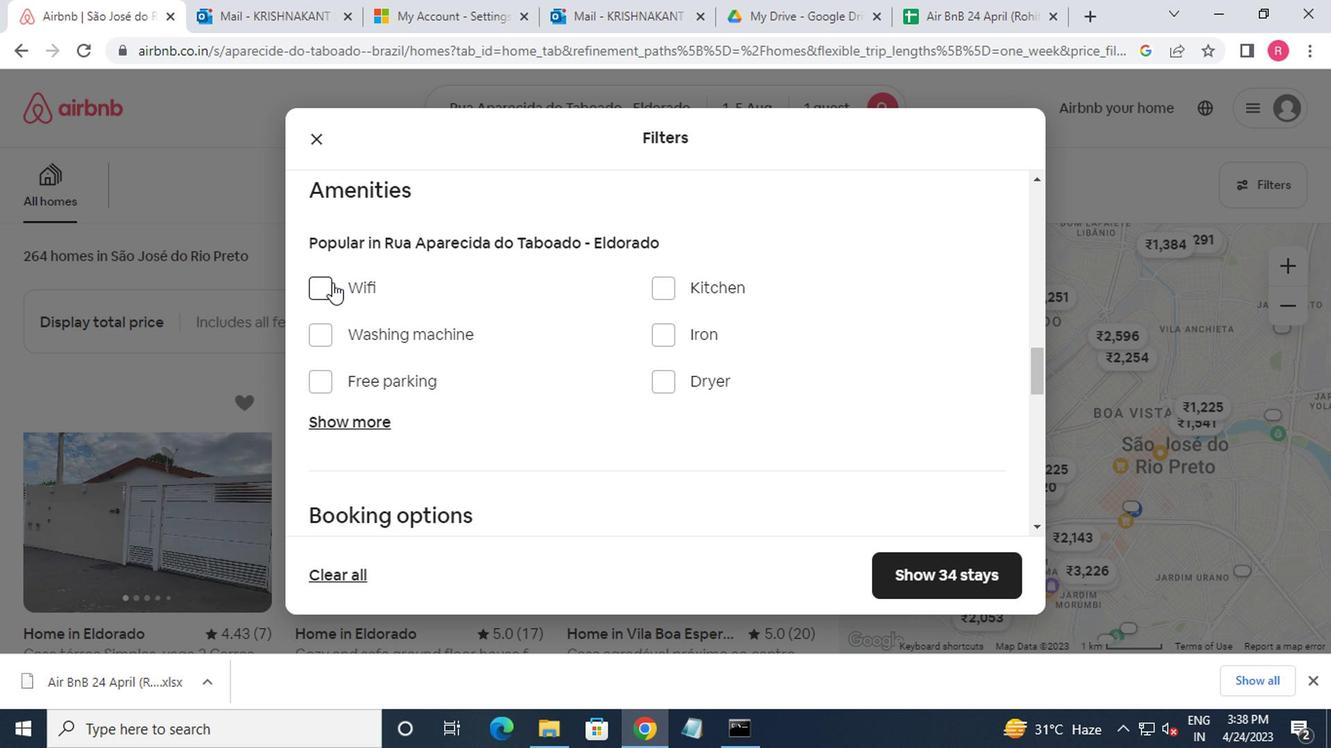 
Action: Mouse pressed left at (323, 286)
Screenshot: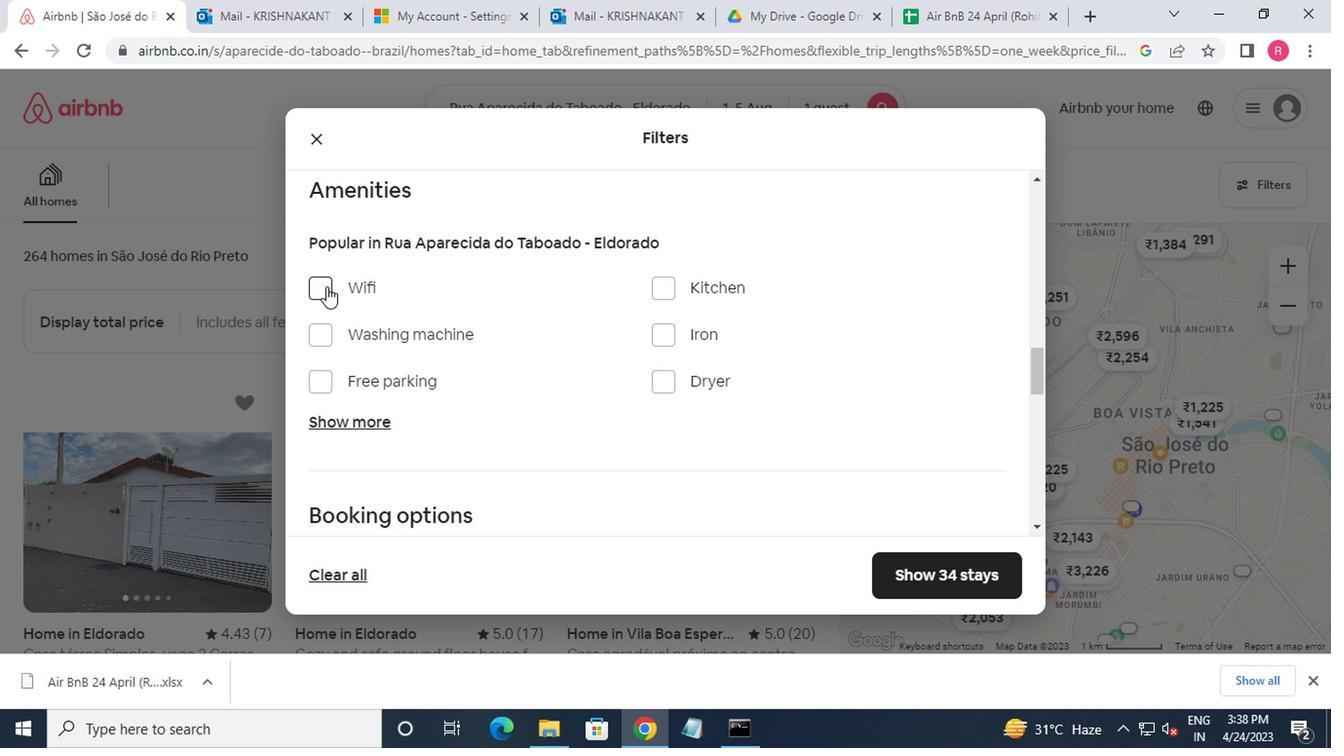 
Action: Mouse moved to (403, 318)
Screenshot: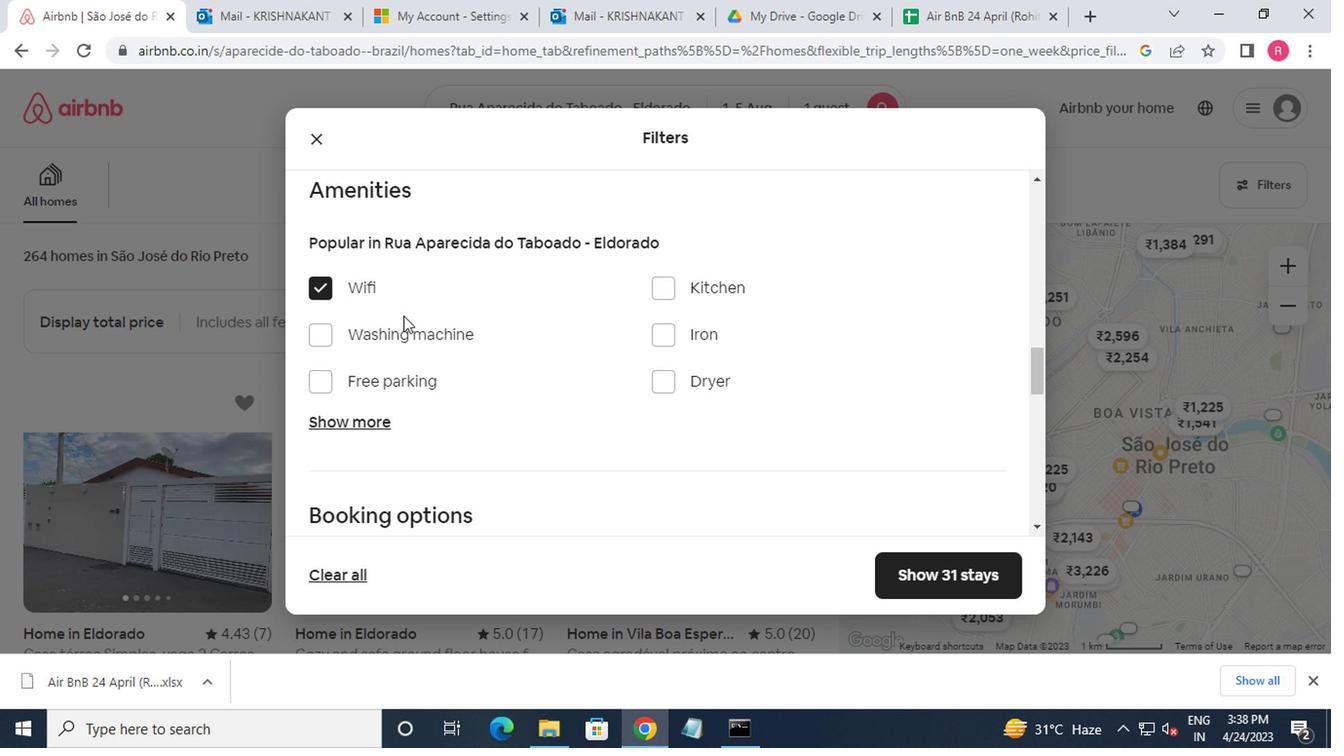 
Action: Mouse scrolled (403, 318) with delta (0, 0)
Screenshot: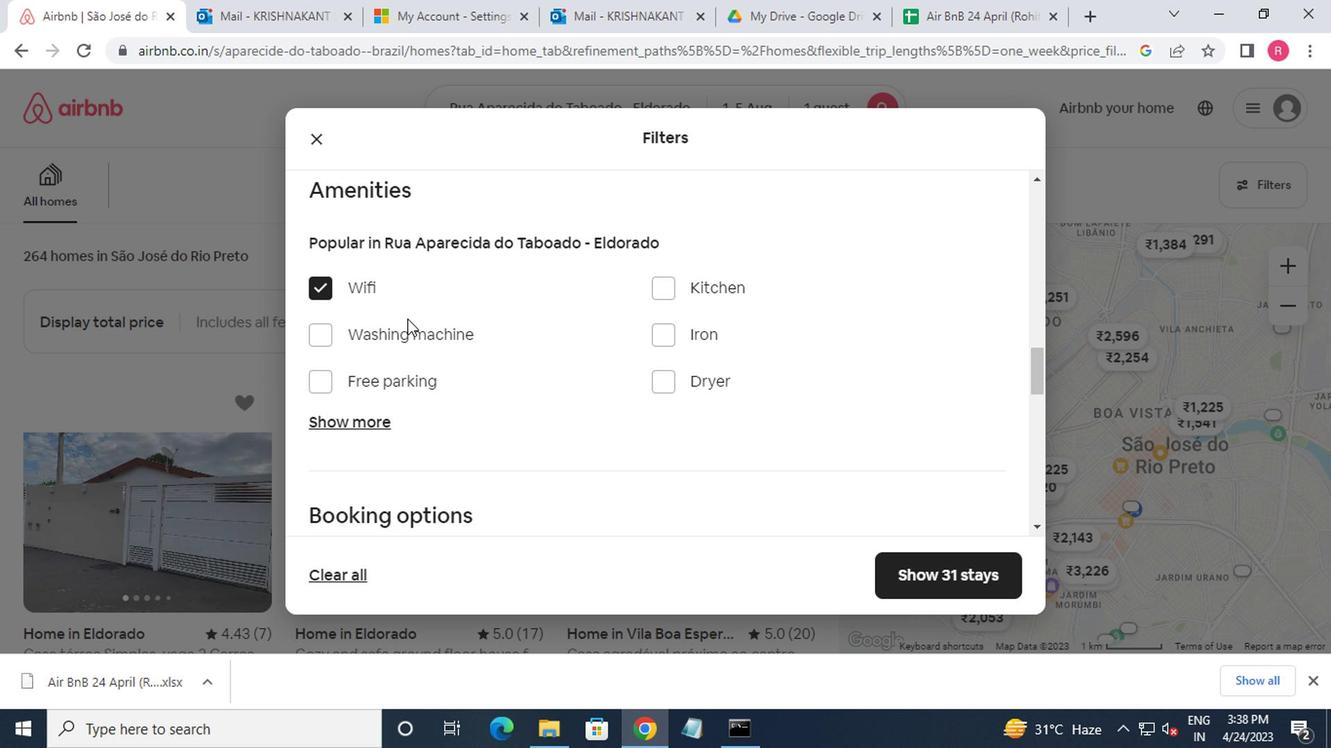 
Action: Mouse scrolled (403, 318) with delta (0, 0)
Screenshot: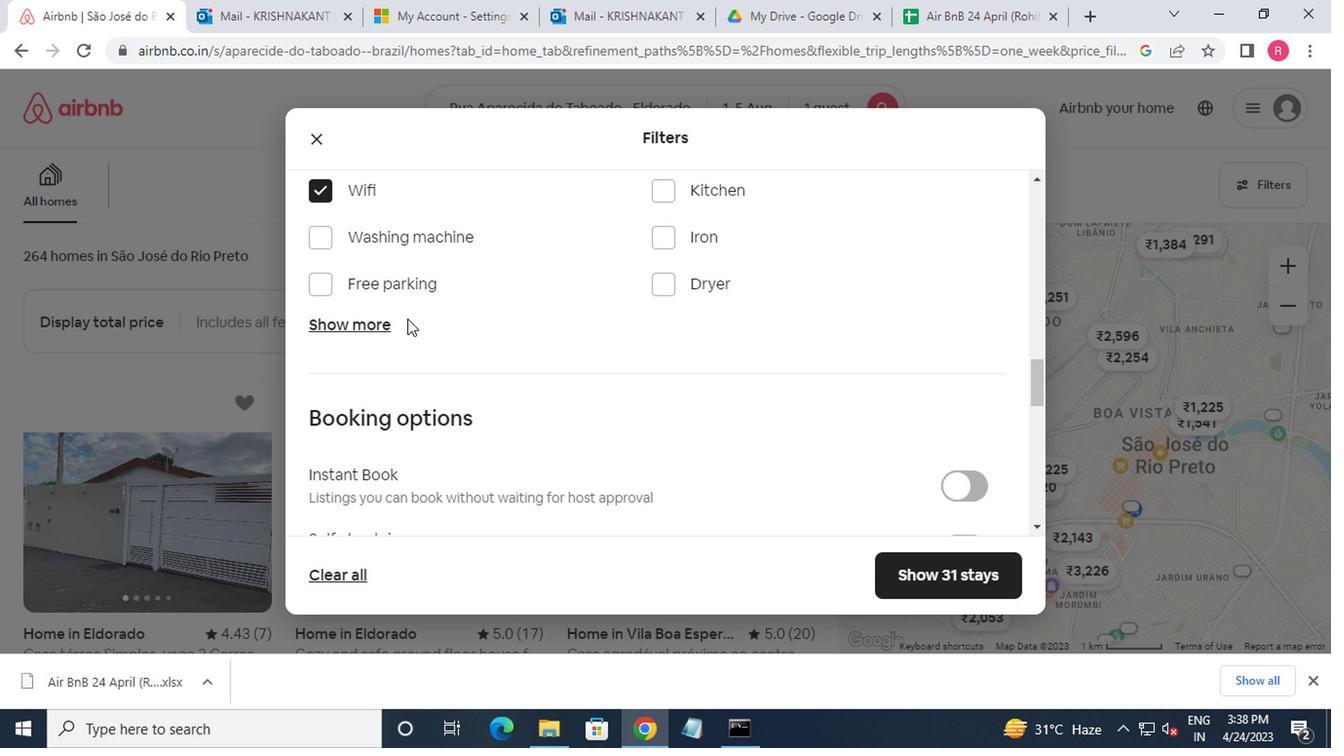 
Action: Mouse scrolled (403, 318) with delta (0, 0)
Screenshot: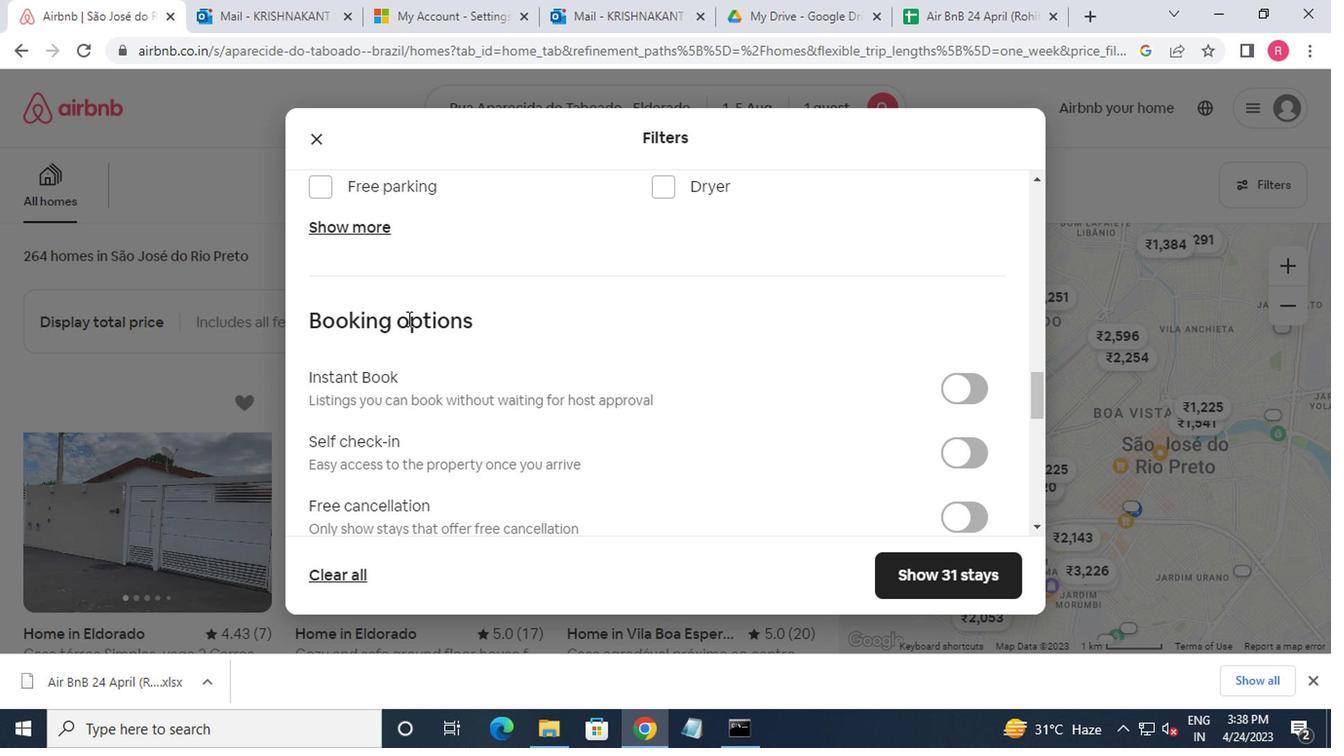 
Action: Mouse moved to (404, 325)
Screenshot: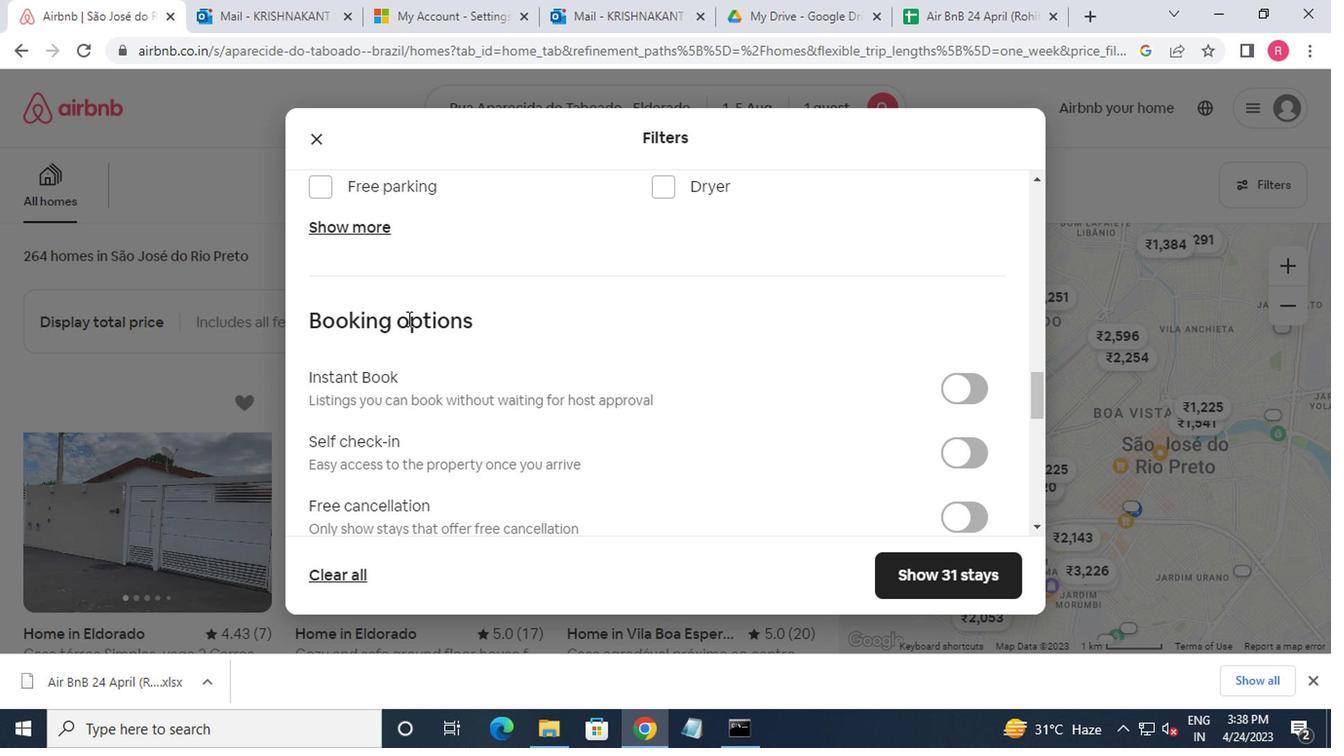 
Action: Mouse scrolled (404, 324) with delta (0, -1)
Screenshot: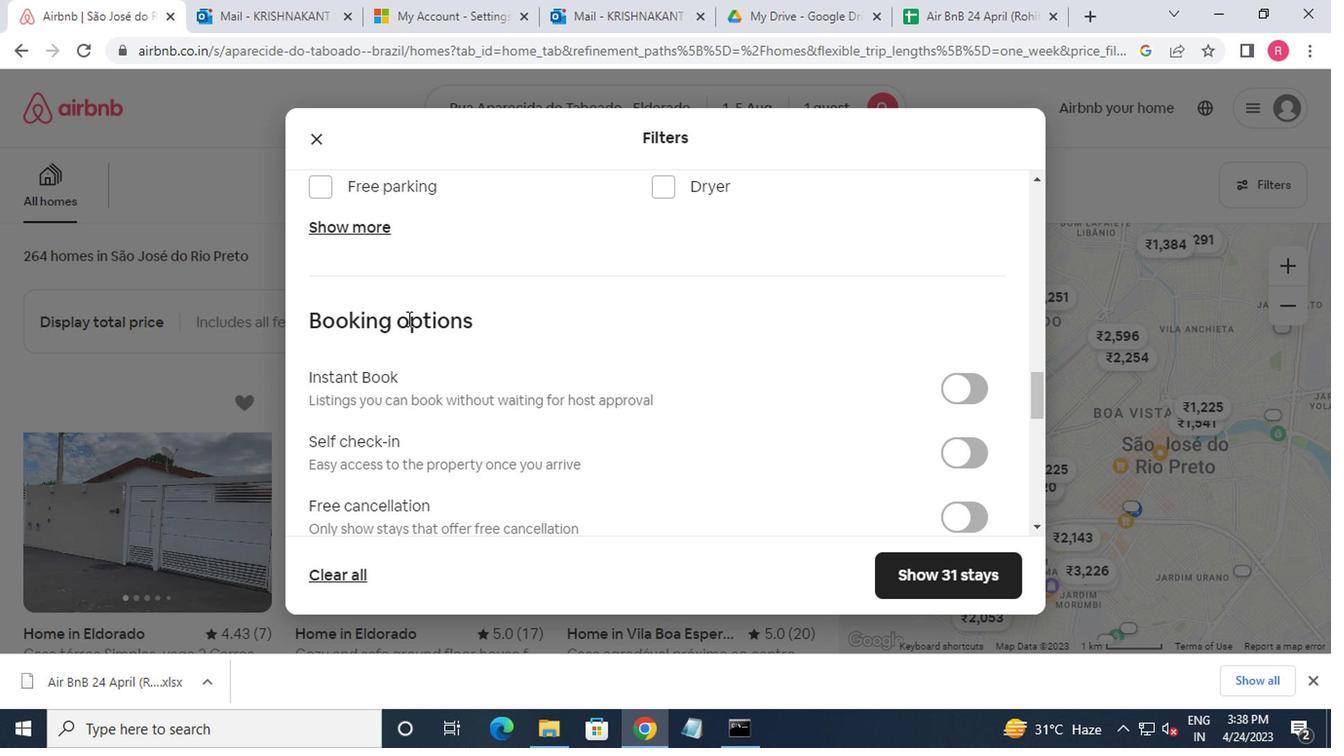 
Action: Mouse moved to (954, 250)
Screenshot: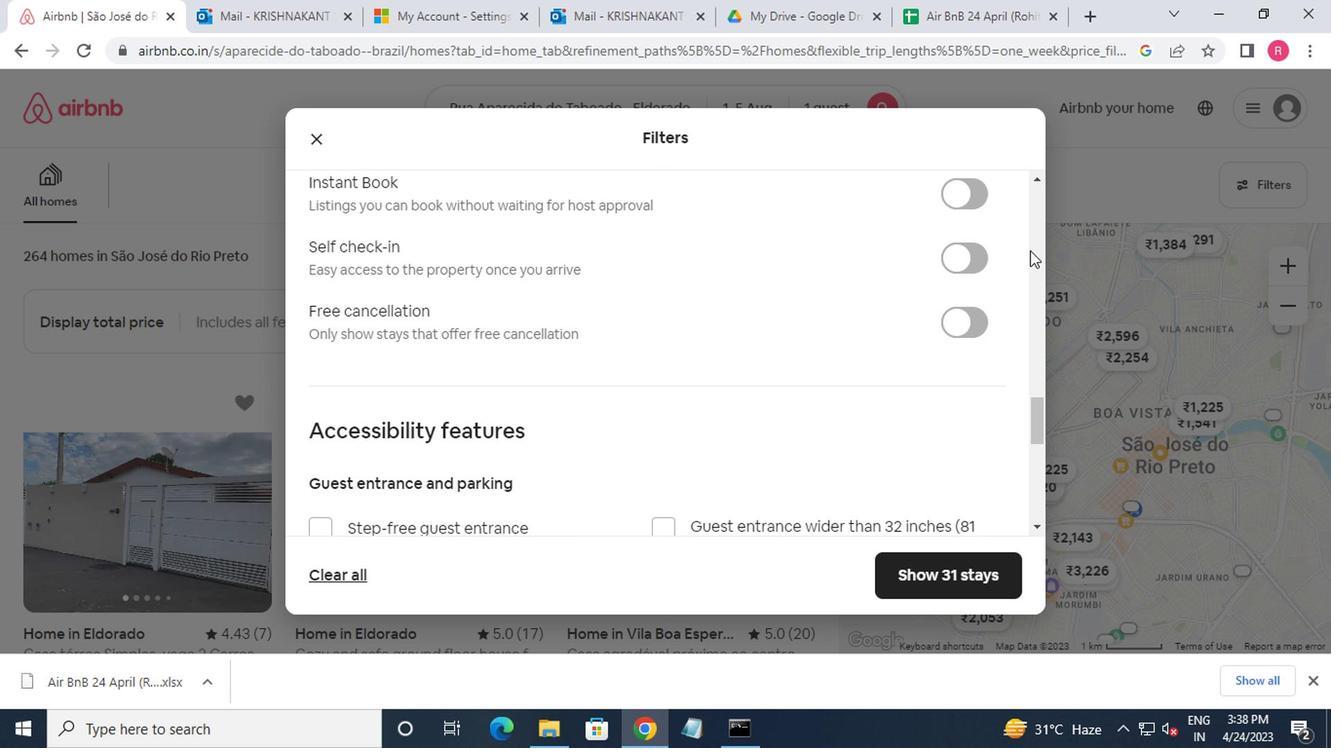 
Action: Mouse pressed left at (954, 250)
Screenshot: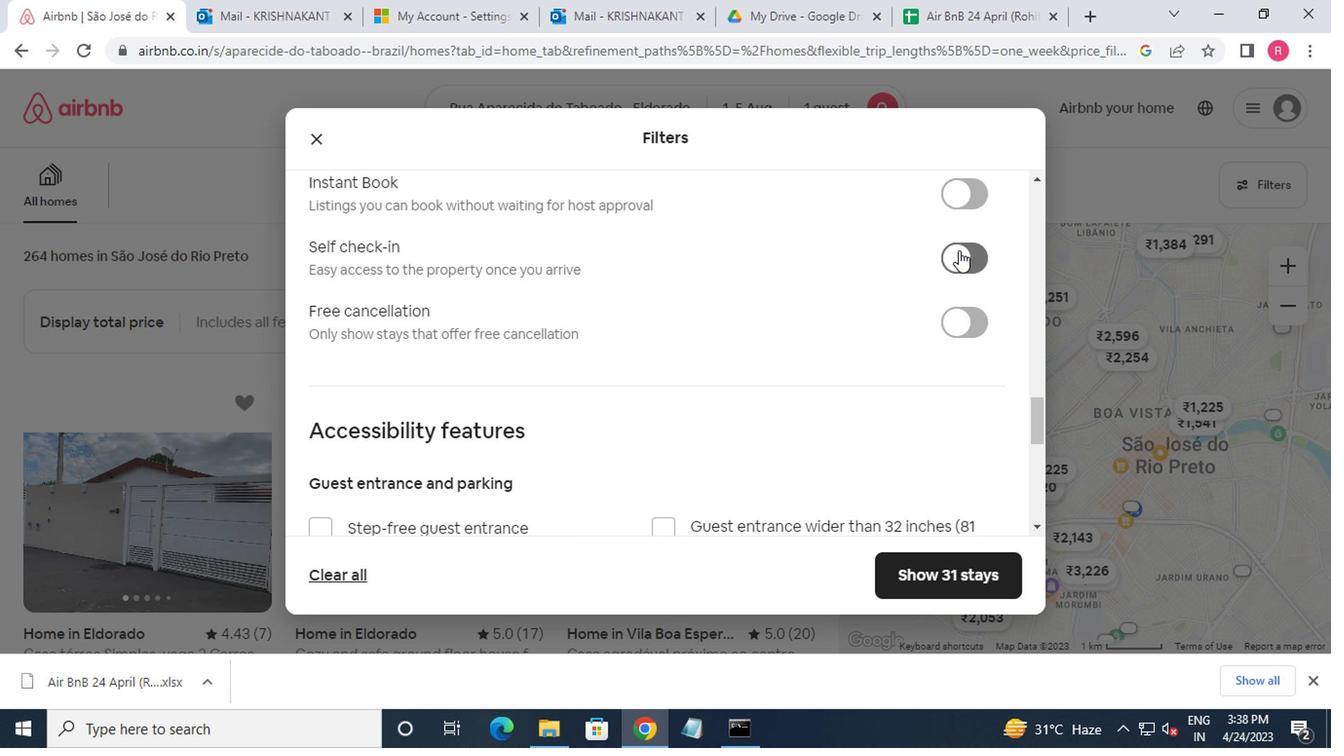 
Action: Mouse moved to (951, 255)
Screenshot: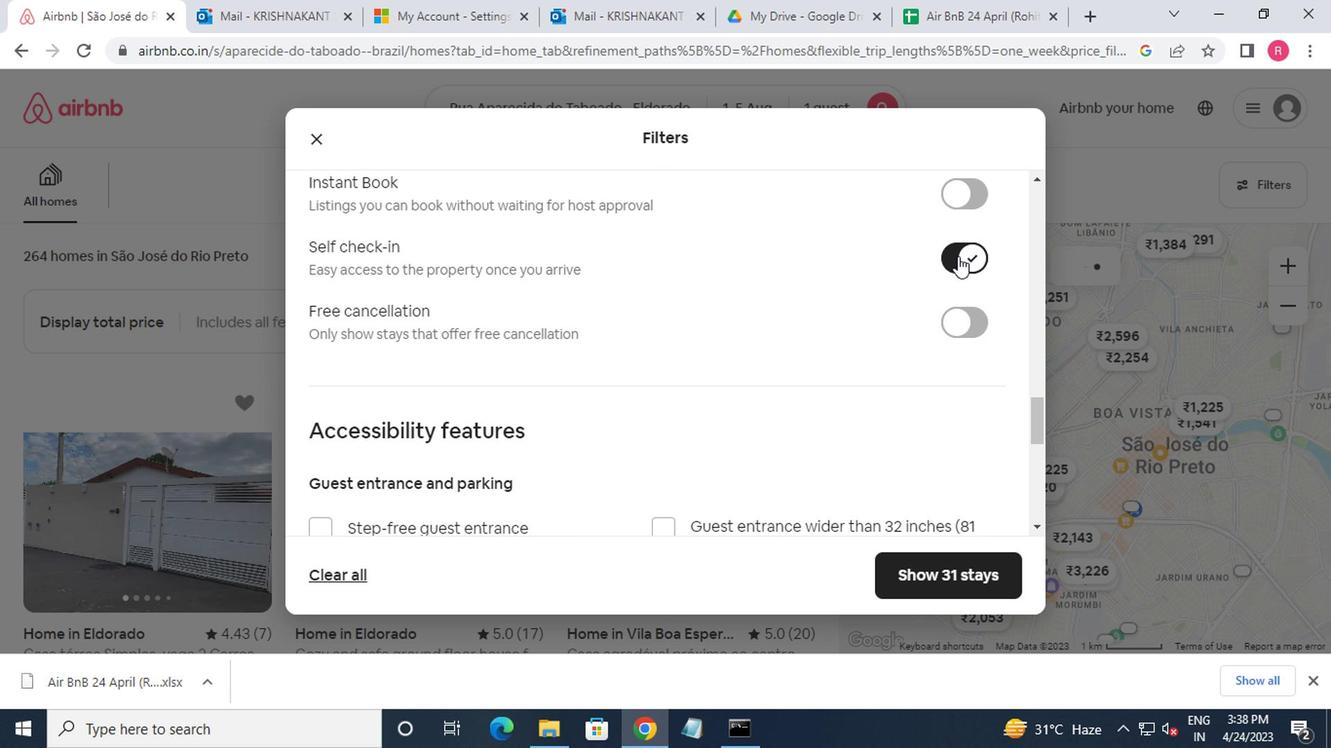 
Action: Mouse scrolled (951, 255) with delta (0, 0)
Screenshot: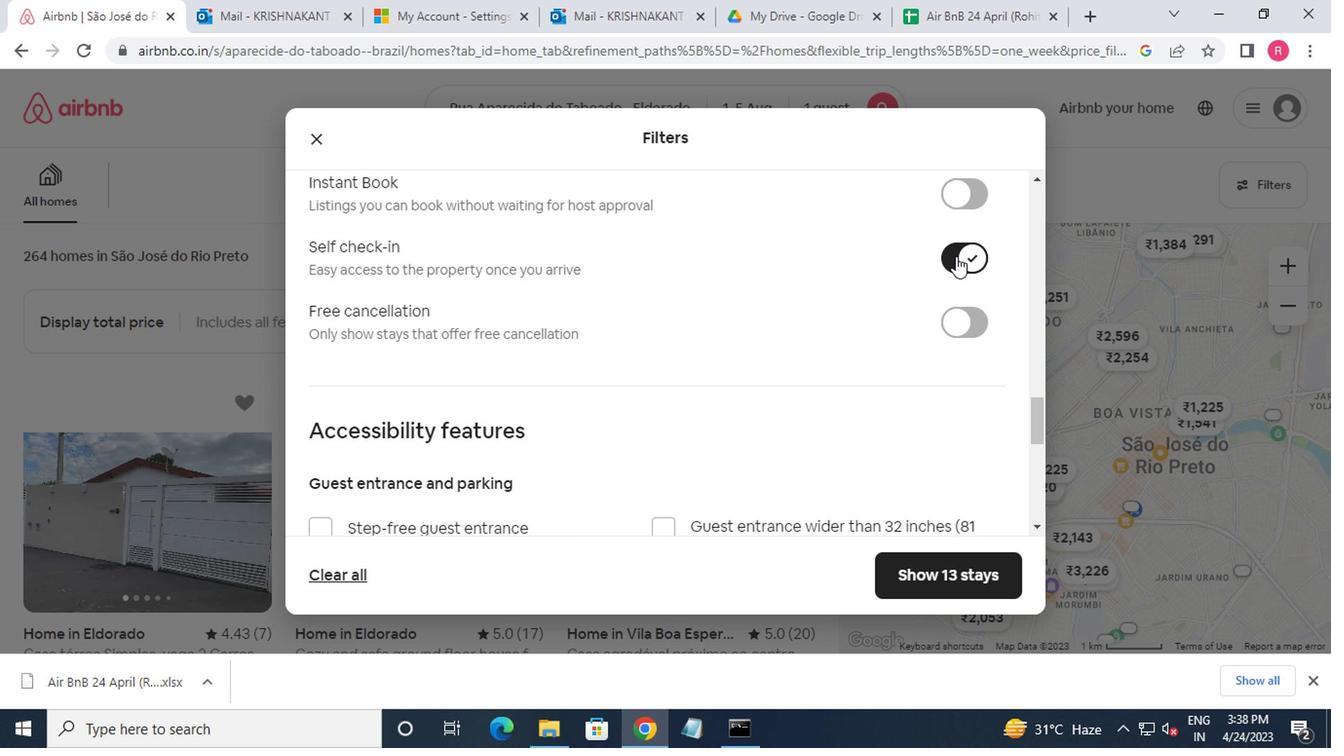 
Action: Mouse scrolled (951, 255) with delta (0, 0)
Screenshot: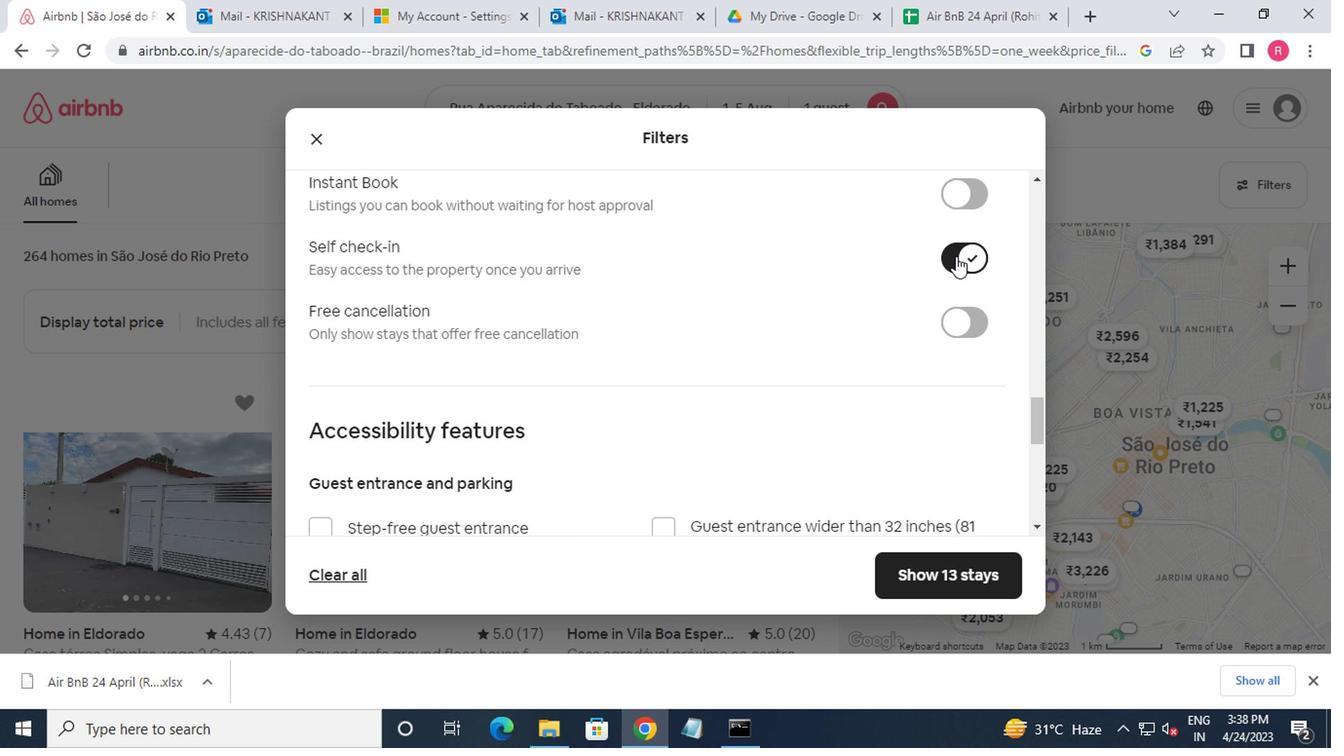 
Action: Mouse scrolled (951, 255) with delta (0, 0)
Screenshot: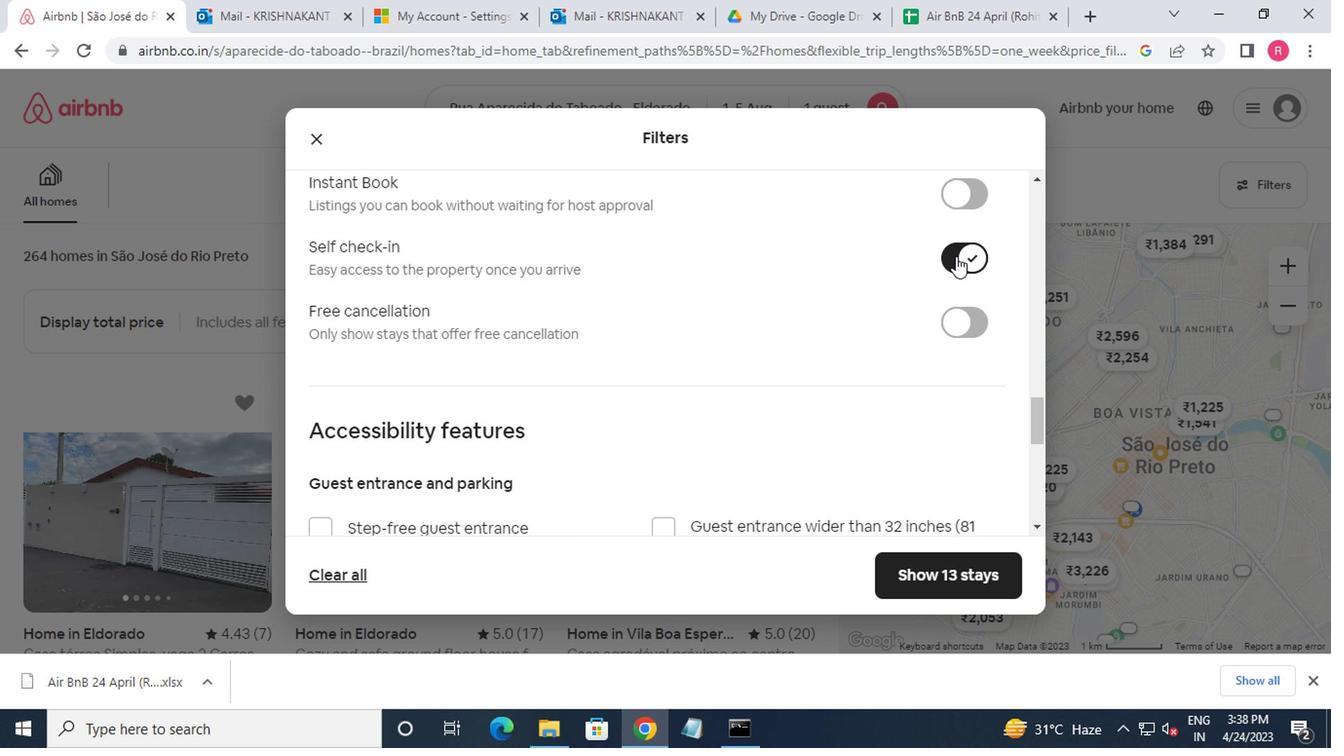 
Action: Mouse scrolled (951, 255) with delta (0, 0)
Screenshot: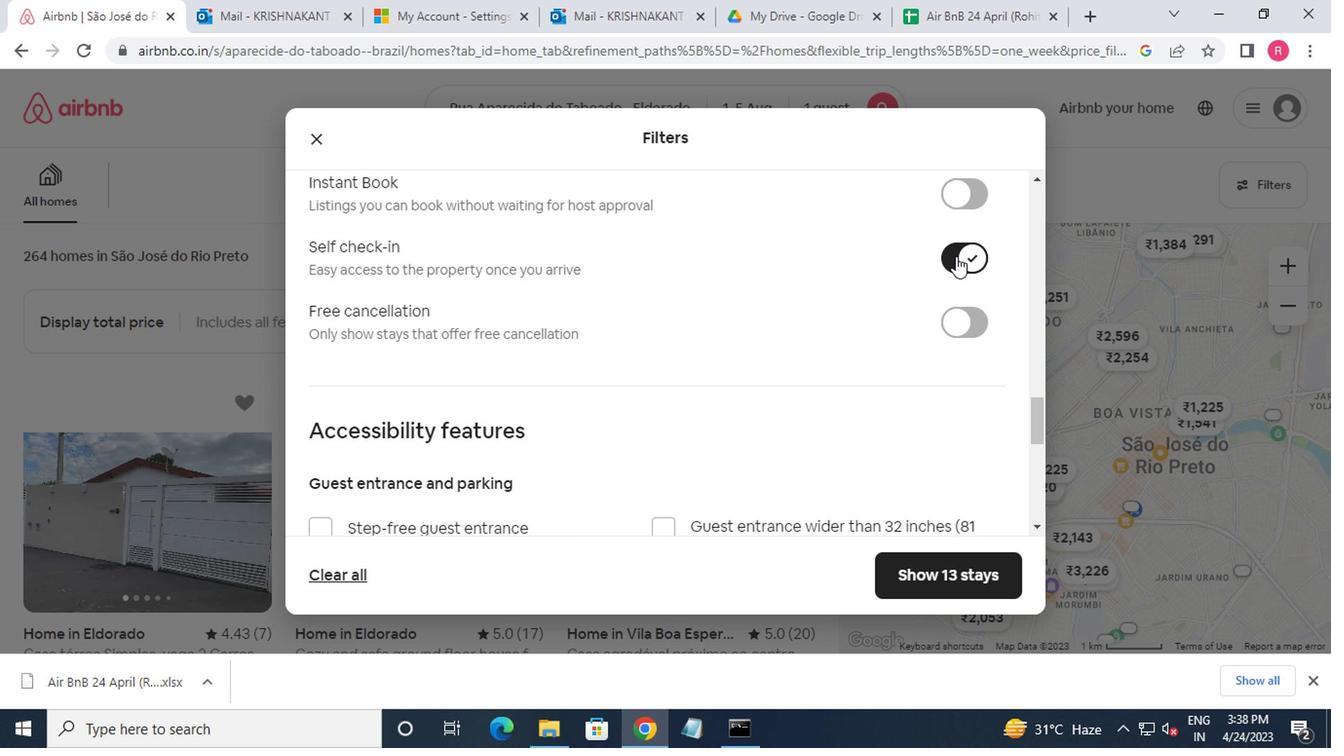 
Action: Mouse scrolled (951, 255) with delta (0, 0)
Screenshot: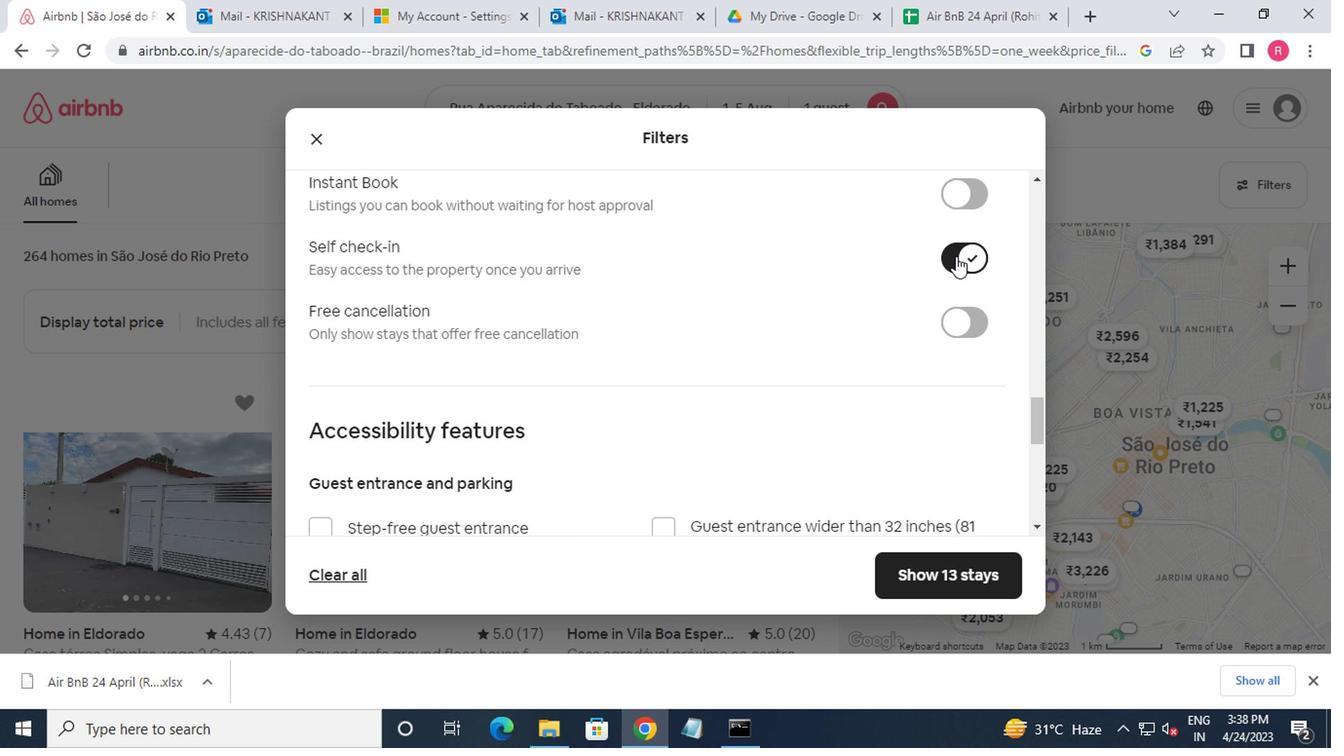 
Action: Mouse moved to (597, 438)
Screenshot: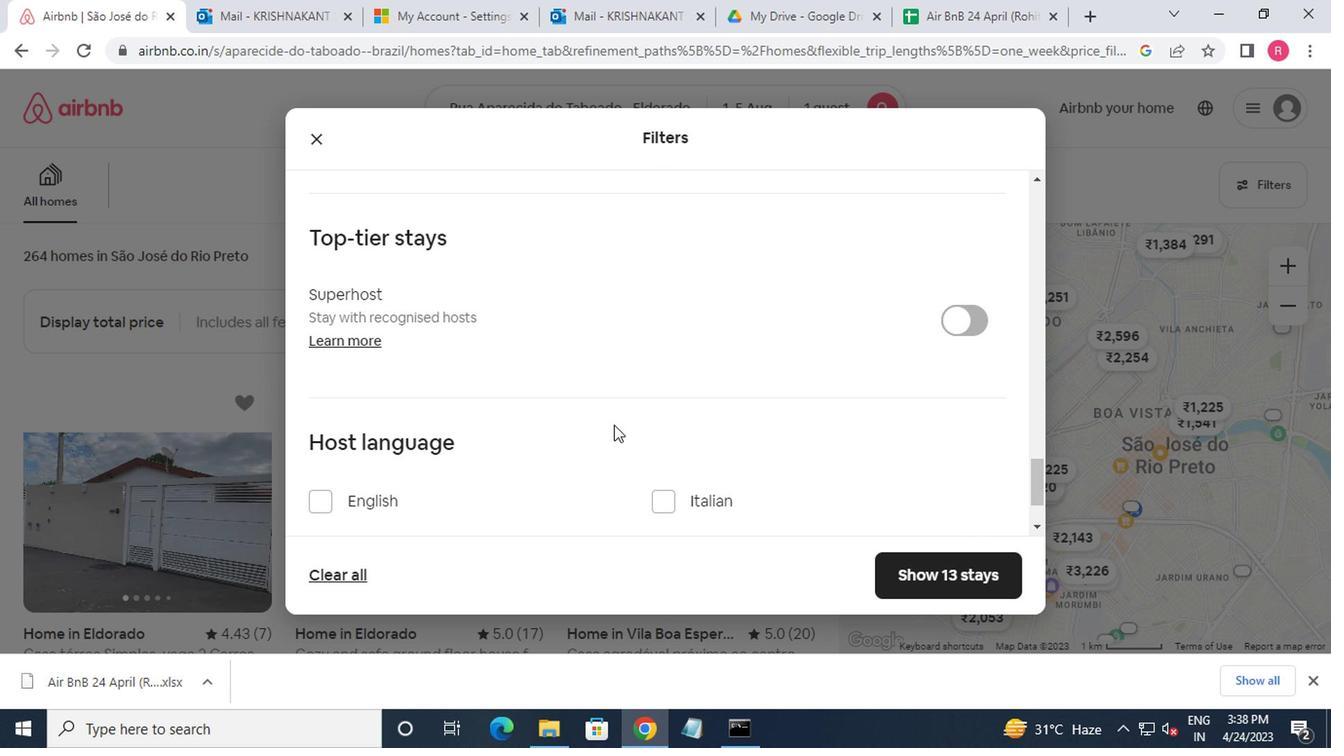 
Action: Mouse scrolled (597, 437) with delta (0, -1)
Screenshot: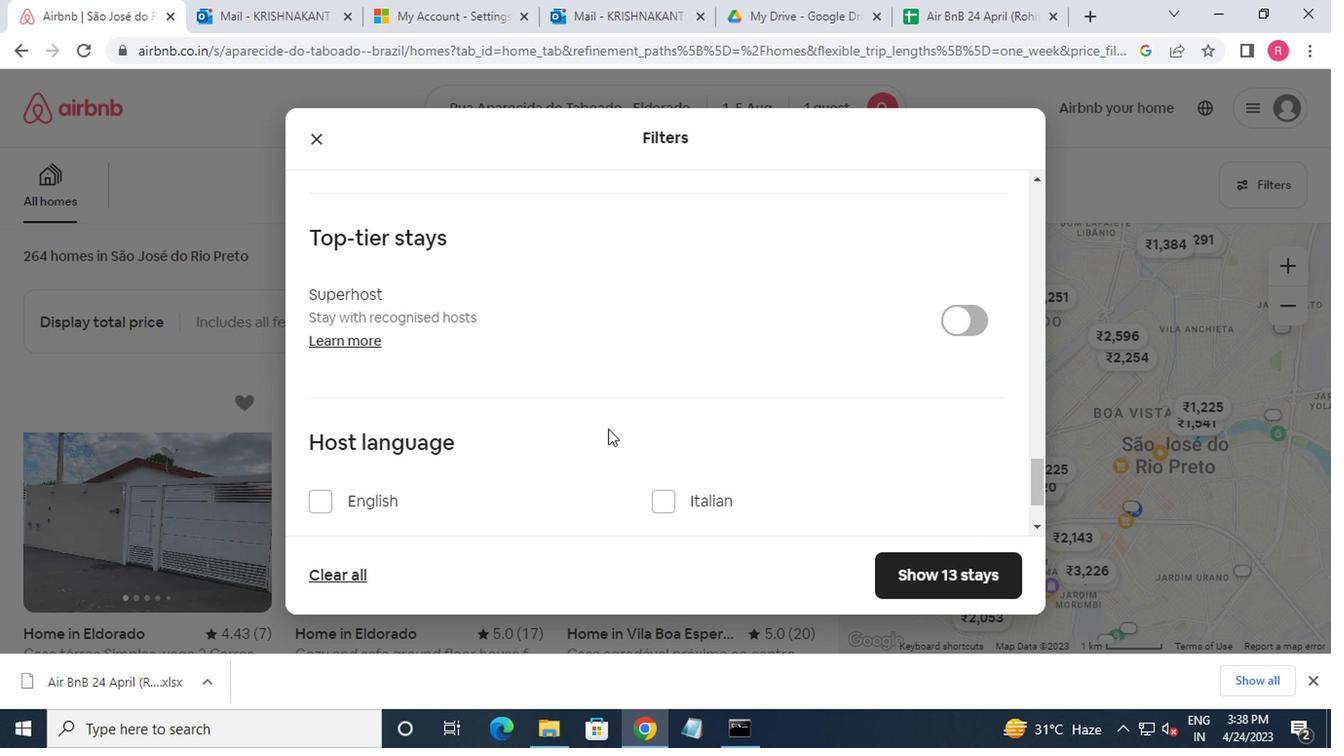 
Action: Mouse moved to (596, 441)
Screenshot: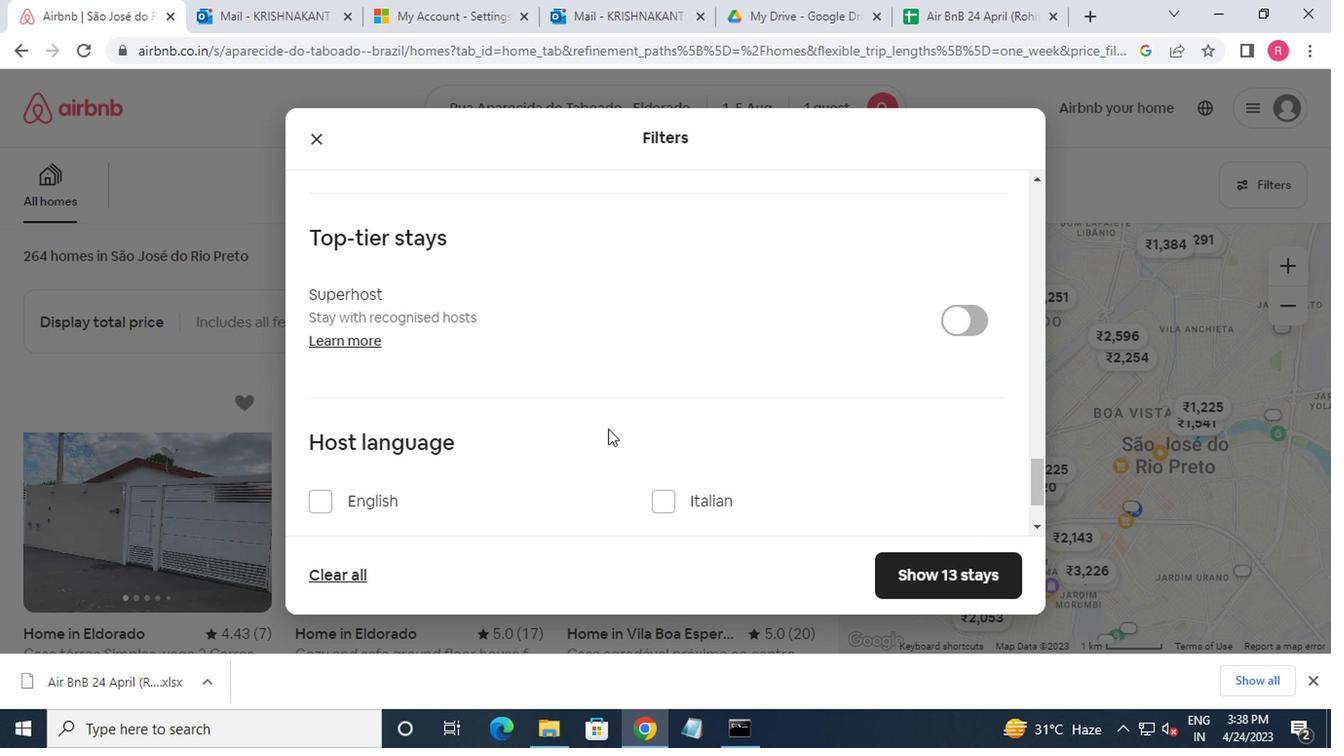 
Action: Mouse scrolled (596, 440) with delta (0, -1)
Screenshot: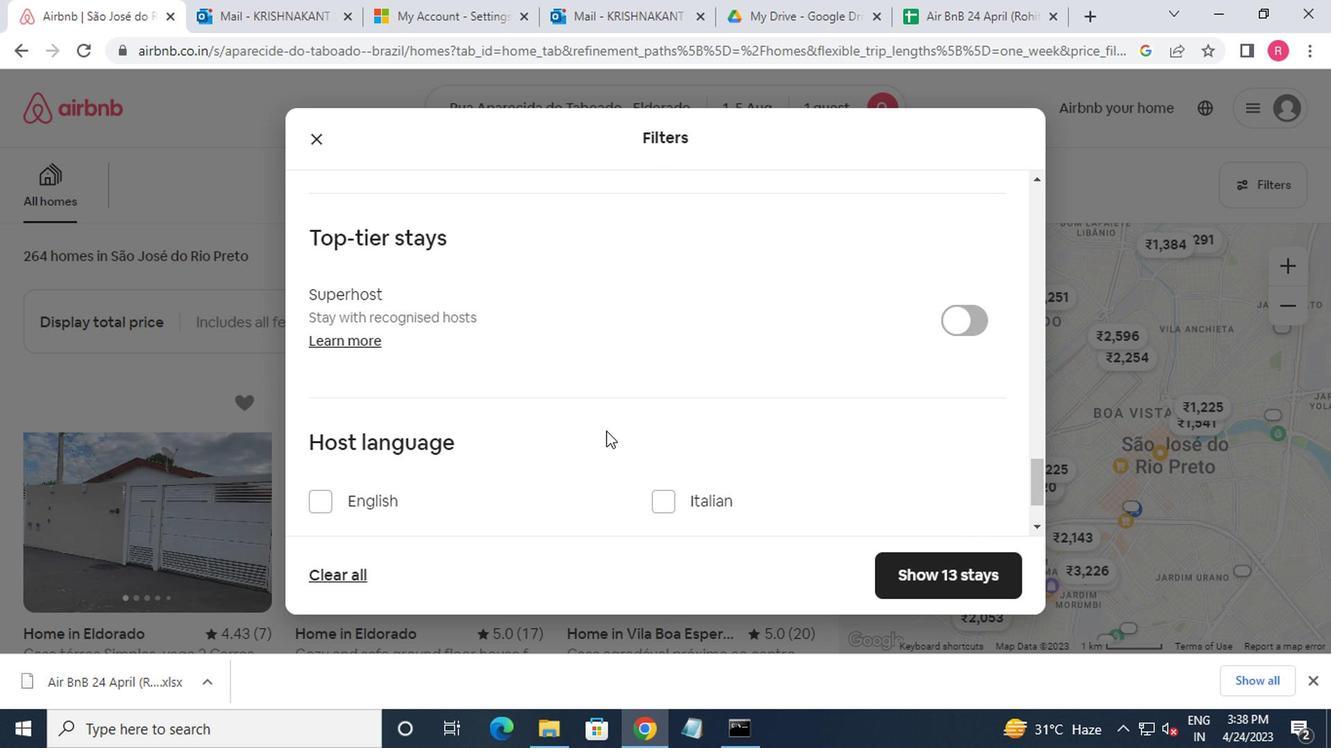 
Action: Mouse moved to (595, 442)
Screenshot: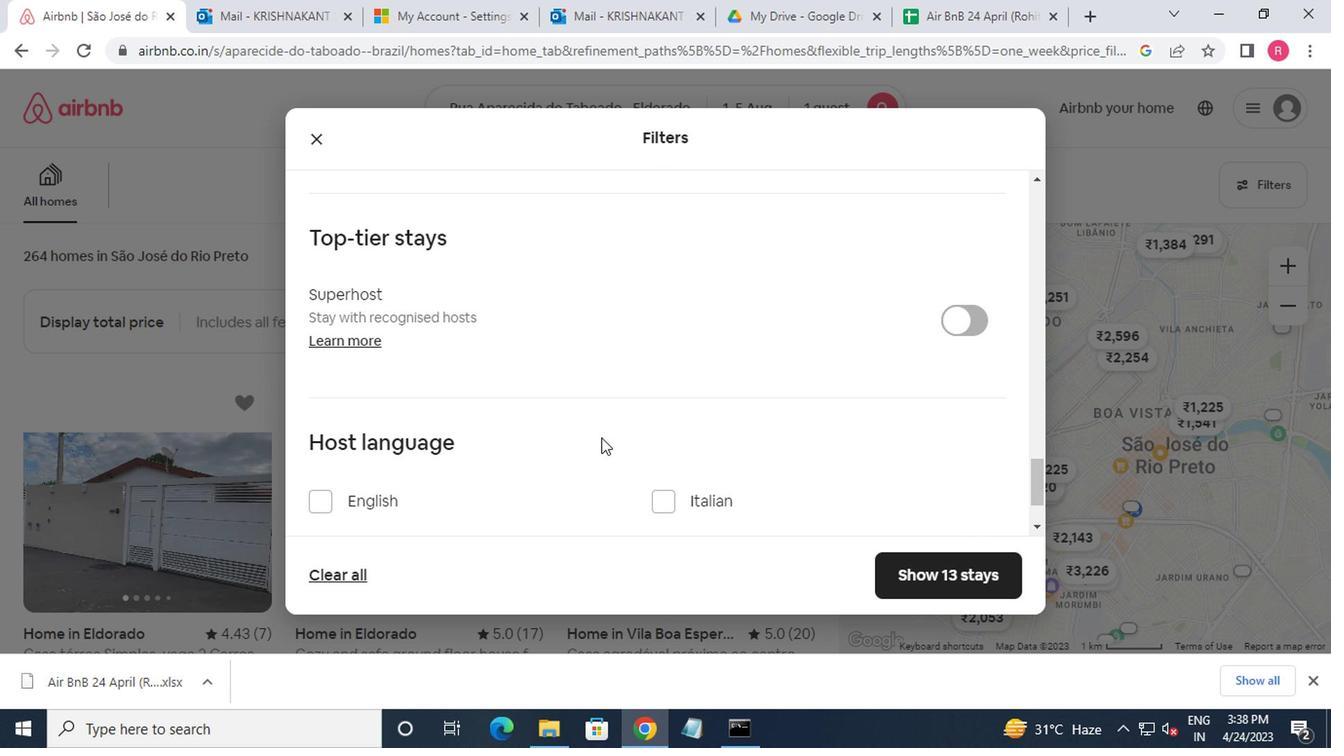 
Action: Mouse scrolled (595, 441) with delta (0, 0)
Screenshot: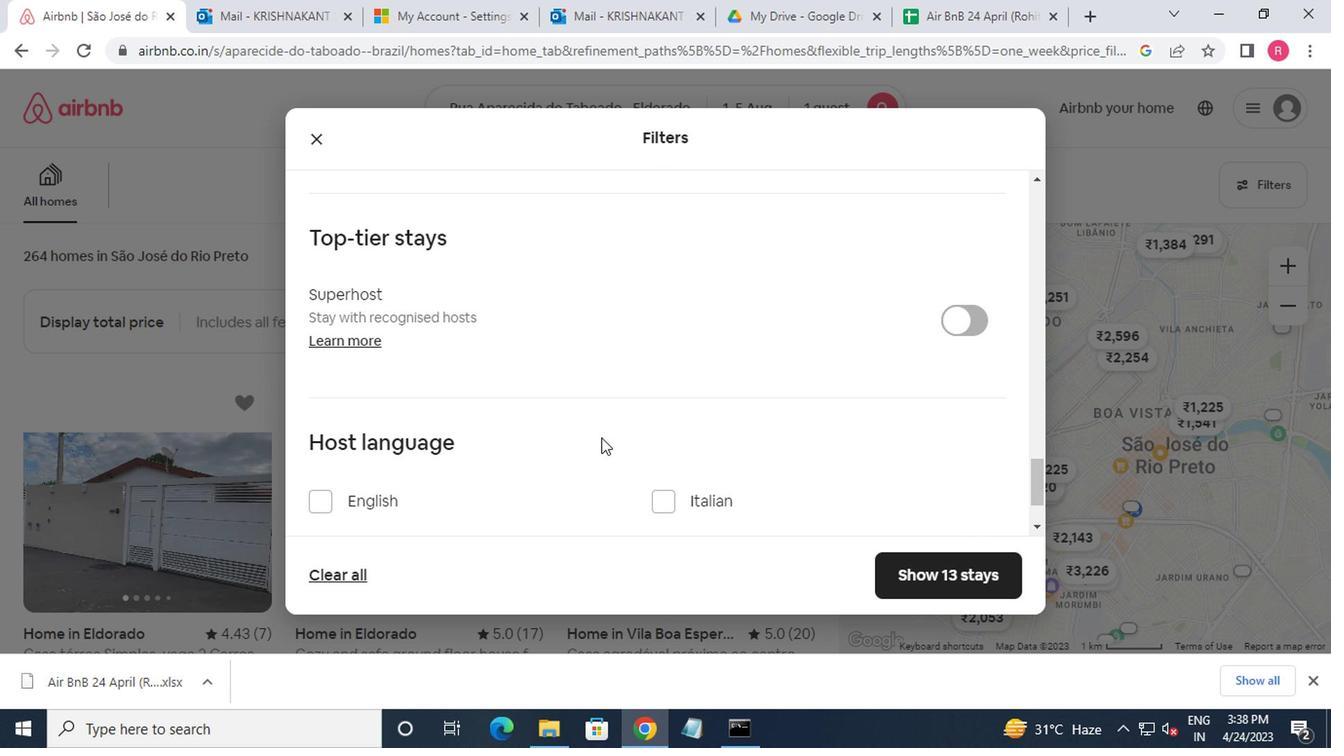 
Action: Mouse moved to (359, 445)
Screenshot: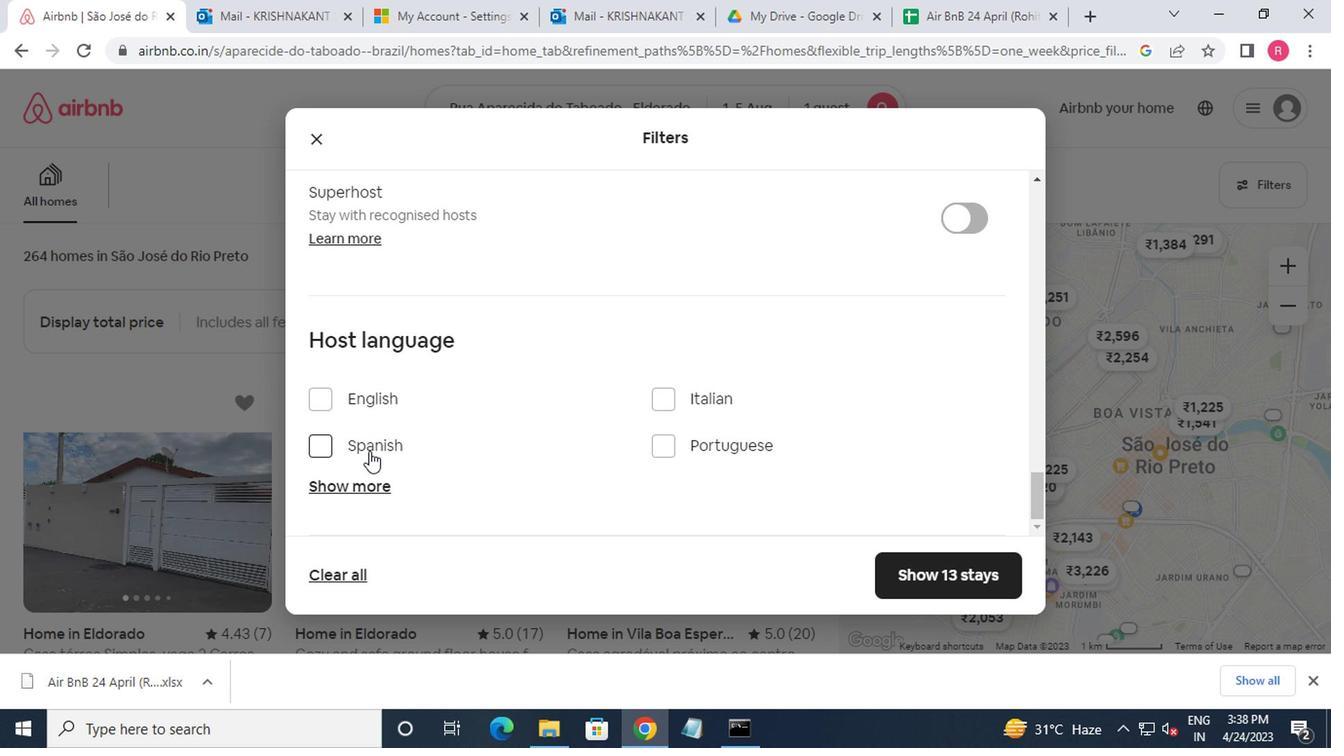 
Action: Mouse pressed left at (359, 445)
Screenshot: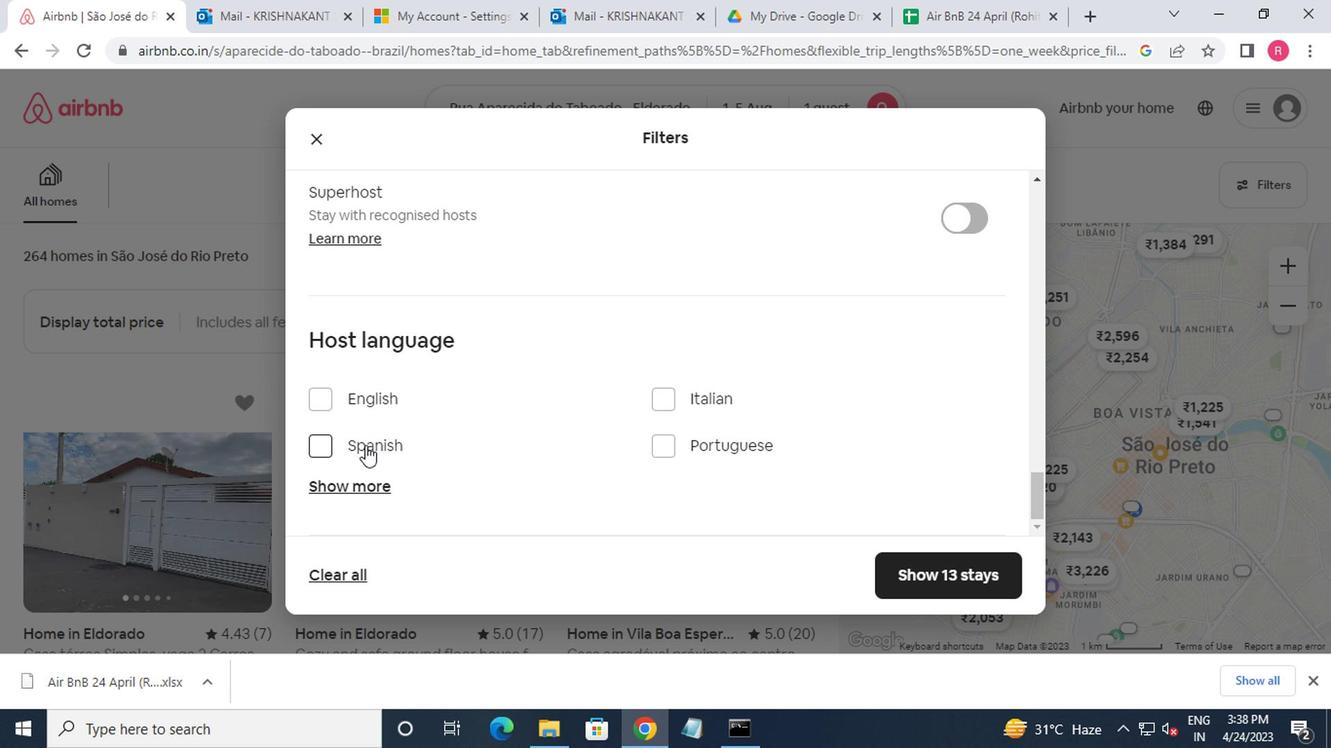 
Action: Mouse moved to (899, 574)
Screenshot: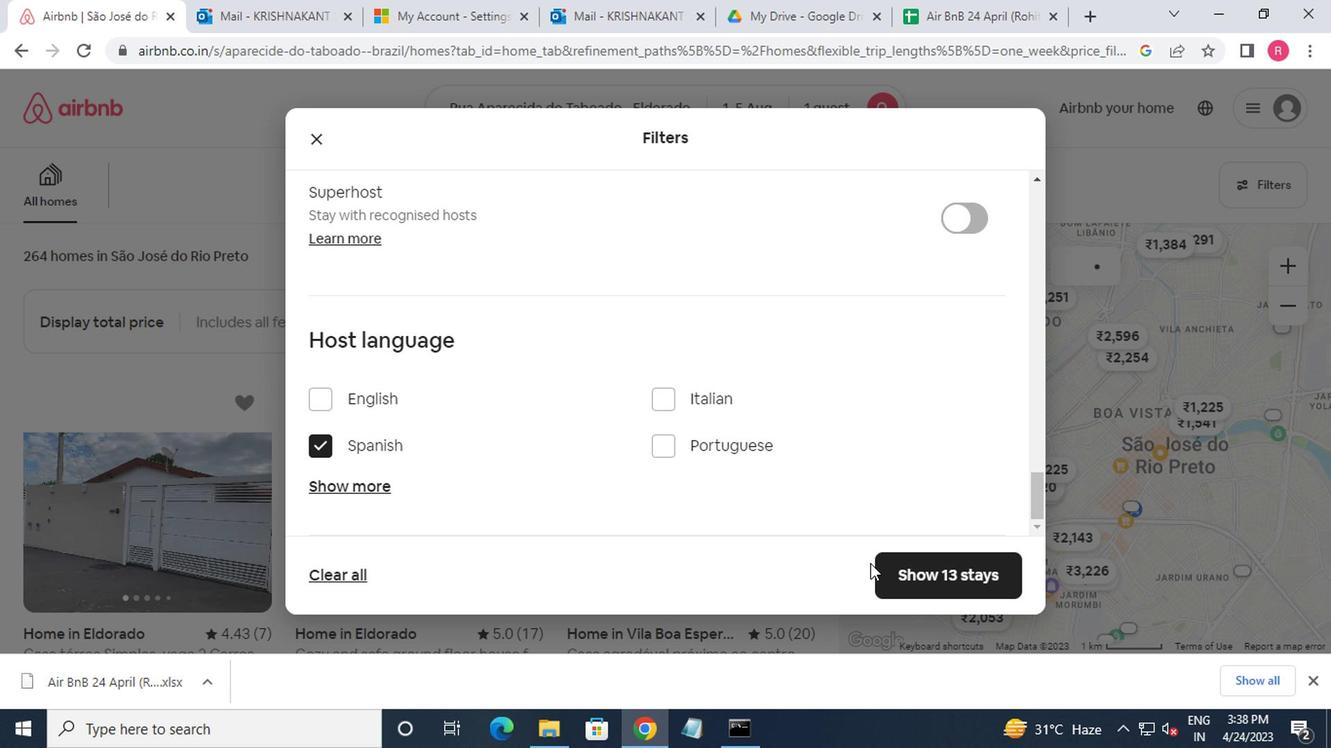 
Action: Mouse pressed left at (899, 574)
Screenshot: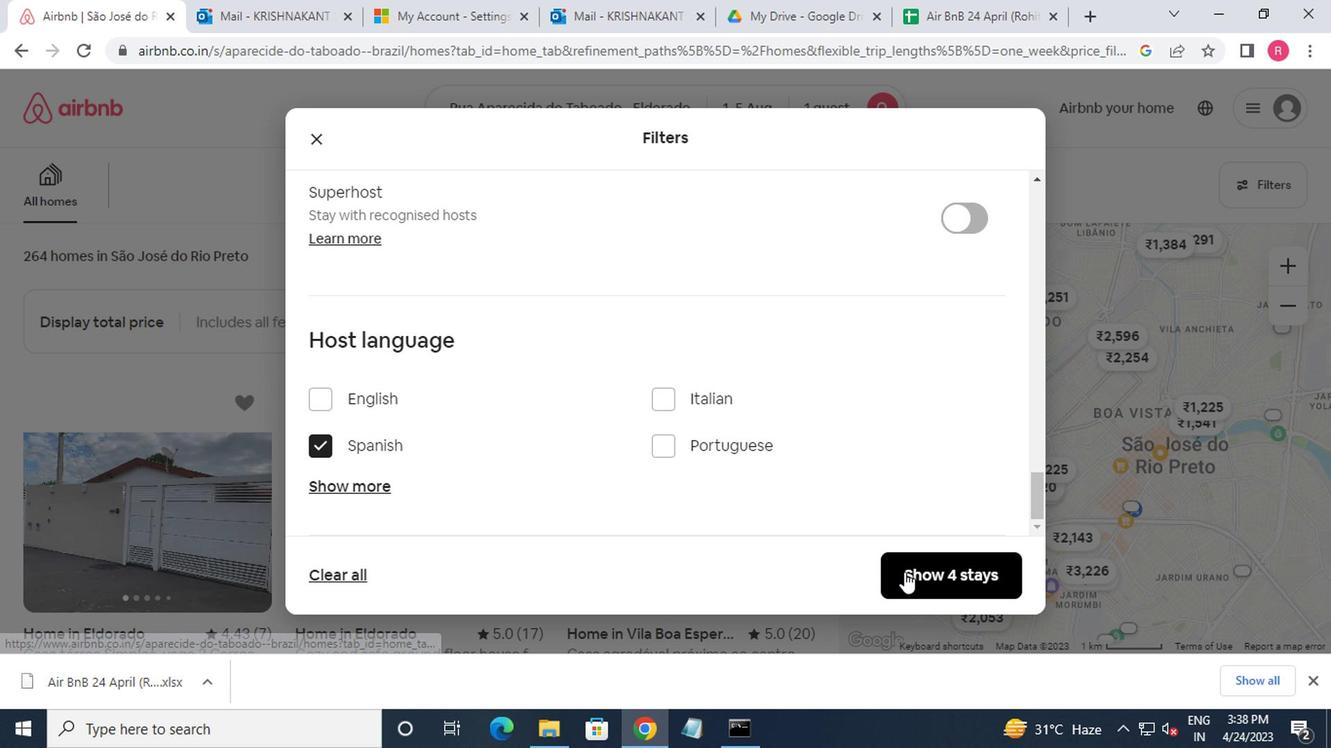 
Action: Key pressed <Key.f8>
Screenshot: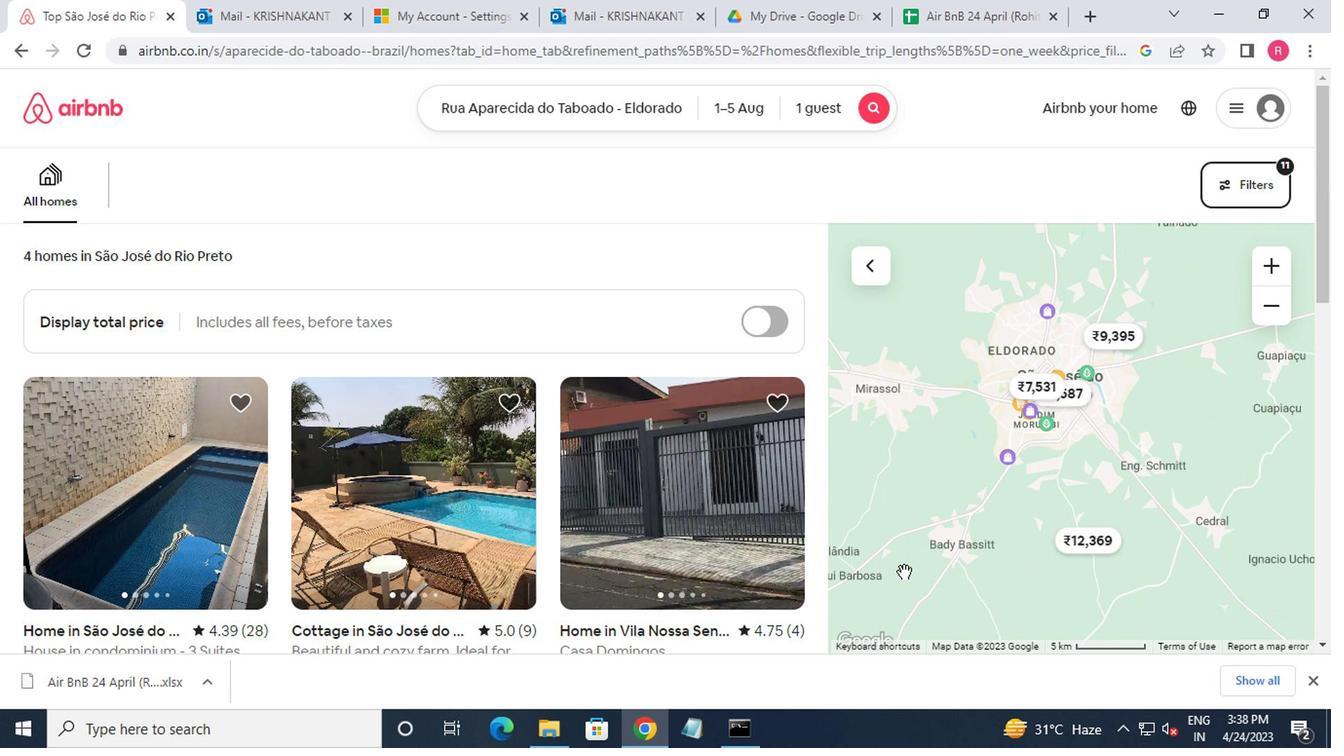 
